 Task: Create a task  Improve website speed and performance , assign it to team member softage.3@softage.net in the project AcmeWorks and update the status of the task to  On Track  , set the priority of the task to Low
Action: Mouse moved to (59, 48)
Screenshot: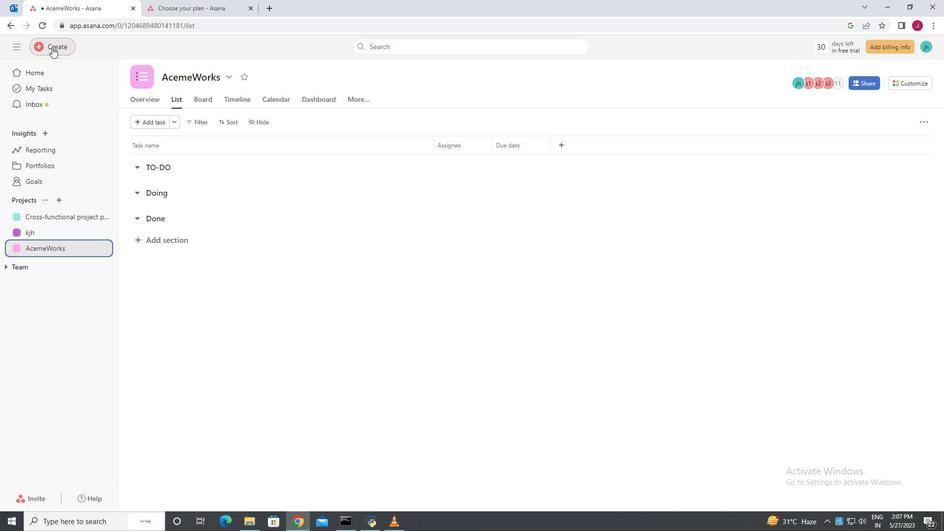 
Action: Mouse pressed left at (59, 48)
Screenshot: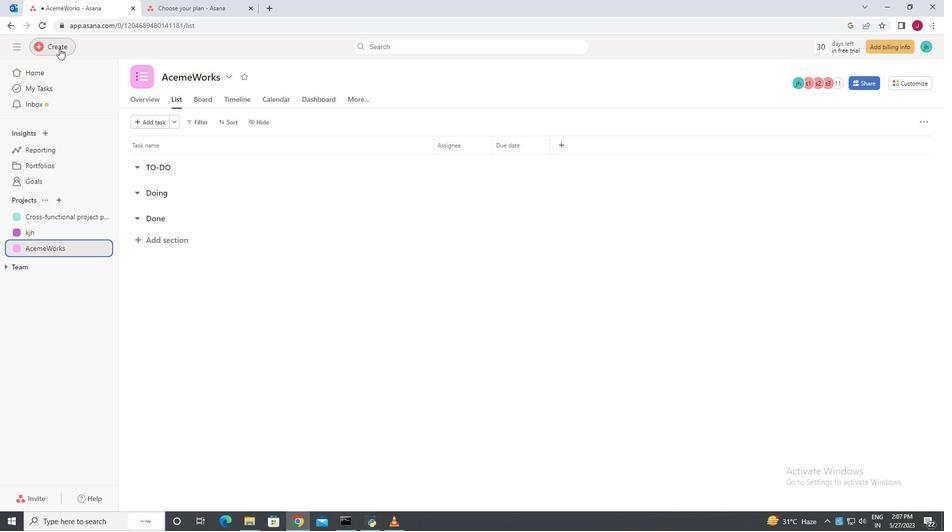
Action: Mouse moved to (107, 47)
Screenshot: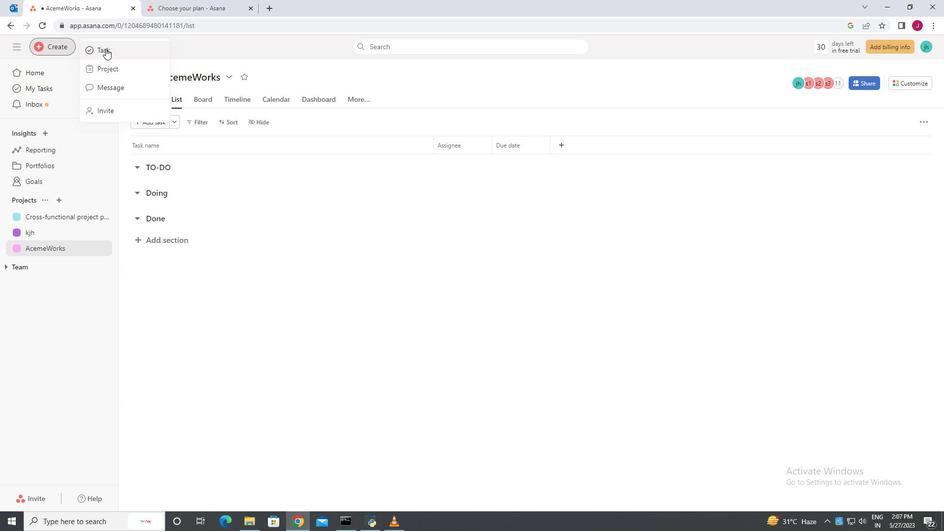 
Action: Mouse pressed left at (107, 47)
Screenshot: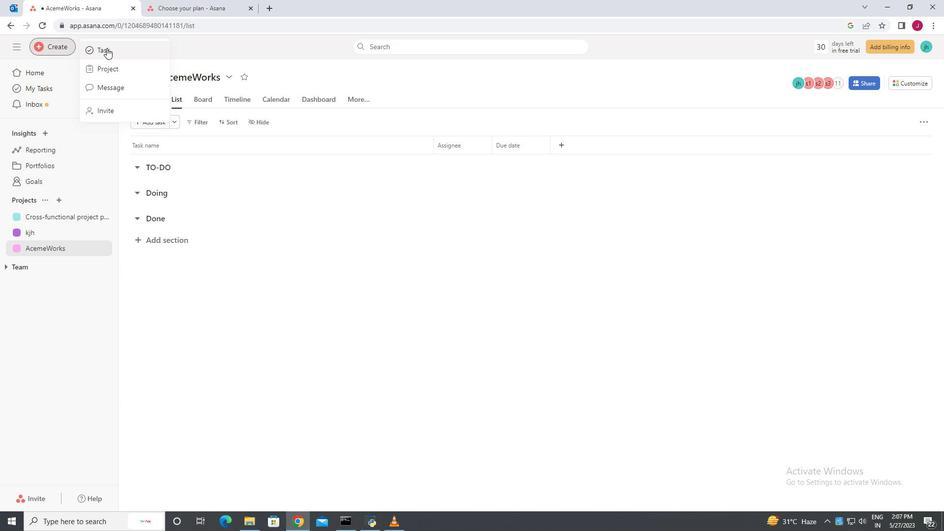 
Action: Mouse moved to (727, 307)
Screenshot: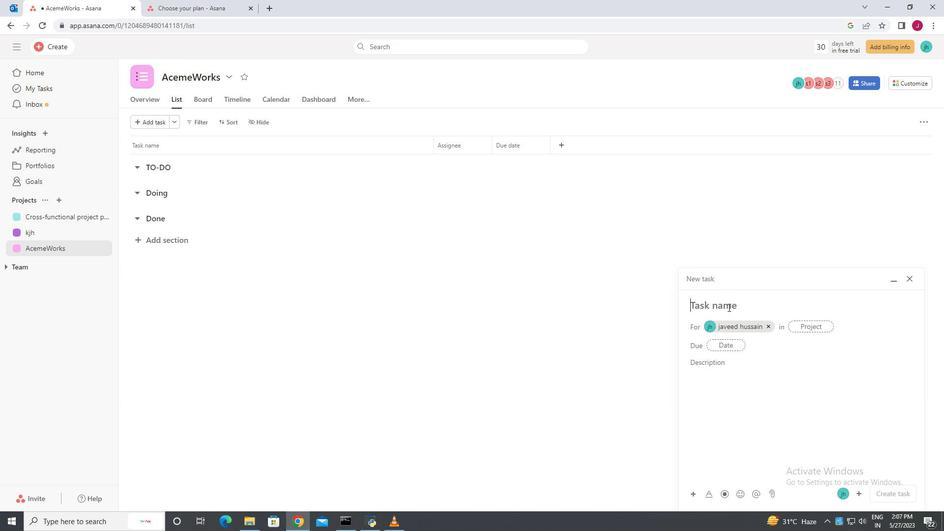 
Action: Key pressed <Key.caps_lock>I<Key.caps_lock>mprovw<Key.backspace>e<Key.space>website<Key.space>speed<Key.space>and<Key.space>performance.
Screenshot: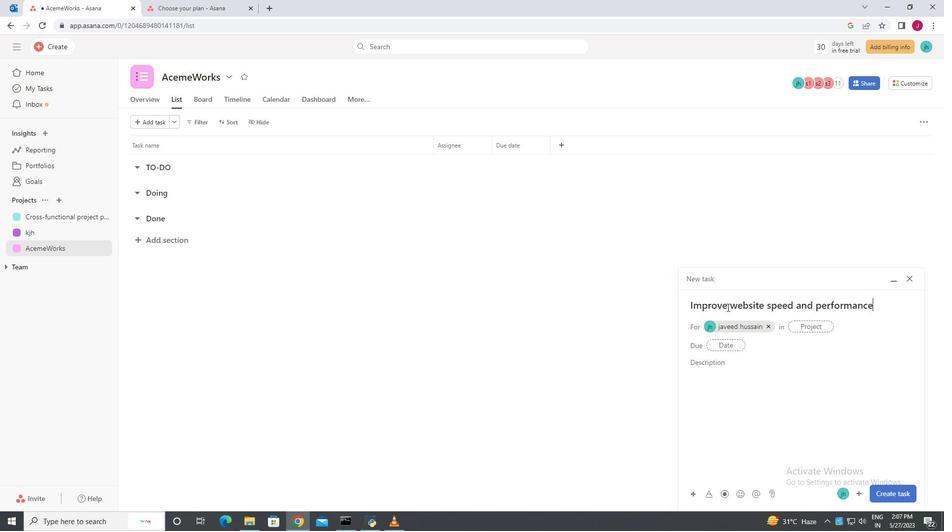 
Action: Mouse moved to (803, 326)
Screenshot: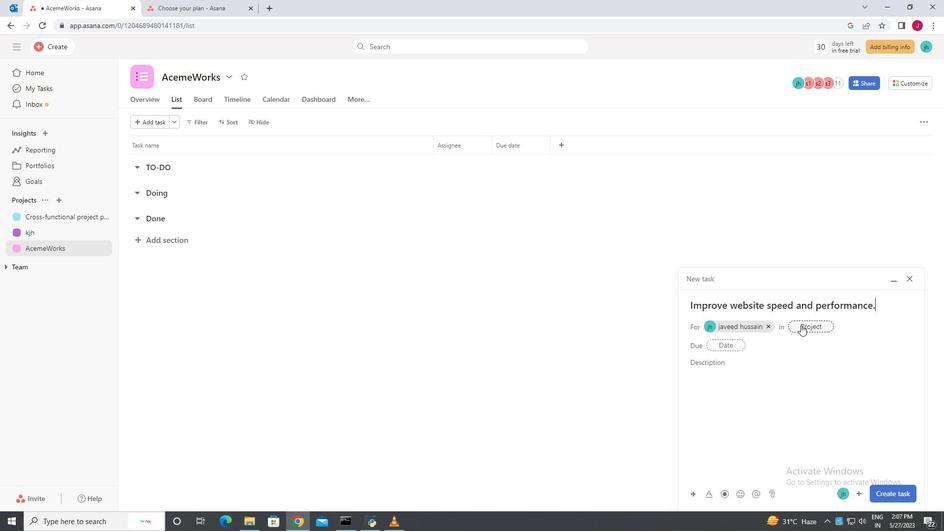 
Action: Mouse pressed left at (803, 326)
Screenshot: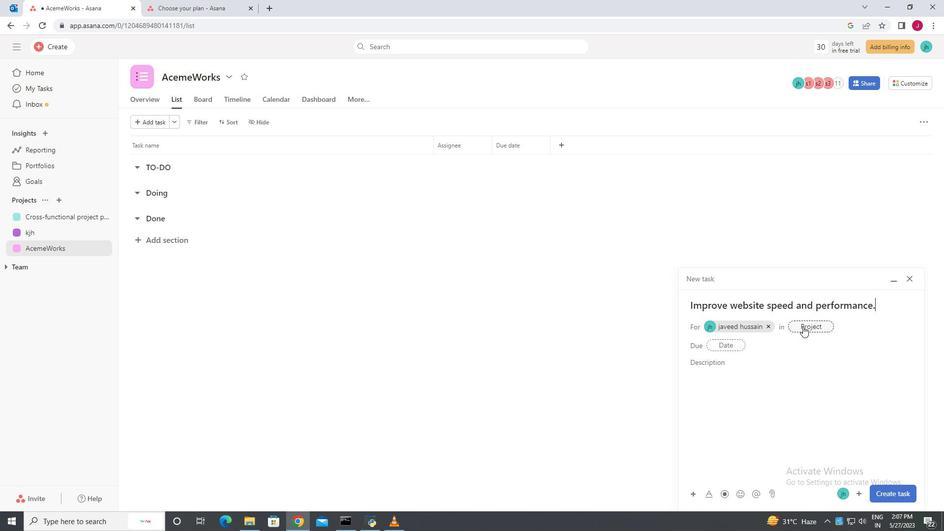 
Action: Mouse moved to (674, 338)
Screenshot: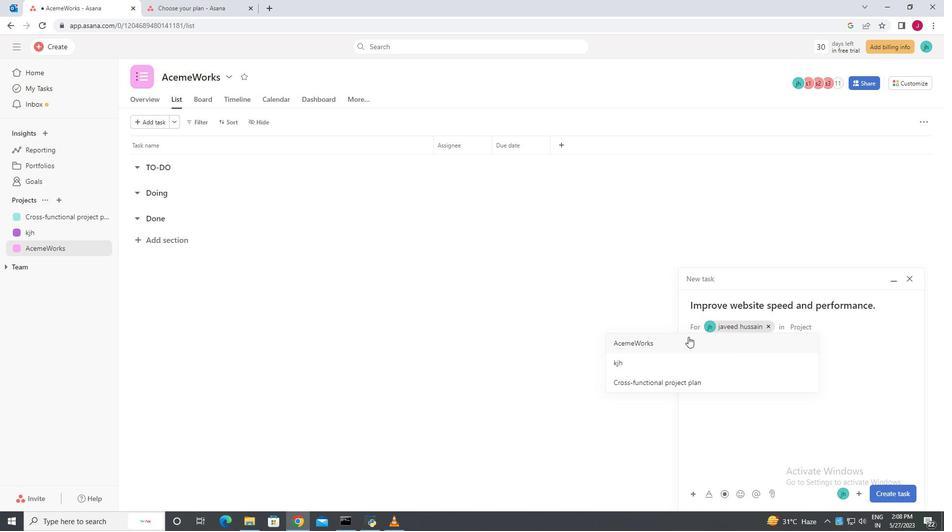 
Action: Mouse pressed left at (674, 338)
Screenshot: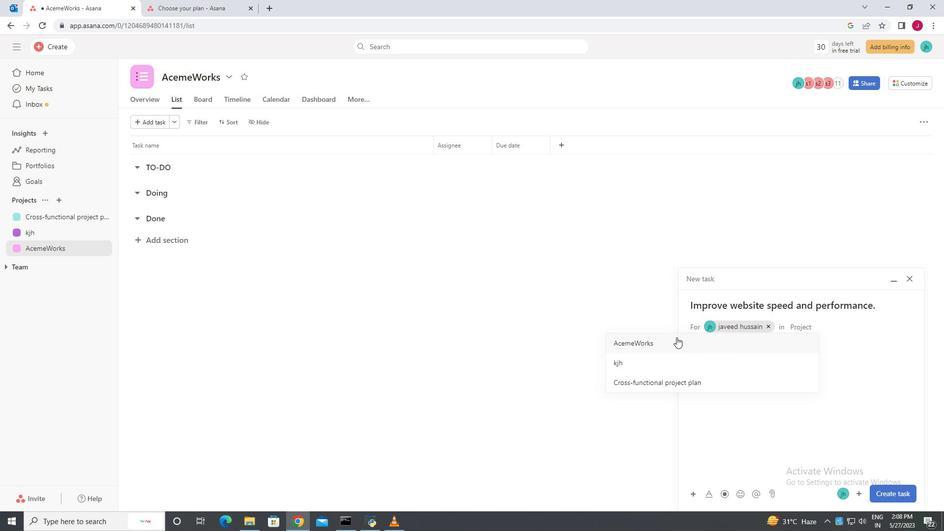 
Action: Mouse moved to (846, 493)
Screenshot: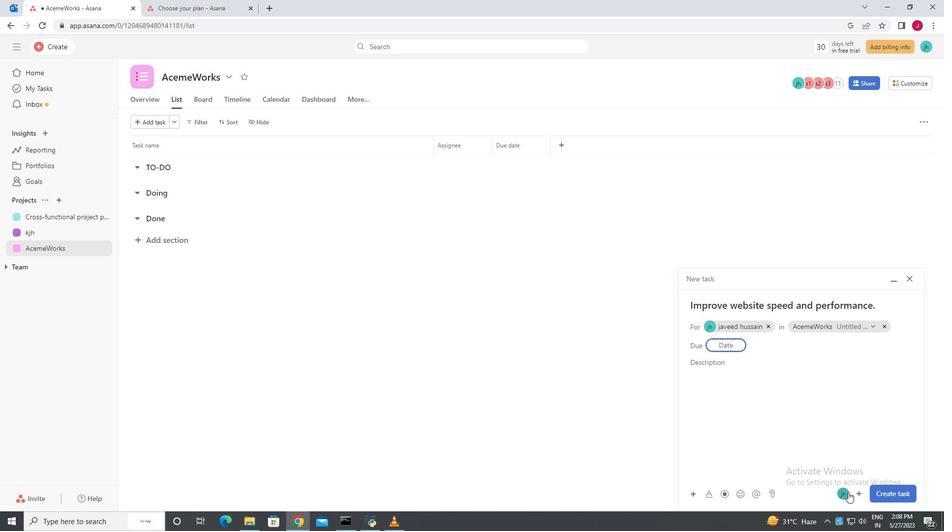 
Action: Mouse pressed left at (846, 493)
Screenshot: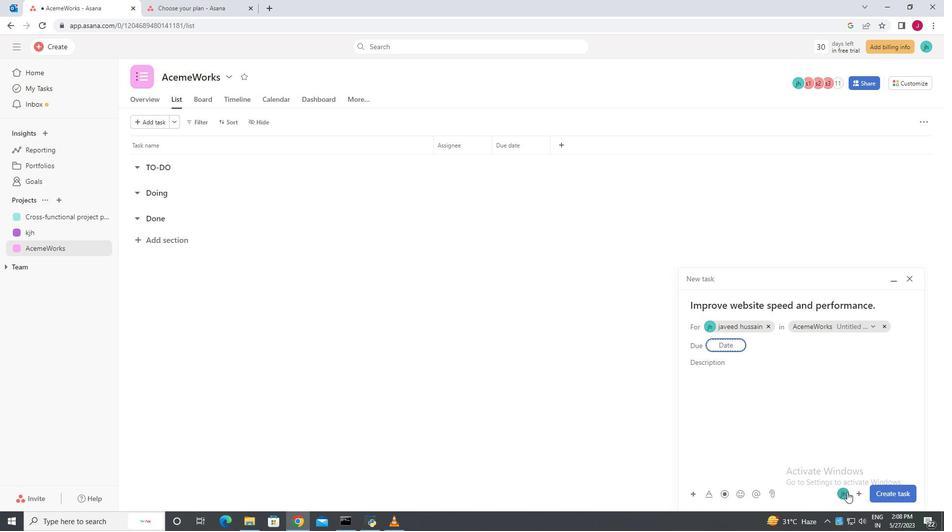 
Action: Mouse moved to (794, 495)
Screenshot: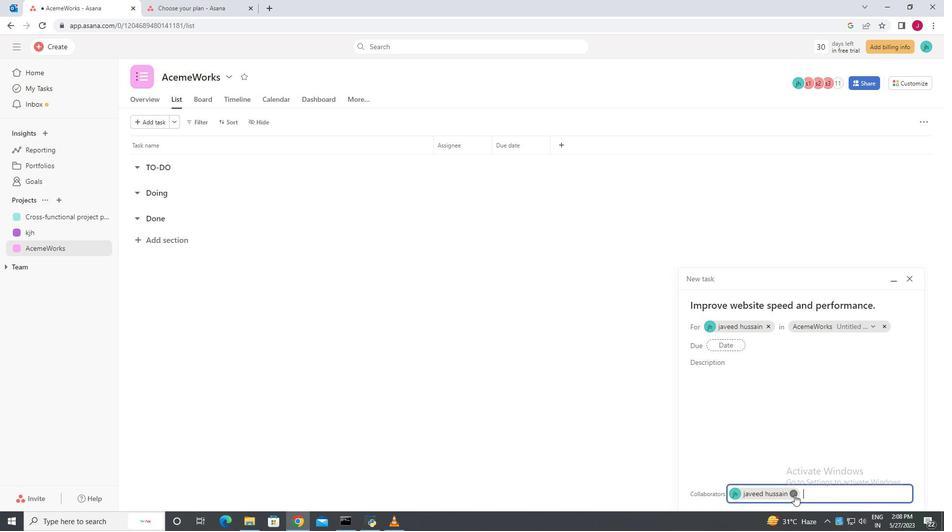 
Action: Mouse pressed left at (794, 495)
Screenshot: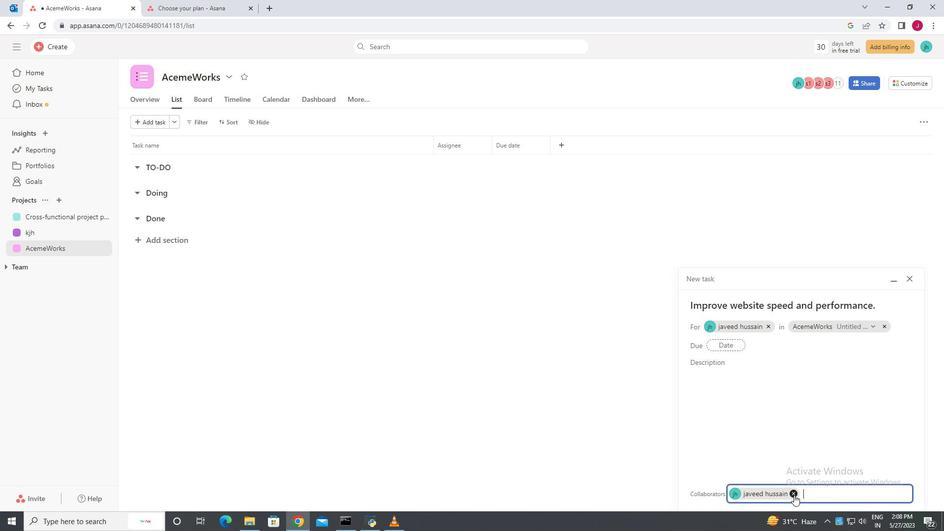 
Action: Mouse moved to (759, 493)
Screenshot: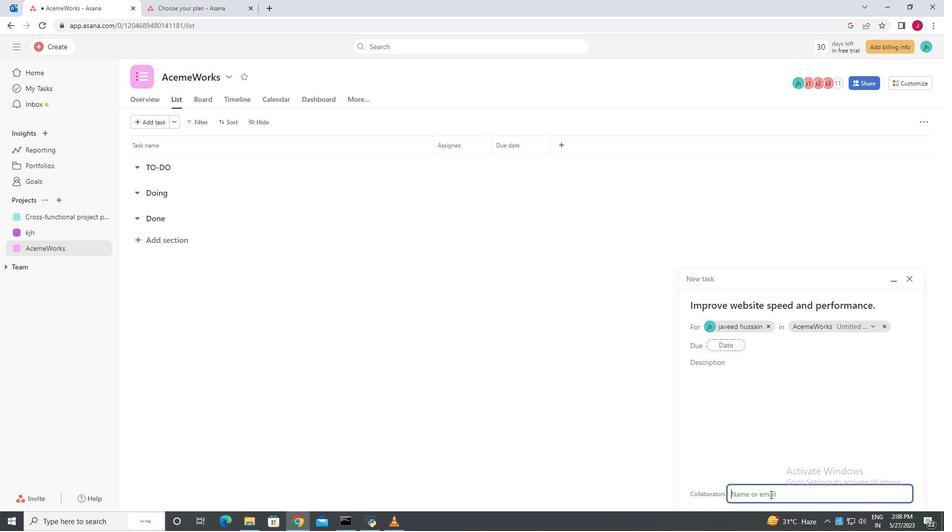 
Action: Key pressed softage.3<Key.shift>@
Screenshot: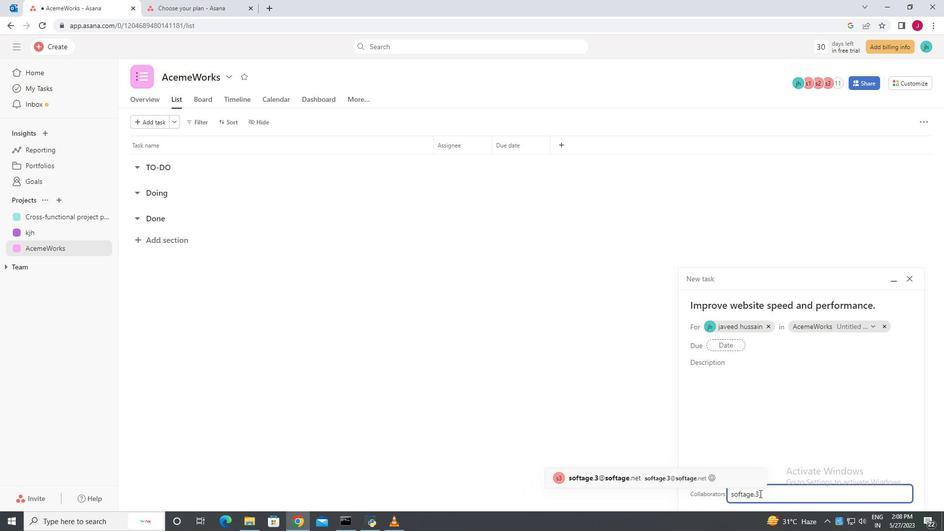 
Action: Mouse moved to (627, 478)
Screenshot: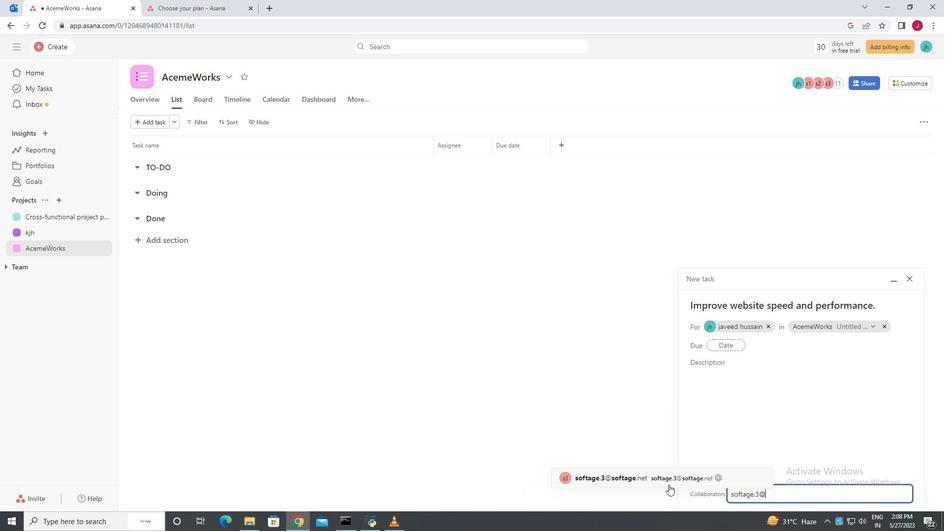 
Action: Mouse pressed left at (627, 478)
Screenshot: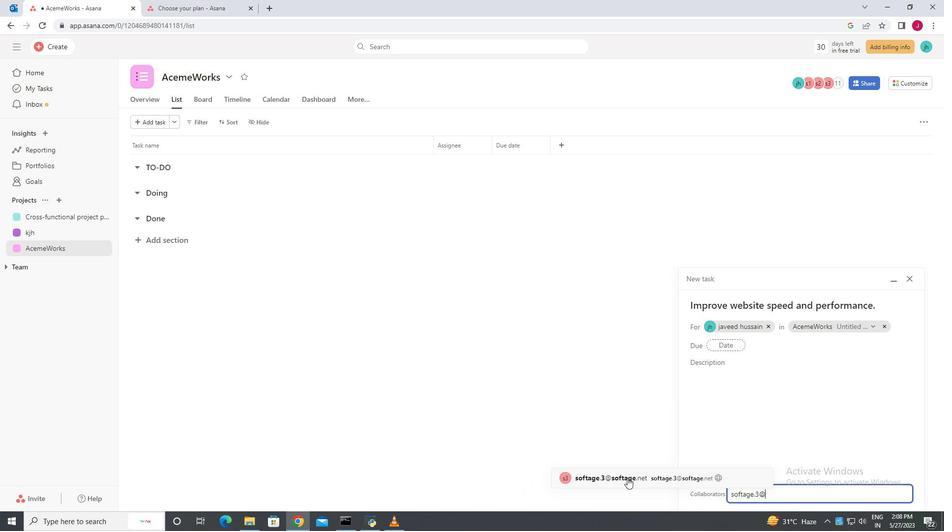 
Action: Mouse moved to (828, 463)
Screenshot: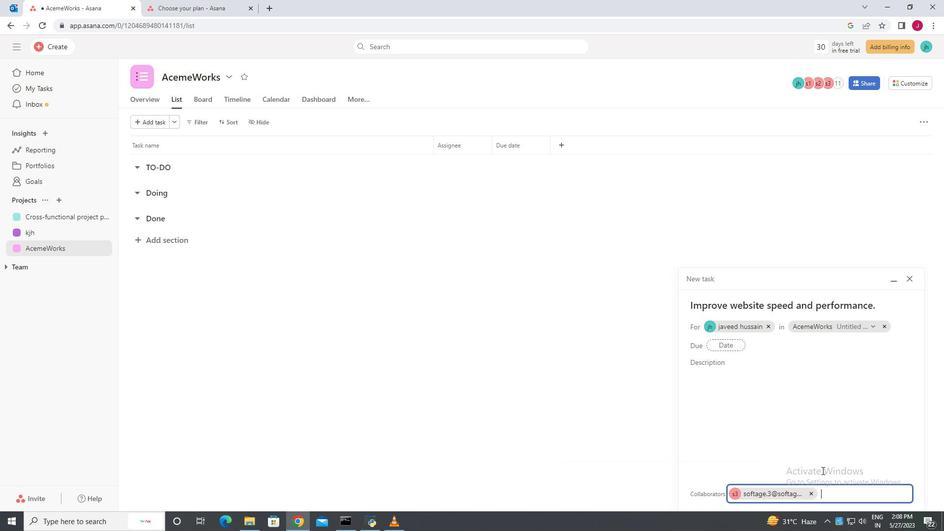 
Action: Mouse scrolled (828, 462) with delta (0, 0)
Screenshot: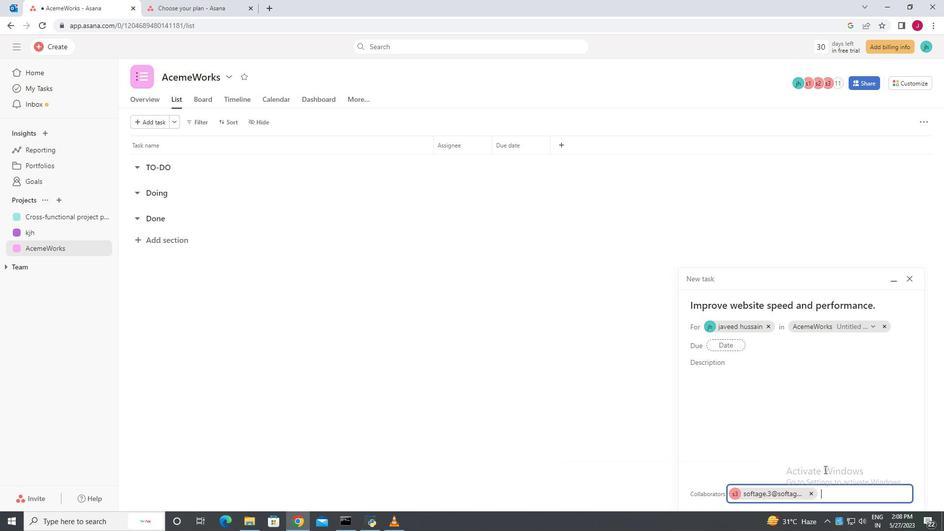 
Action: Mouse scrolled (828, 462) with delta (0, 0)
Screenshot: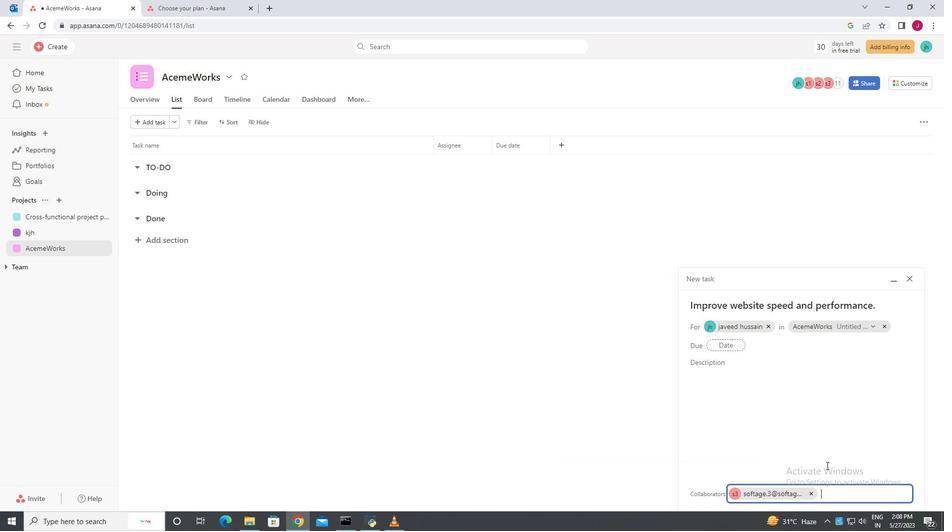 
Action: Mouse scrolled (828, 462) with delta (0, 0)
Screenshot: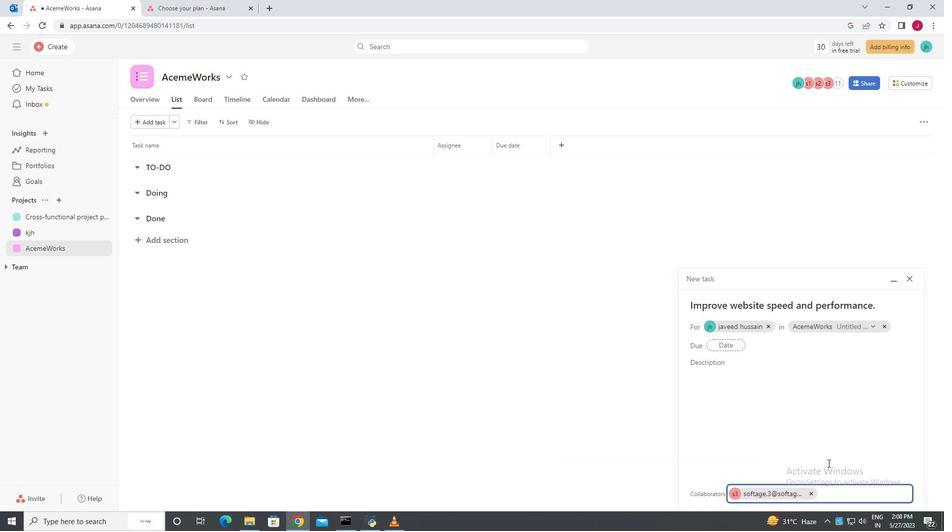 
Action: Mouse moved to (828, 462)
Screenshot: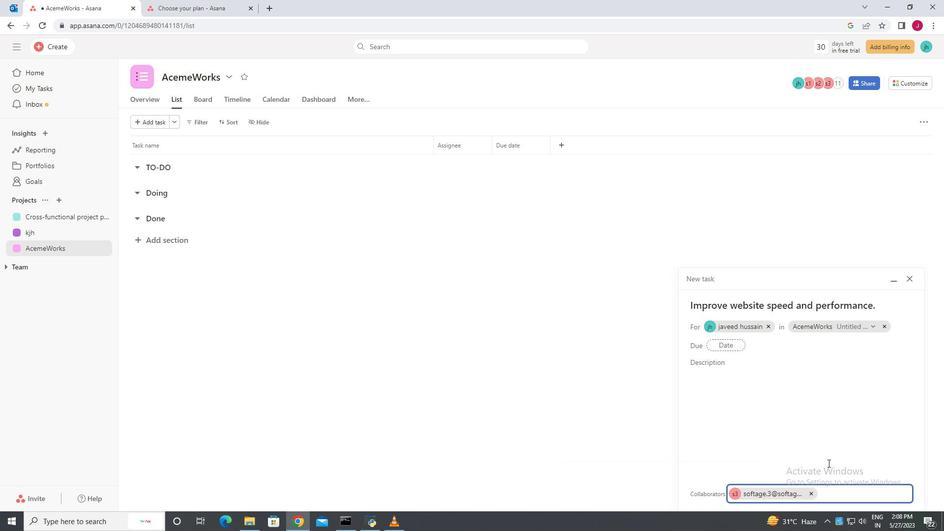 
Action: Mouse scrolled (828, 462) with delta (0, 0)
Screenshot: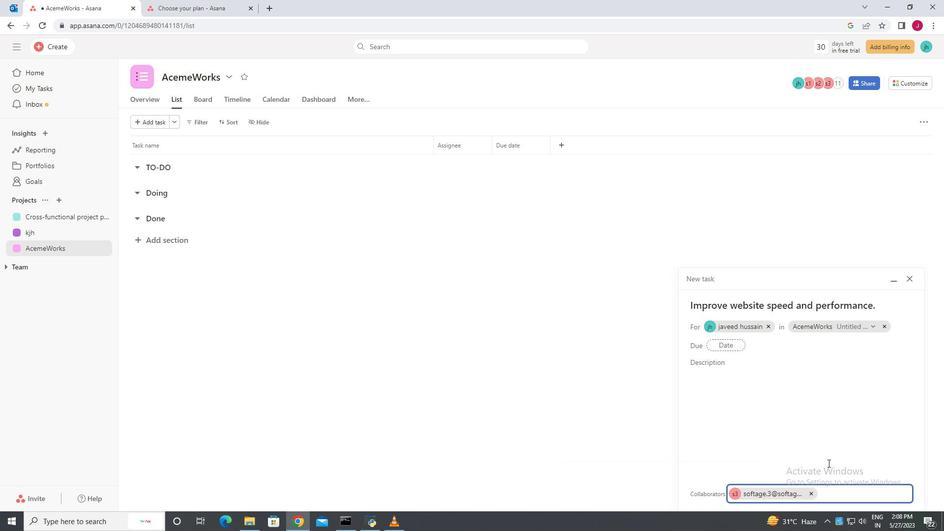 
Action: Mouse scrolled (828, 462) with delta (0, 0)
Screenshot: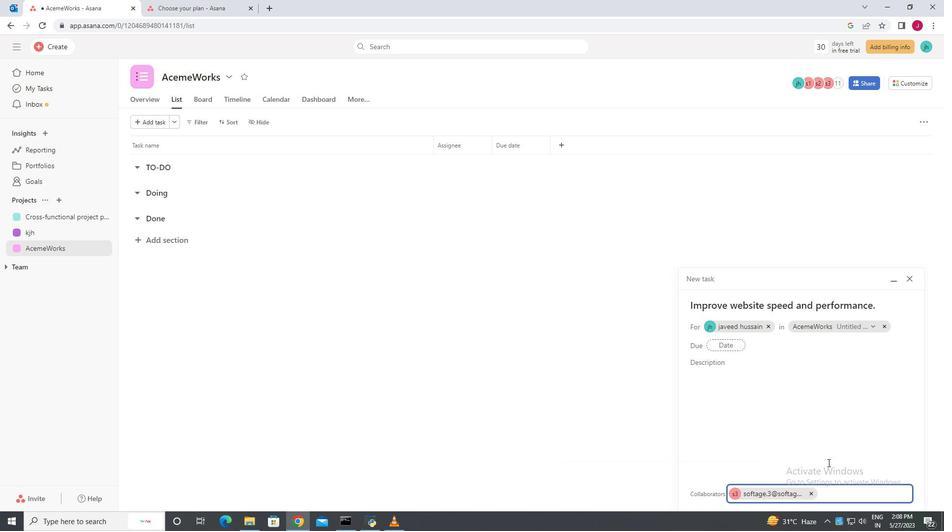 
Action: Mouse scrolled (828, 462) with delta (0, 0)
Screenshot: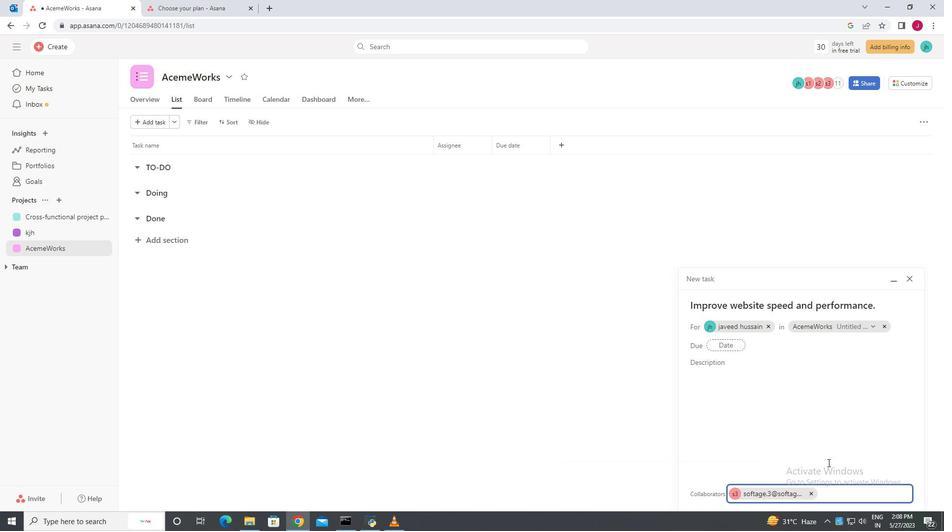 
Action: Mouse moved to (828, 462)
Screenshot: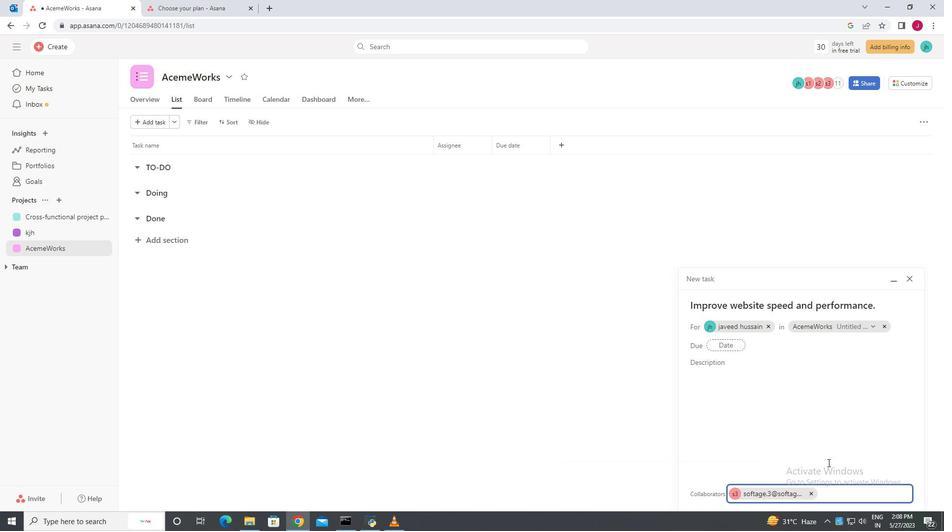 
Action: Mouse scrolled (828, 462) with delta (0, 0)
Screenshot: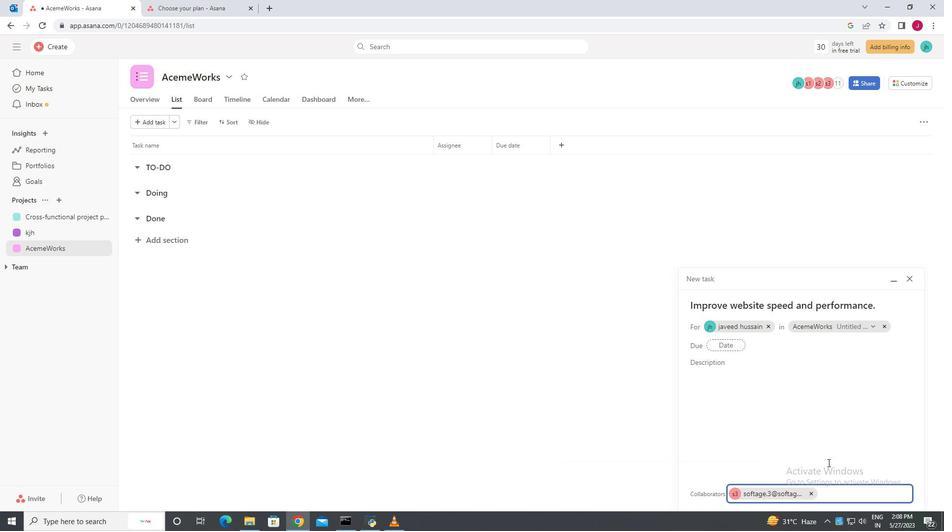 
Action: Mouse moved to (811, 446)
Screenshot: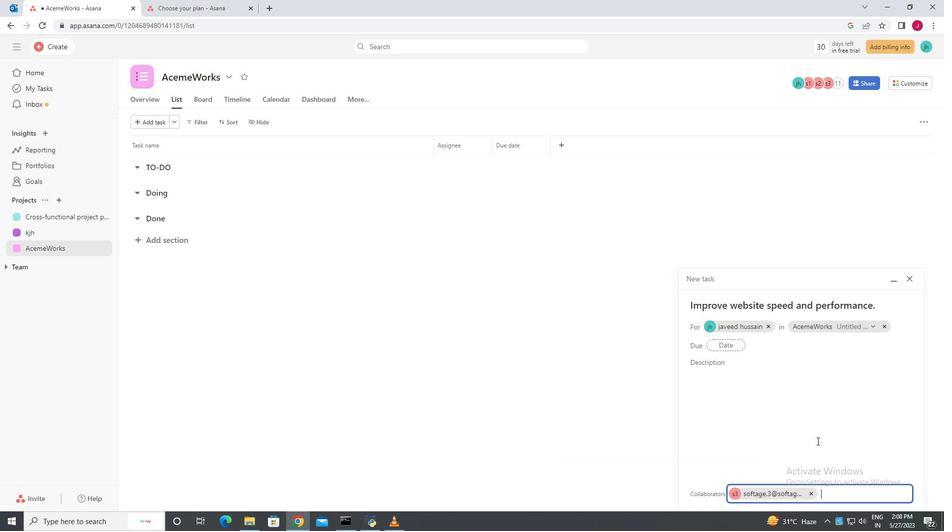 
Action: Mouse scrolled (811, 446) with delta (0, 0)
Screenshot: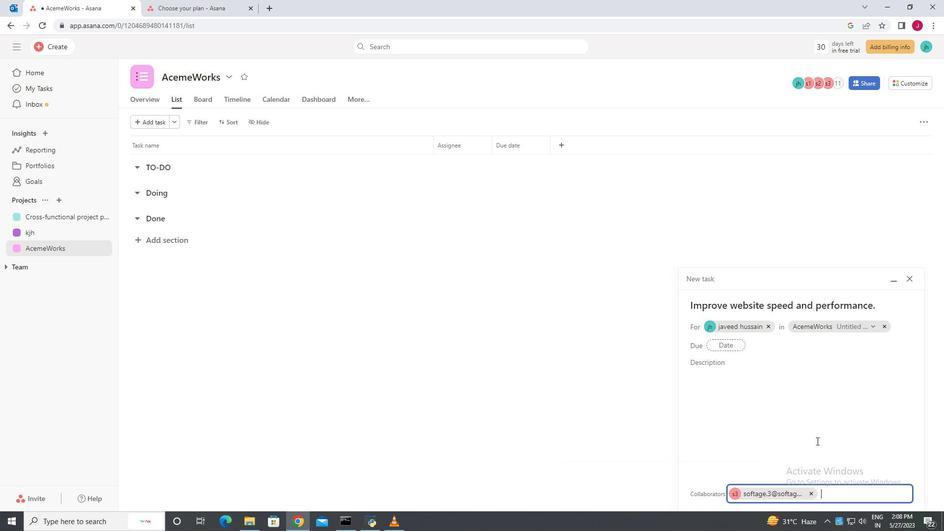 
Action: Mouse moved to (817, 425)
Screenshot: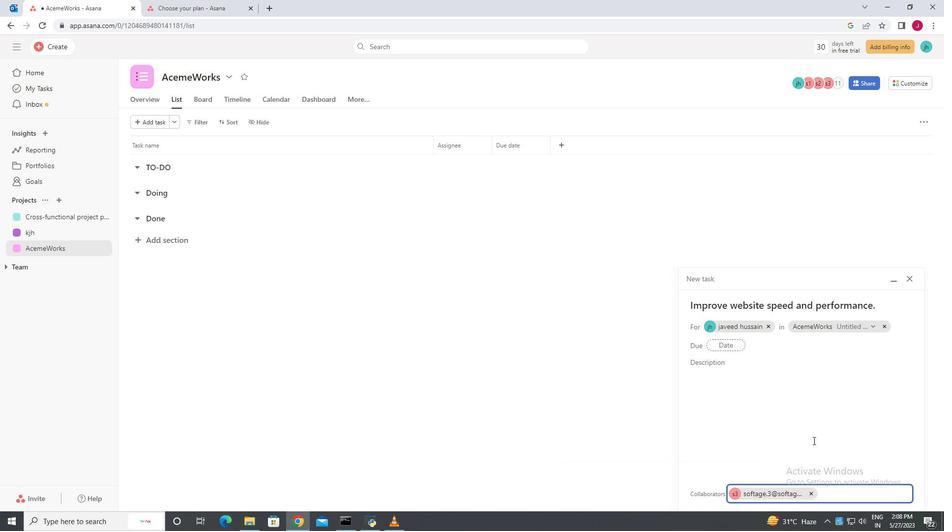 
Action: Mouse scrolled (817, 424) with delta (0, 0)
Screenshot: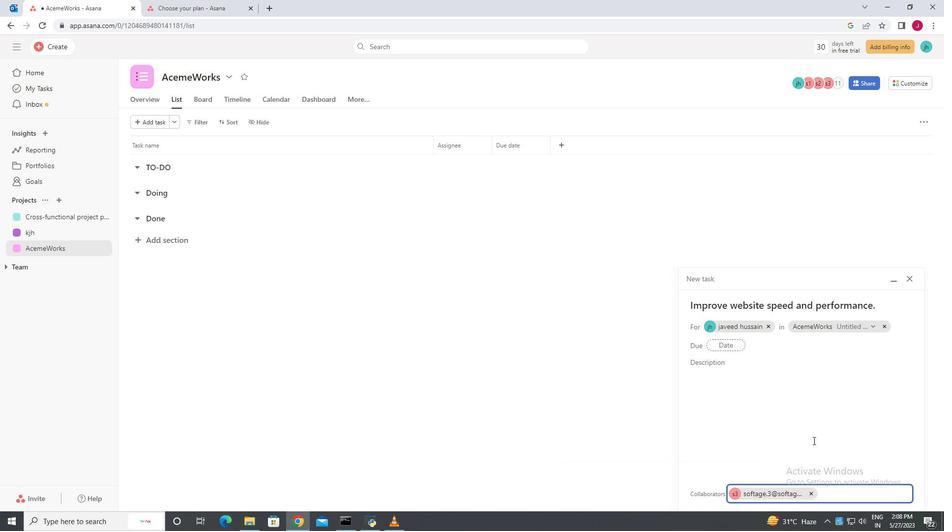 
Action: Mouse scrolled (817, 424) with delta (0, 0)
Screenshot: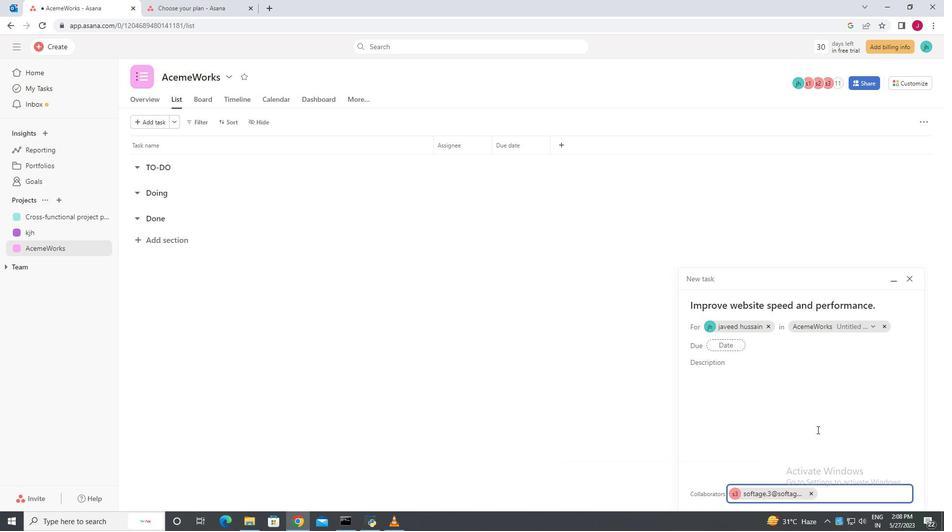 
Action: Mouse scrolled (817, 424) with delta (0, 0)
Screenshot: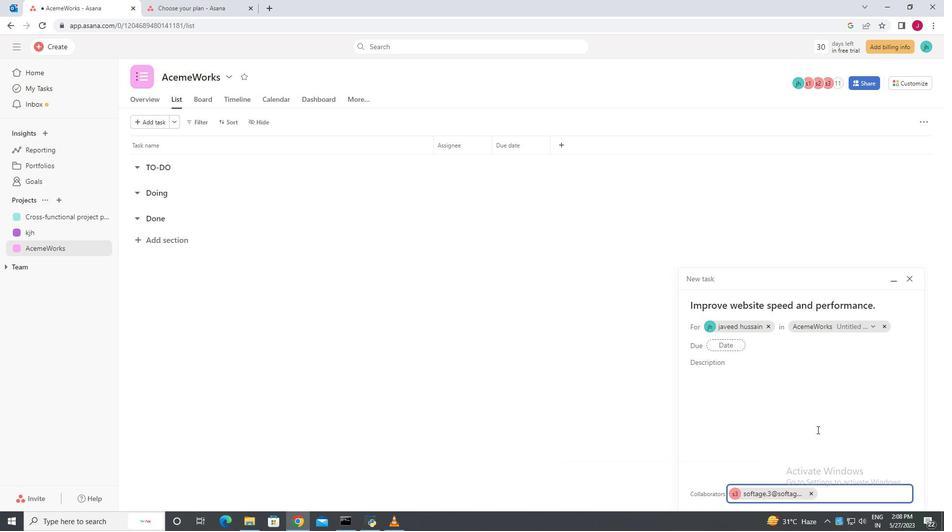 
Action: Mouse scrolled (817, 424) with delta (0, 0)
Screenshot: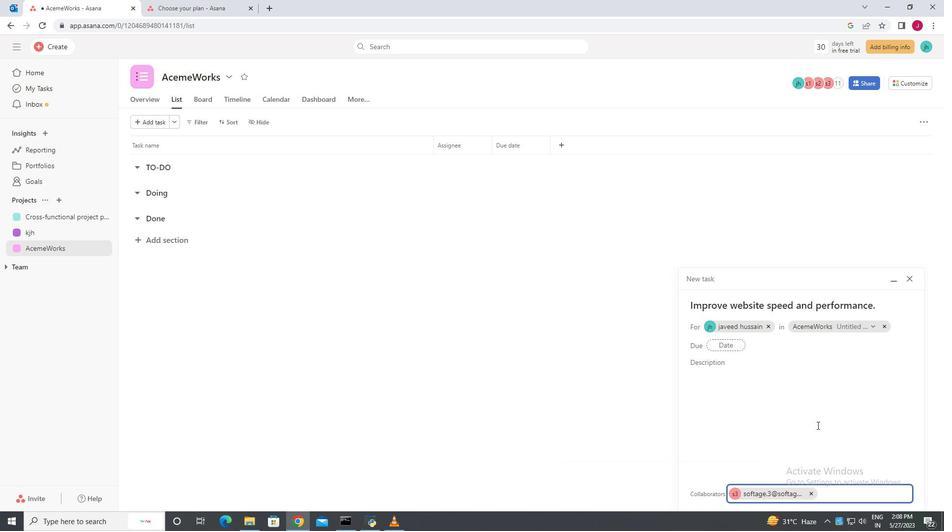 
Action: Mouse moved to (889, 390)
Screenshot: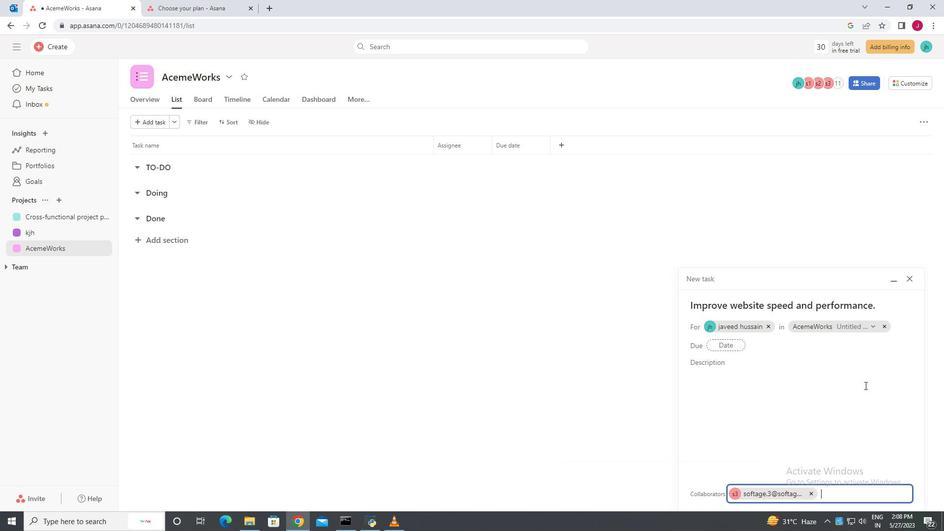 
Action: Mouse scrolled (889, 389) with delta (0, 0)
Screenshot: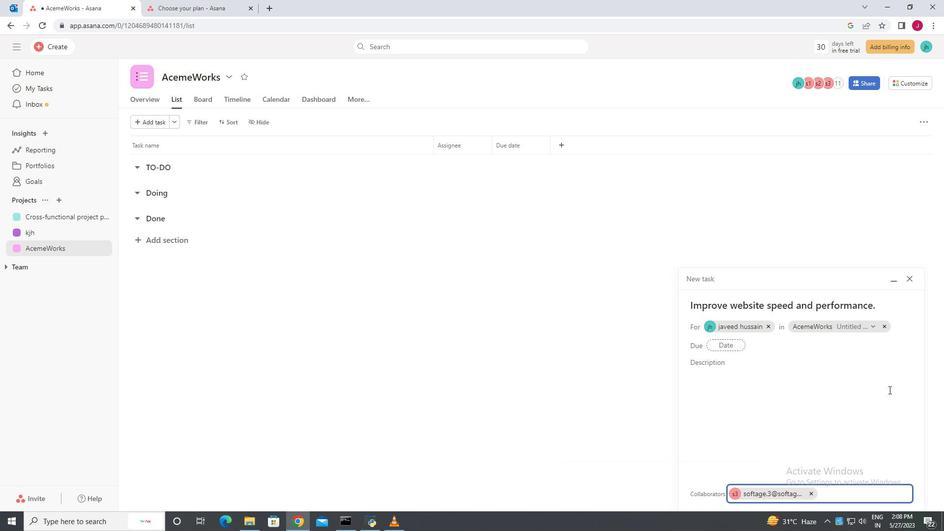 
Action: Mouse scrolled (889, 389) with delta (0, 0)
Screenshot: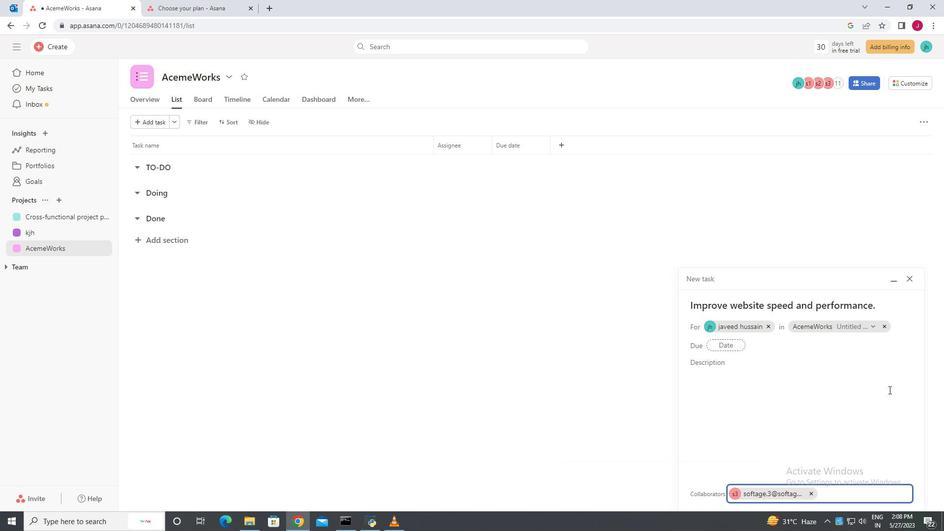 
Action: Mouse moved to (885, 389)
Screenshot: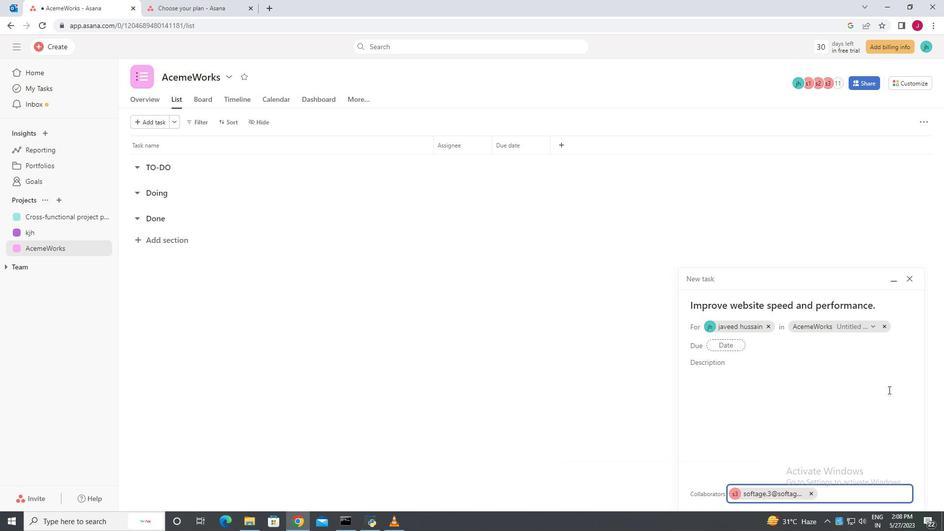 
Action: Mouse scrolled (886, 389) with delta (0, 0)
Screenshot: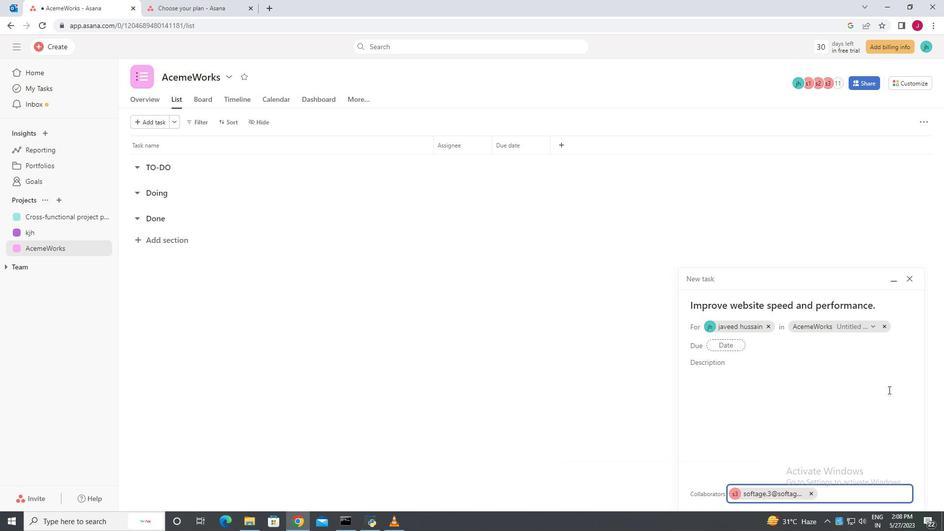 
Action: Mouse scrolled (885, 389) with delta (0, 0)
Screenshot: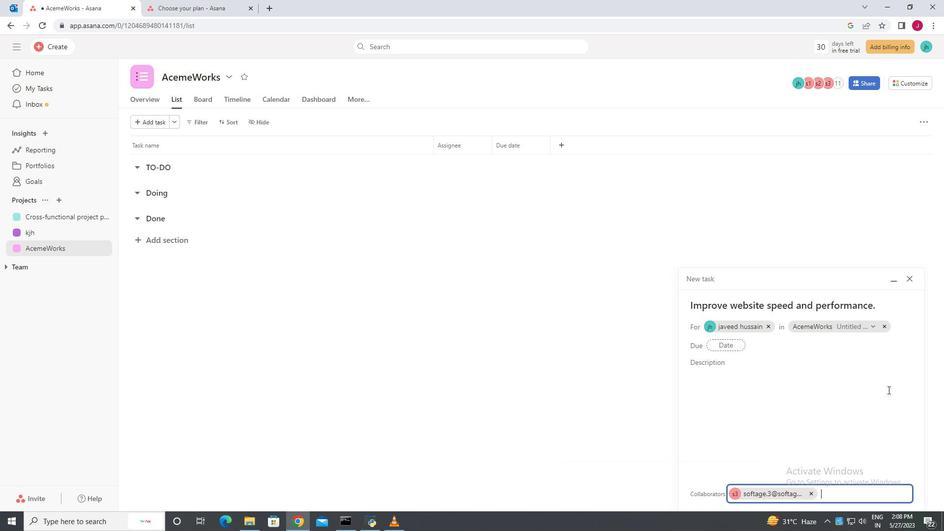 
Action: Mouse scrolled (885, 389) with delta (0, 0)
Screenshot: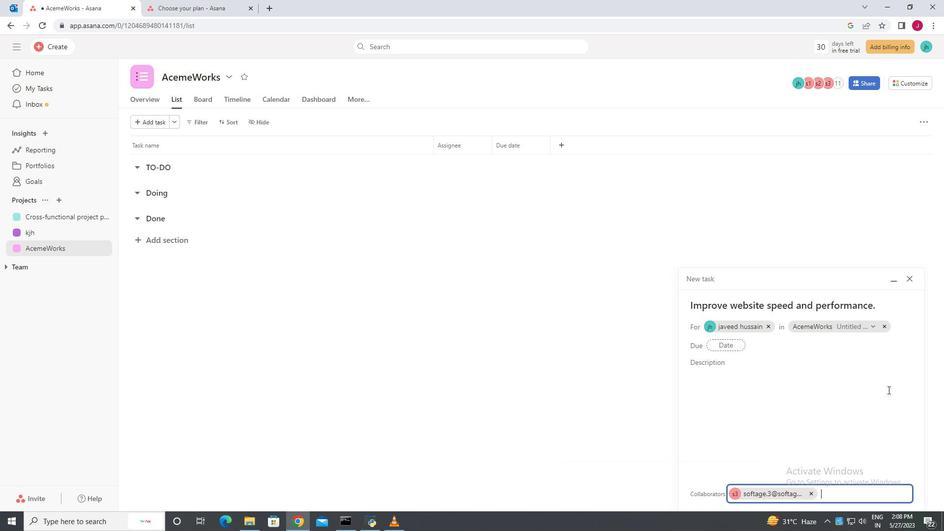 
Action: Mouse scrolled (885, 389) with delta (0, 0)
Screenshot: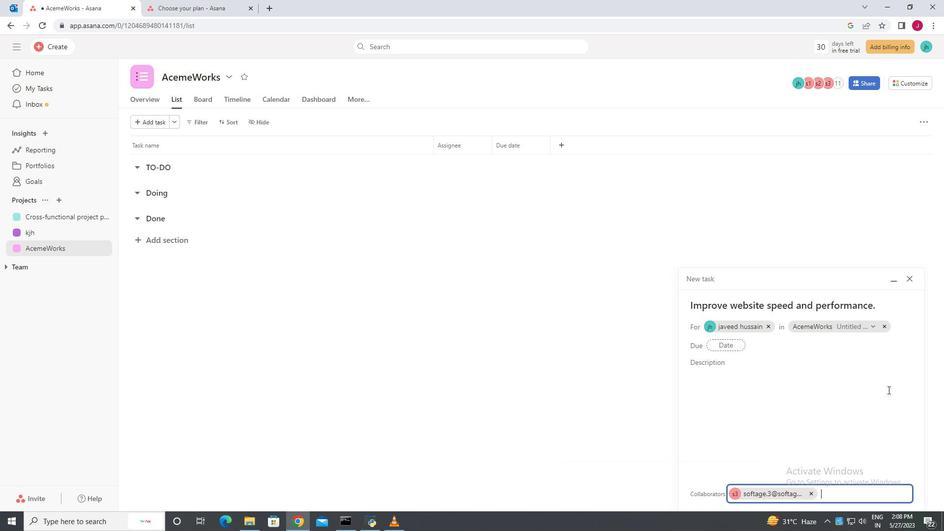
Action: Mouse moved to (790, 433)
Screenshot: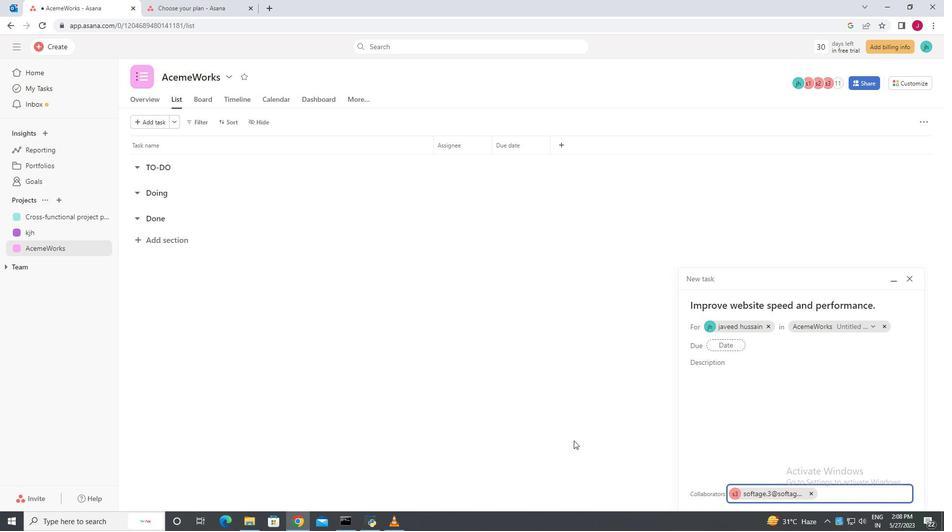 
Action: Mouse scrolled (790, 433) with delta (0, 0)
Screenshot: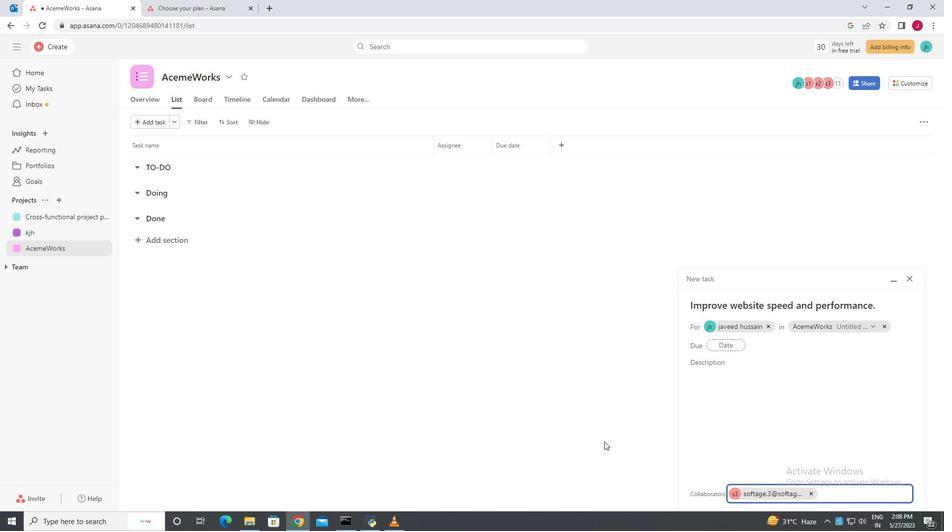 
Action: Mouse scrolled (790, 433) with delta (0, 0)
Screenshot: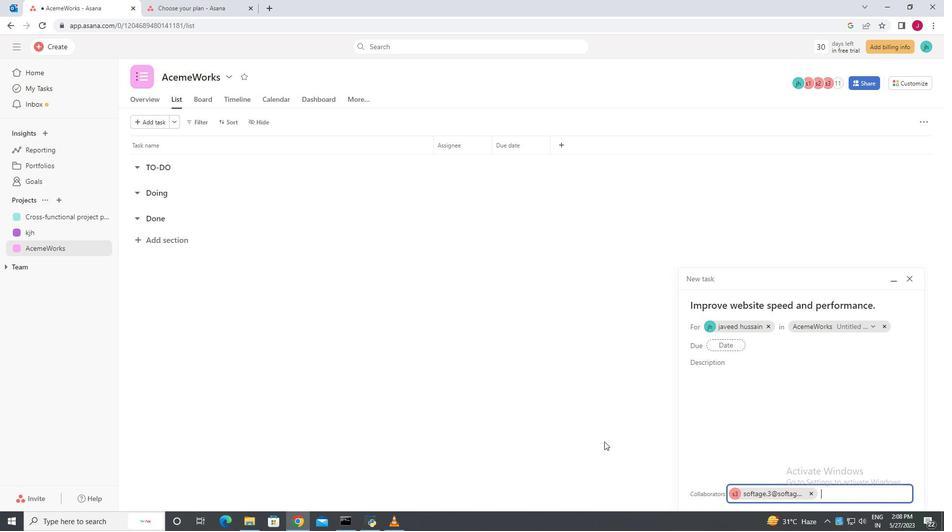 
Action: Mouse scrolled (790, 433) with delta (0, 0)
Screenshot: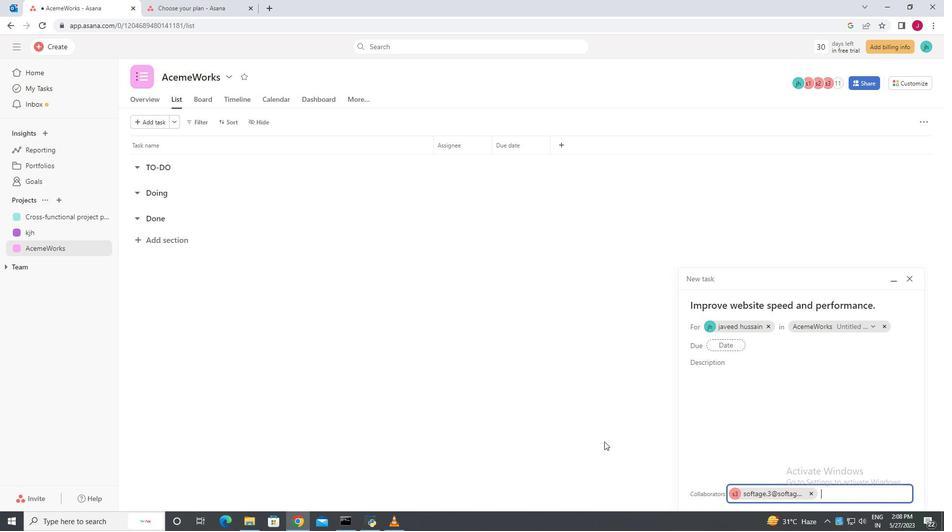 
Action: Mouse moved to (790, 433)
Screenshot: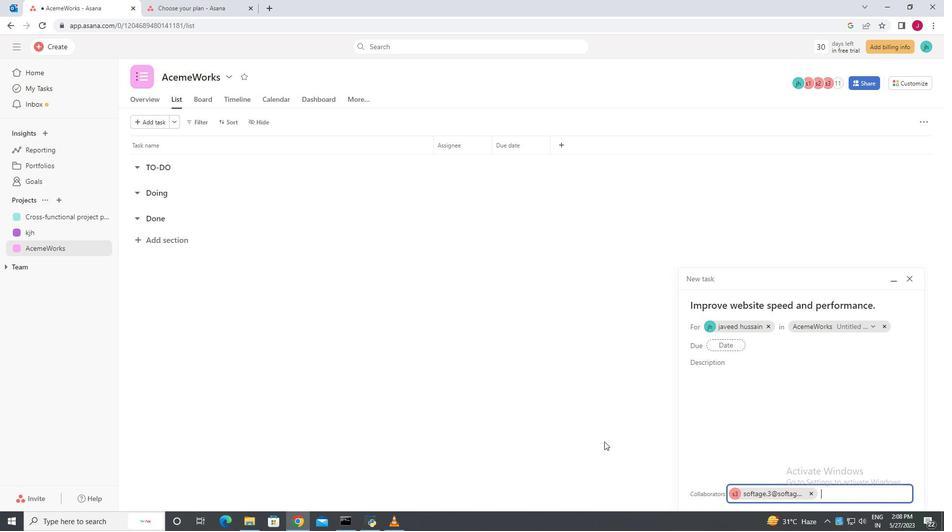
Action: Mouse scrolled (790, 433) with delta (0, 0)
Screenshot: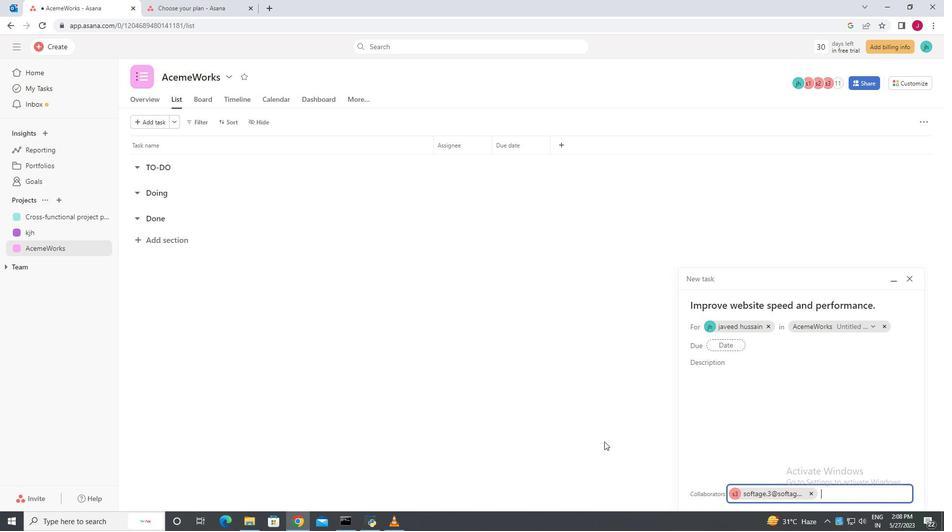 
Action: Mouse scrolled (790, 433) with delta (0, 0)
Screenshot: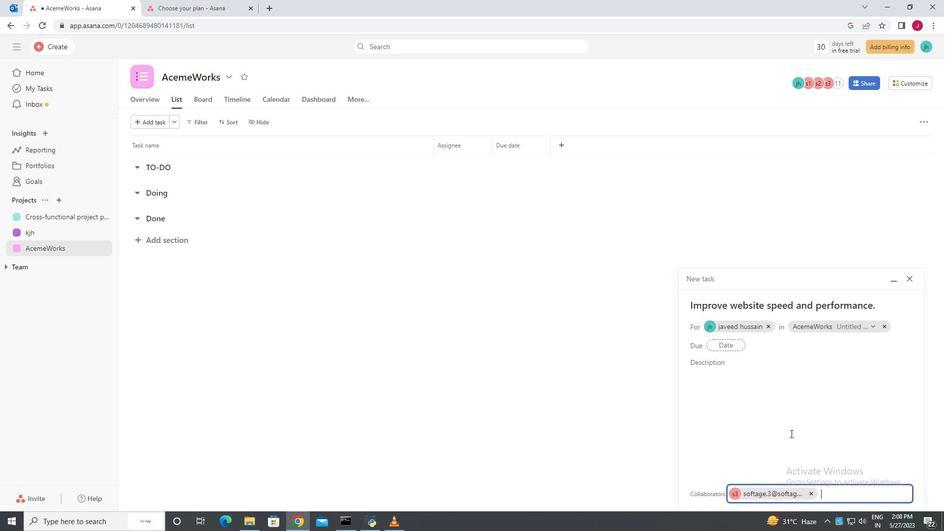 
Action: Mouse moved to (815, 420)
Screenshot: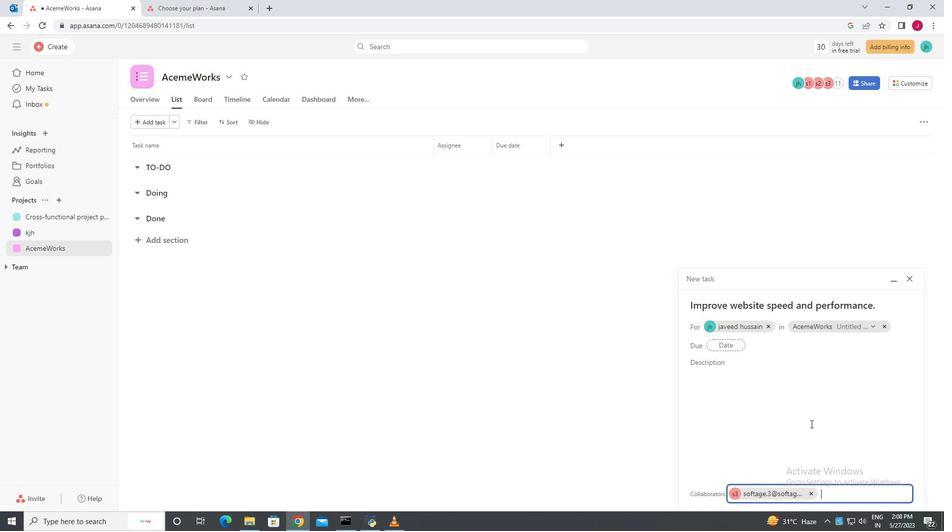 
Action: Mouse scrolled (815, 419) with delta (0, 0)
Screenshot: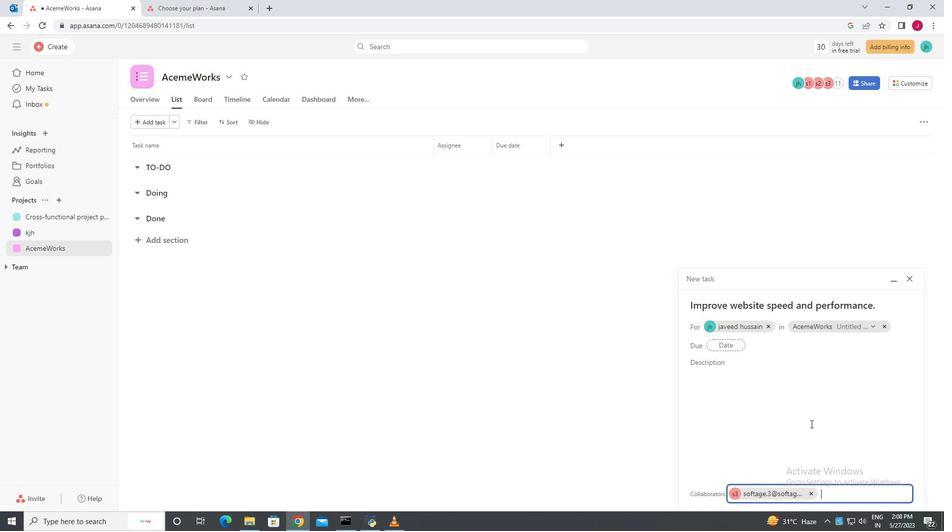 
Action: Mouse scrolled (815, 419) with delta (0, 0)
Screenshot: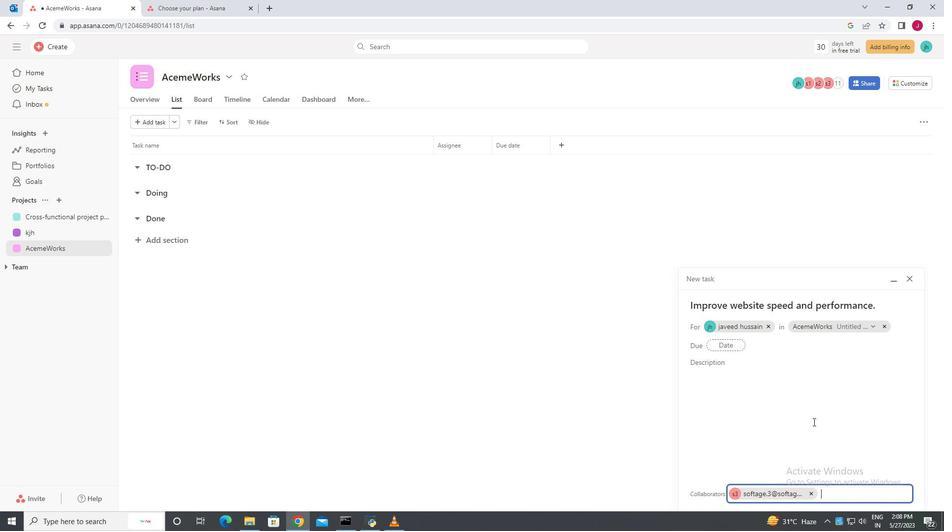 
Action: Mouse scrolled (815, 419) with delta (0, 0)
Screenshot: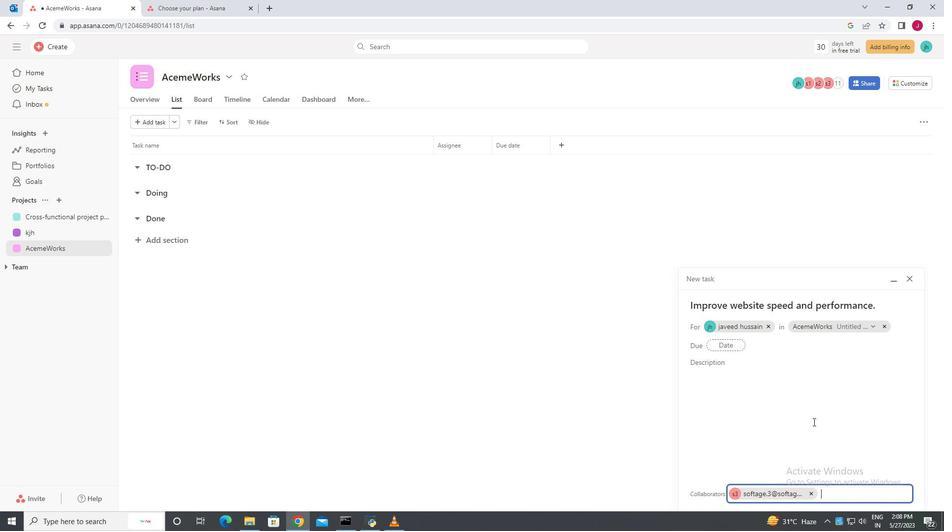 
Action: Mouse scrolled (815, 419) with delta (0, 0)
Screenshot: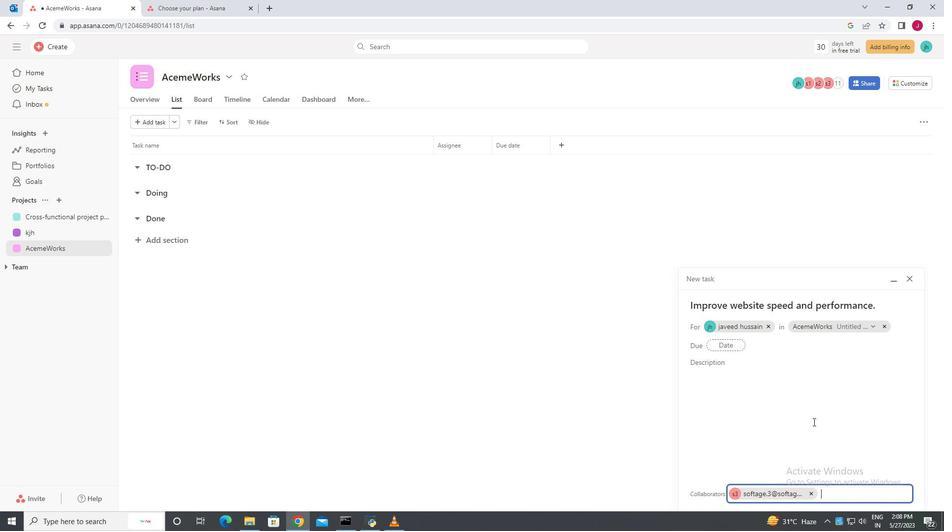 
Action: Mouse moved to (56, 248)
Screenshot: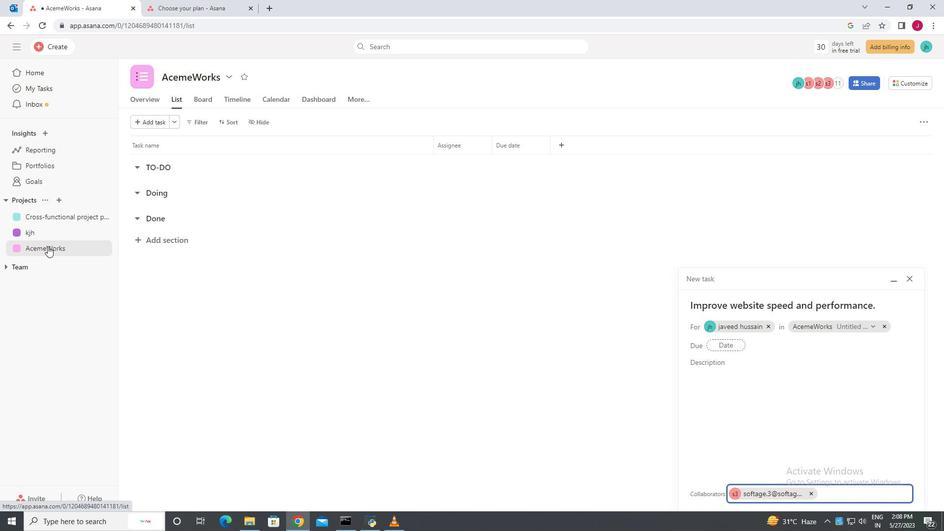 
Action: Mouse pressed left at (56, 248)
Screenshot: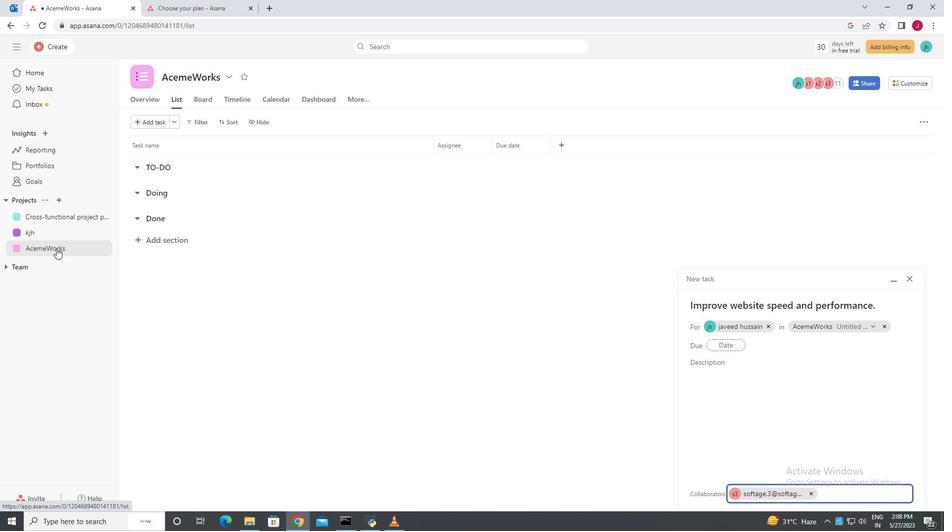 
Action: Mouse moved to (231, 77)
Screenshot: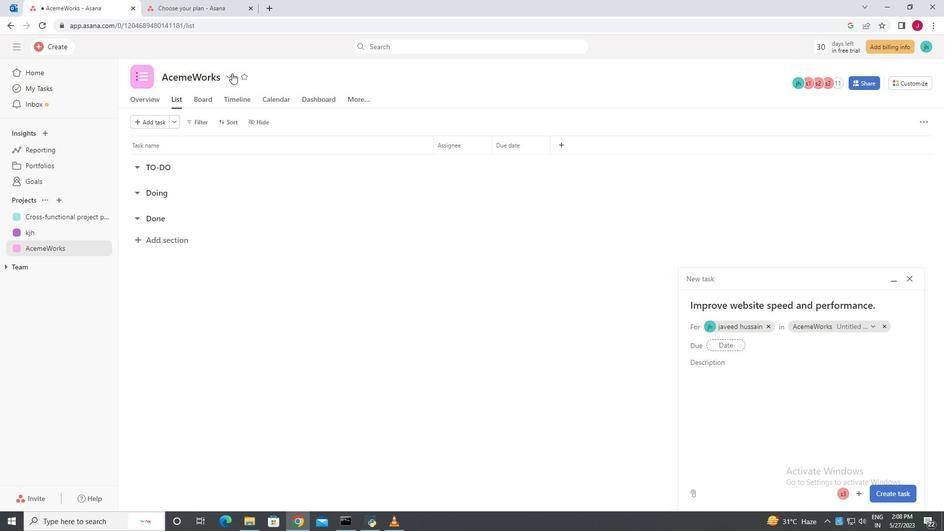 
Action: Mouse pressed left at (231, 77)
Screenshot: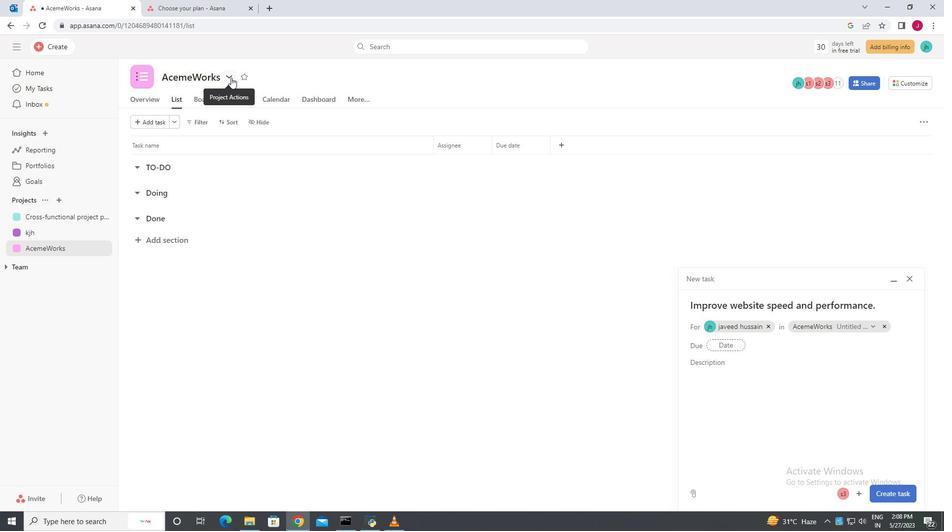 
Action: Mouse moved to (229, 76)
Screenshot: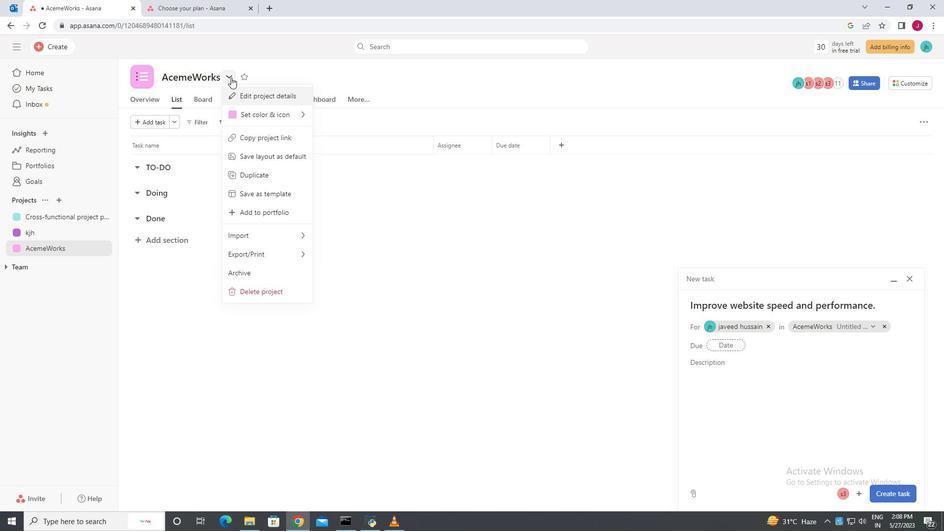 
Action: Mouse pressed left at (229, 76)
Screenshot: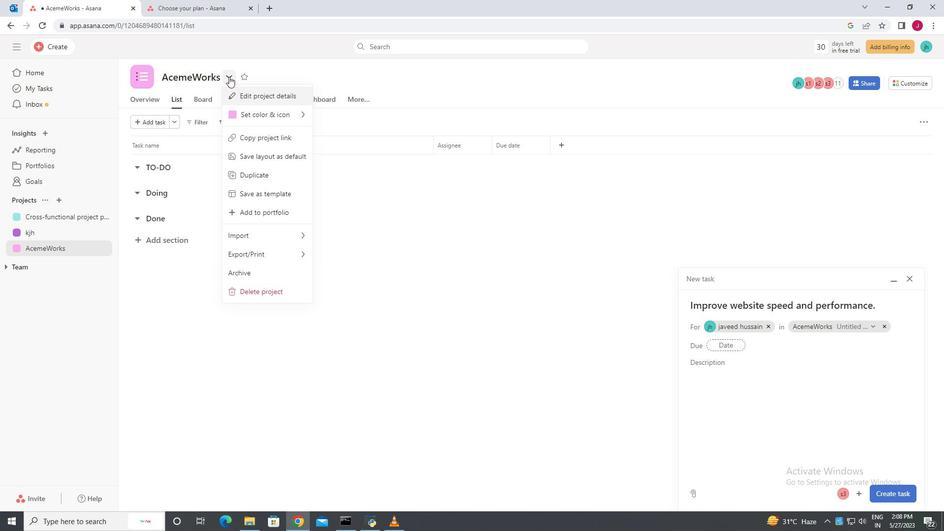 
Action: Mouse moved to (852, 433)
Screenshot: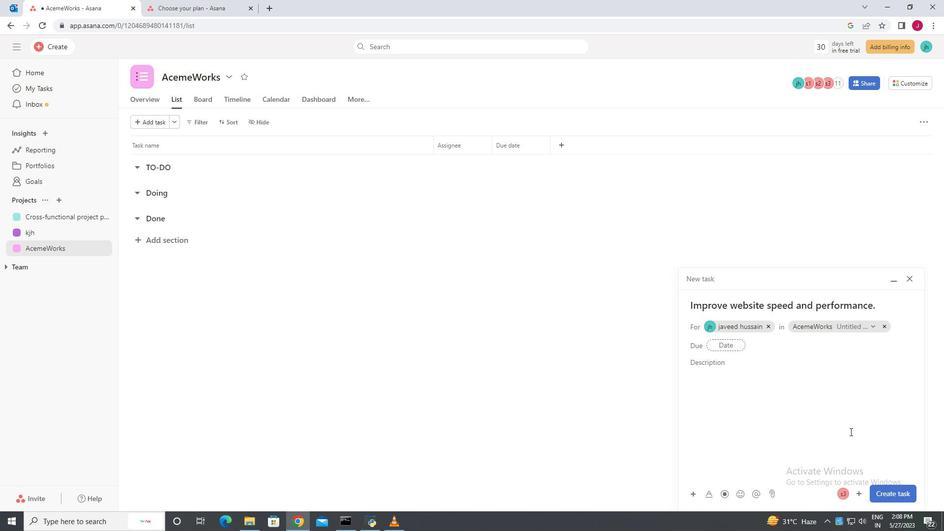 
Action: Mouse scrolled (852, 432) with delta (0, 0)
Screenshot: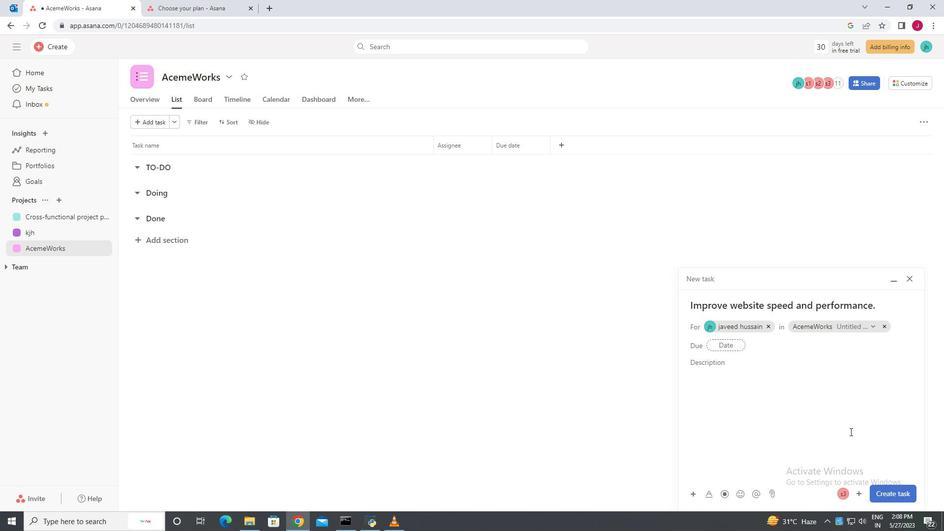 
Action: Mouse scrolled (852, 432) with delta (0, 0)
Screenshot: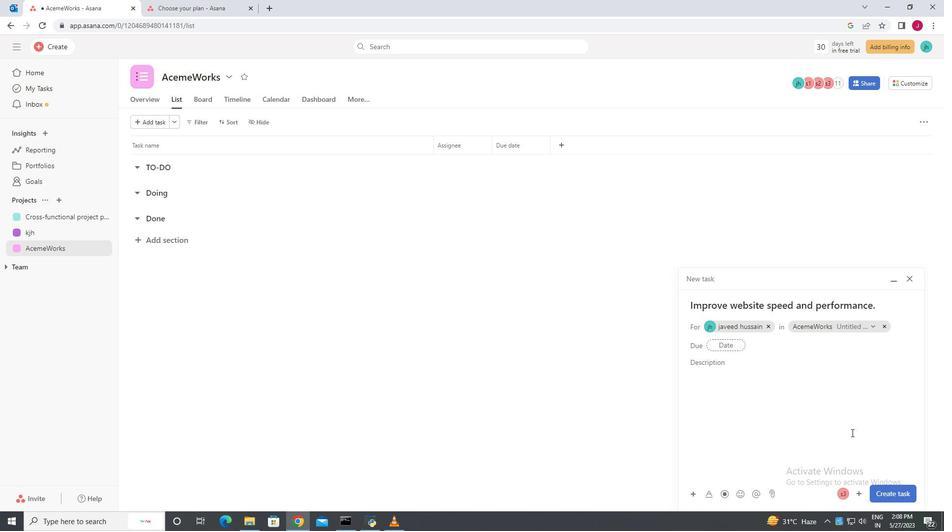 
Action: Mouse scrolled (852, 432) with delta (0, 0)
Screenshot: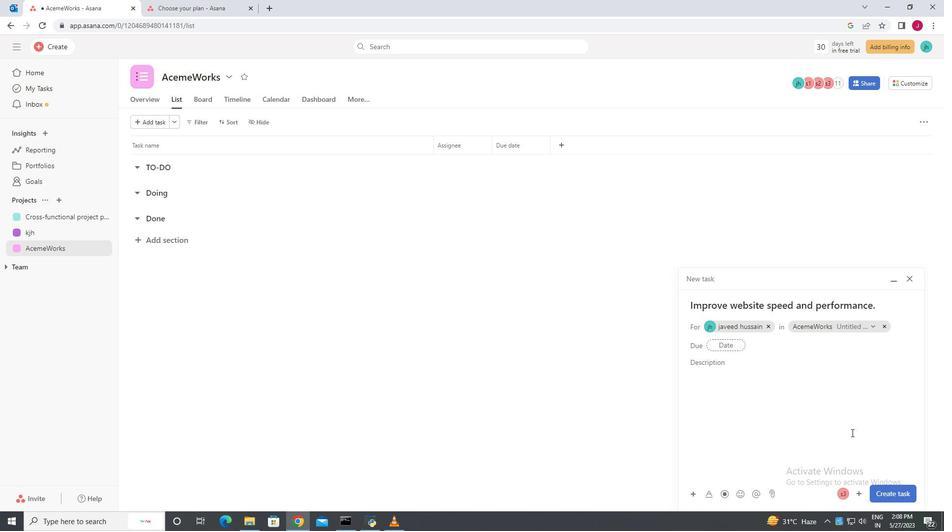 
Action: Mouse scrolled (852, 432) with delta (0, 0)
Screenshot: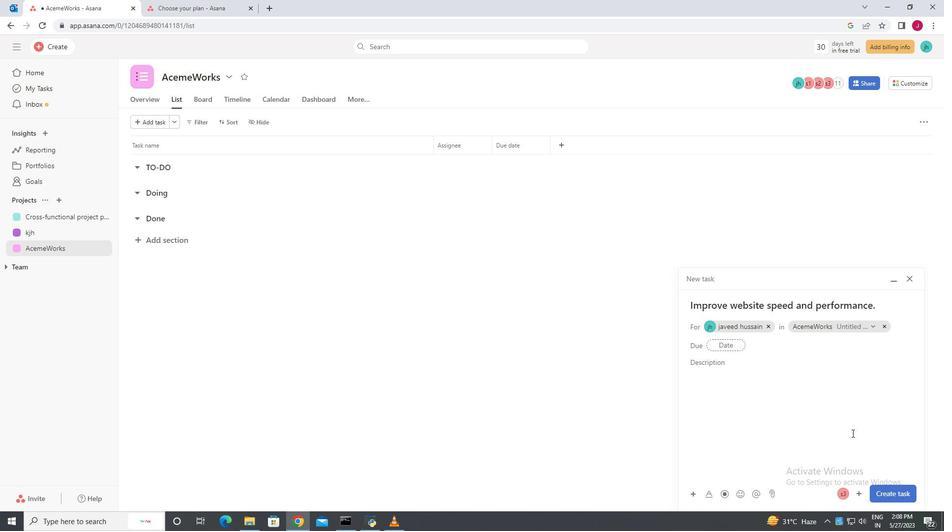
Action: Mouse scrolled (852, 432) with delta (0, 0)
Screenshot: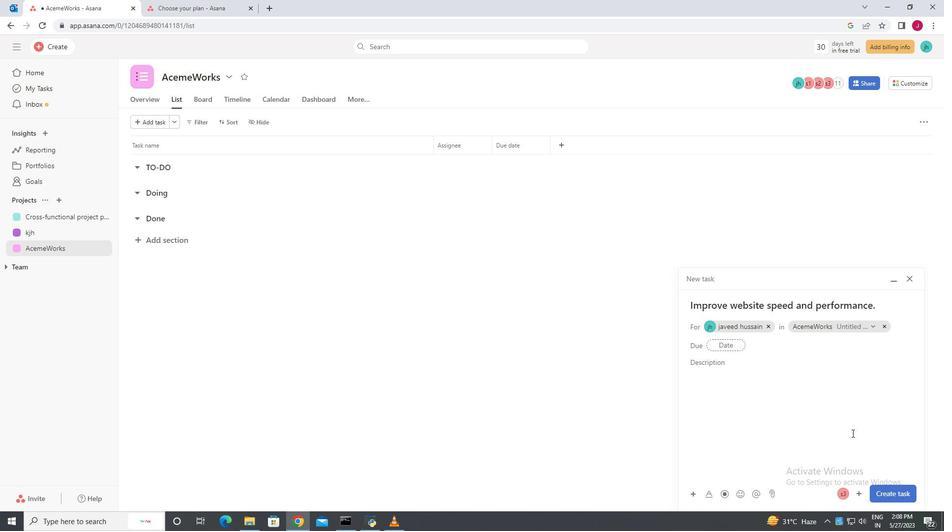 
Action: Mouse moved to (892, 493)
Screenshot: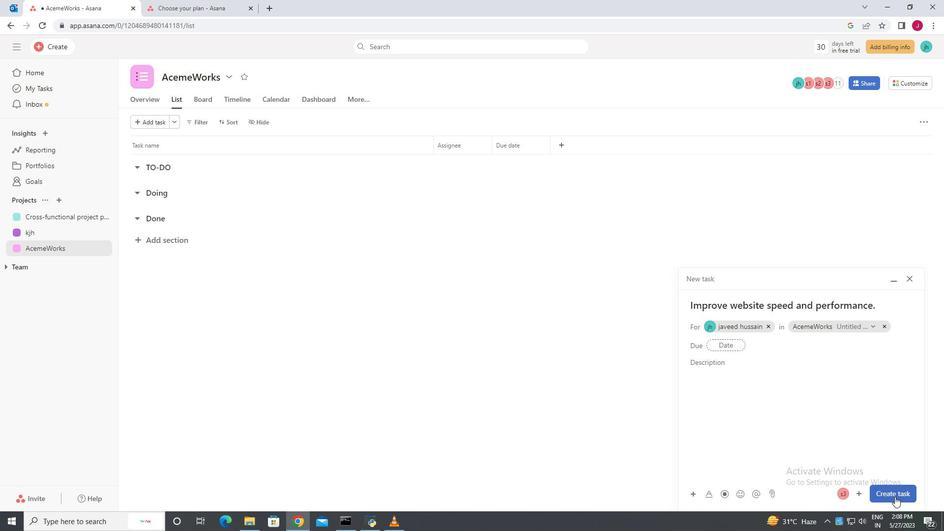
Action: Mouse pressed left at (892, 493)
Screenshot: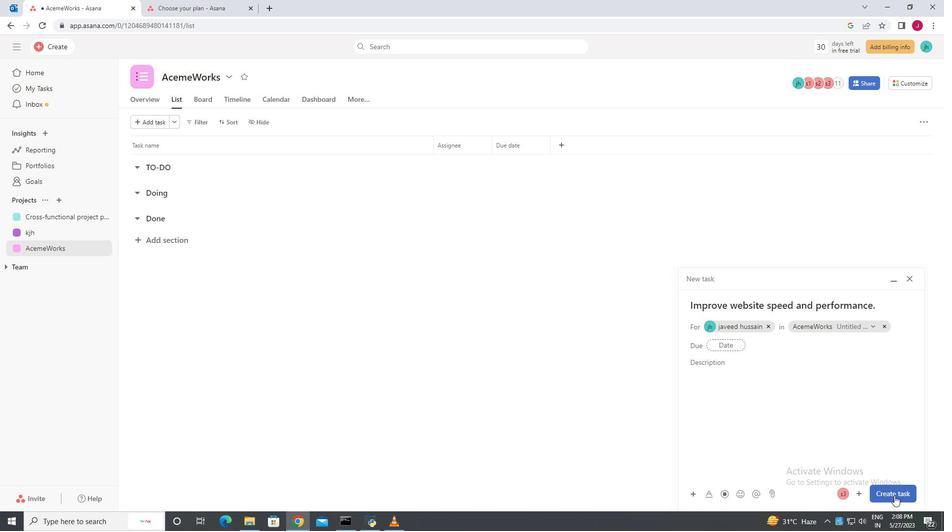 
Action: Mouse moved to (58, 249)
Screenshot: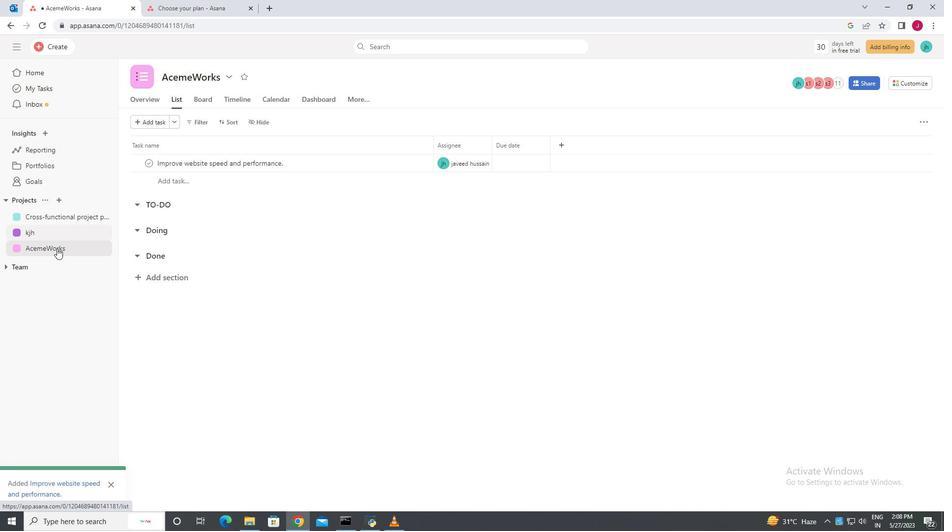 
Action: Mouse pressed left at (58, 249)
Screenshot: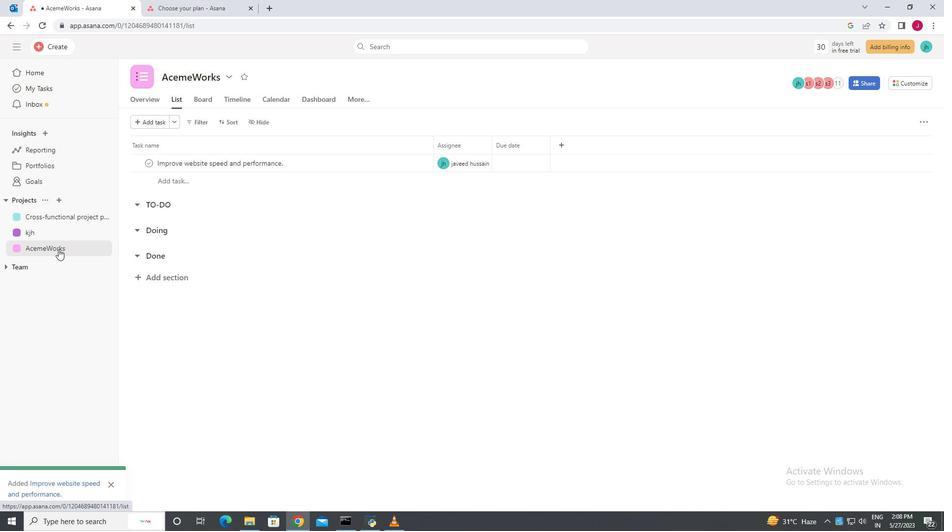 
Action: Mouse moved to (220, 82)
Screenshot: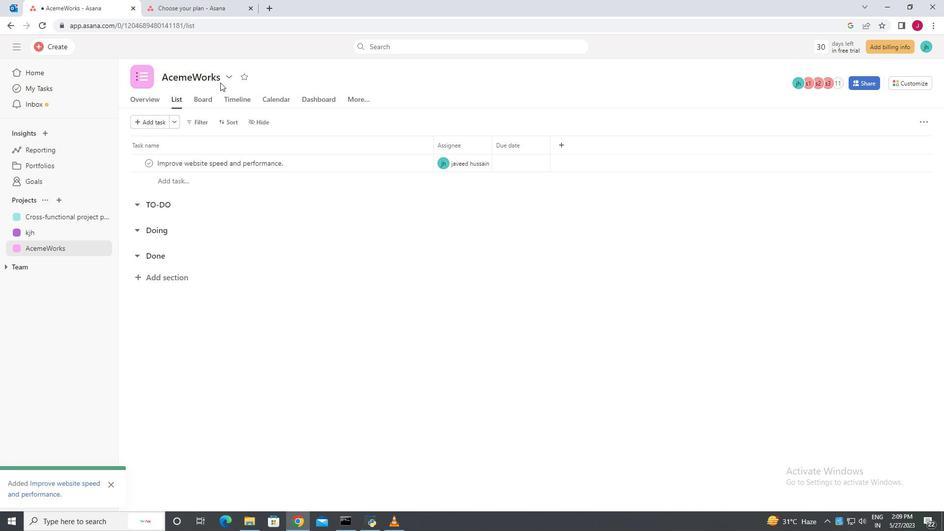 
Action: Mouse pressed left at (220, 82)
Screenshot: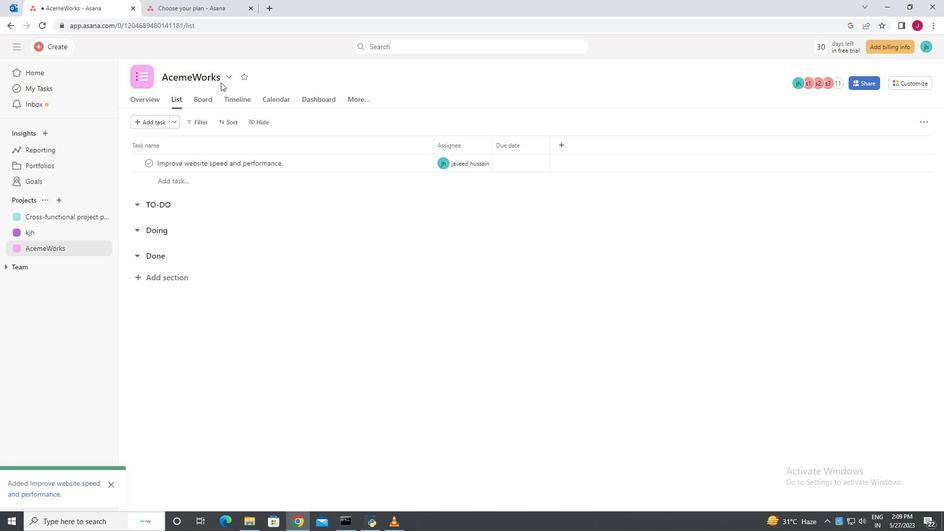 
Action: Mouse moved to (227, 76)
Screenshot: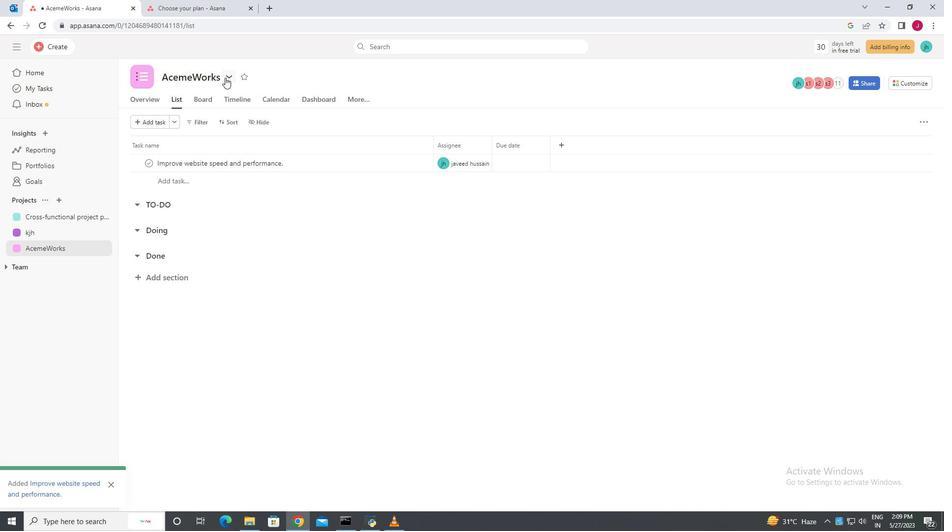 
Action: Mouse pressed left at (227, 76)
Screenshot: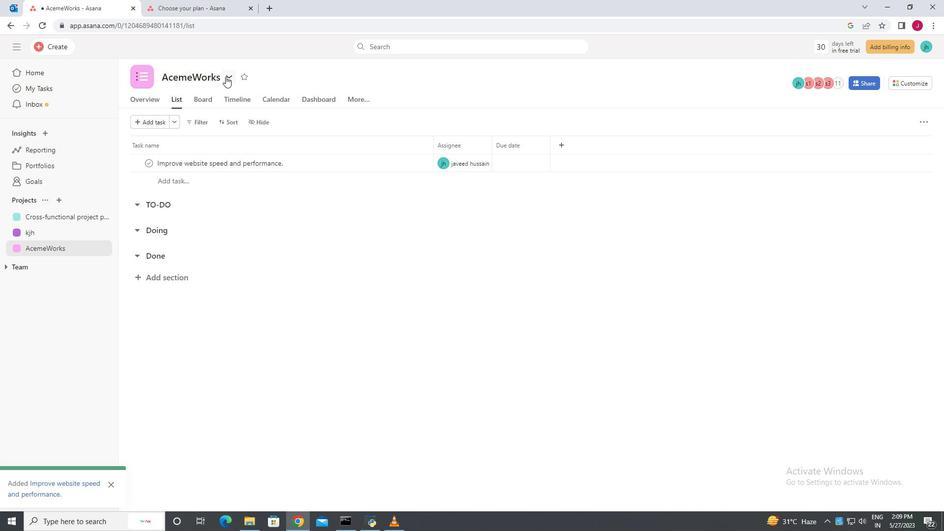 
Action: Mouse moved to (414, 232)
Screenshot: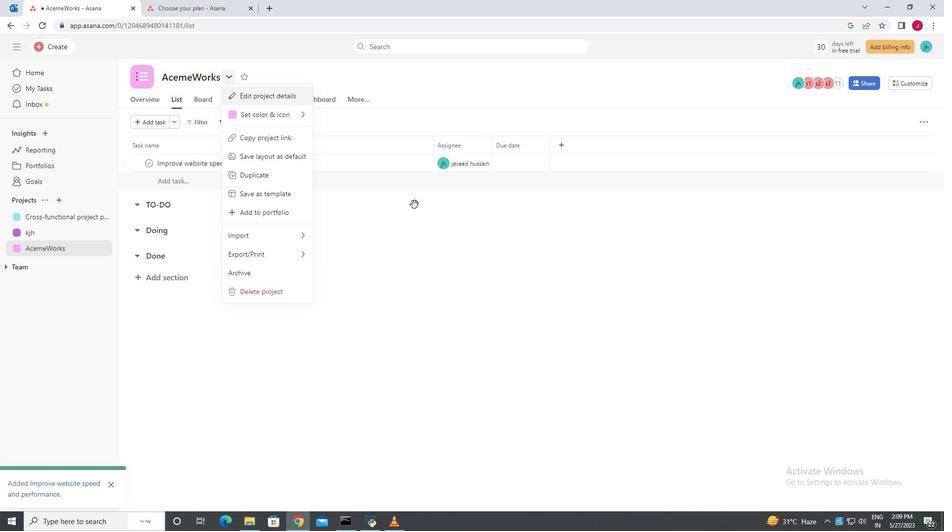 
Action: Mouse pressed left at (414, 232)
Screenshot: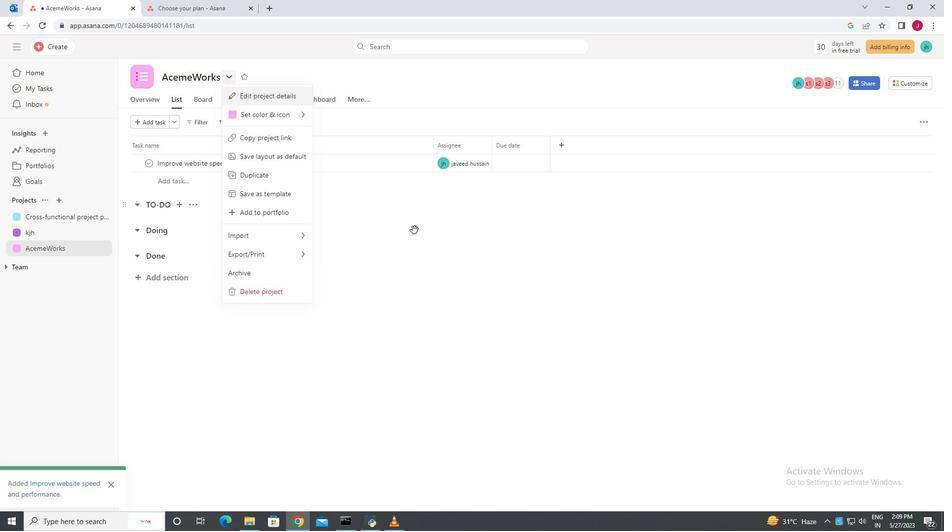 
Action: Mouse moved to (357, 98)
Screenshot: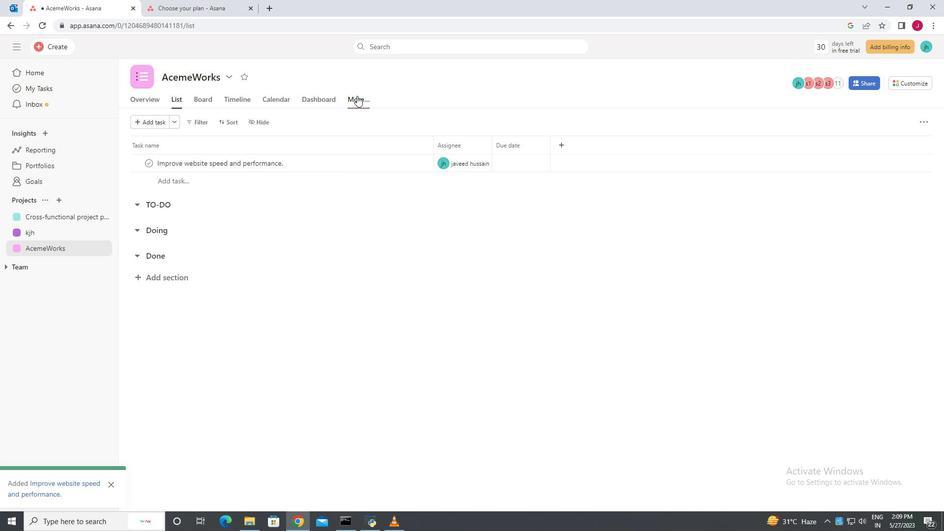 
Action: Mouse pressed left at (357, 98)
Screenshot: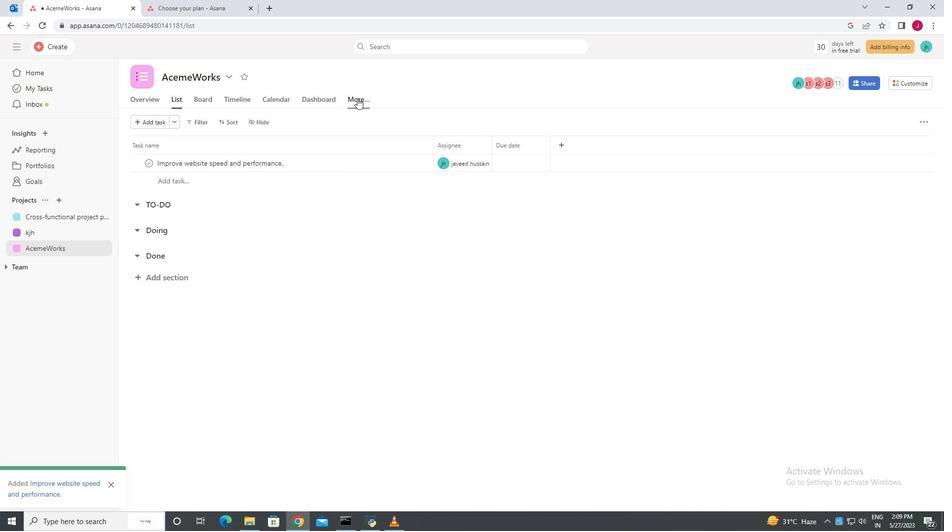 
Action: Mouse moved to (343, 325)
Screenshot: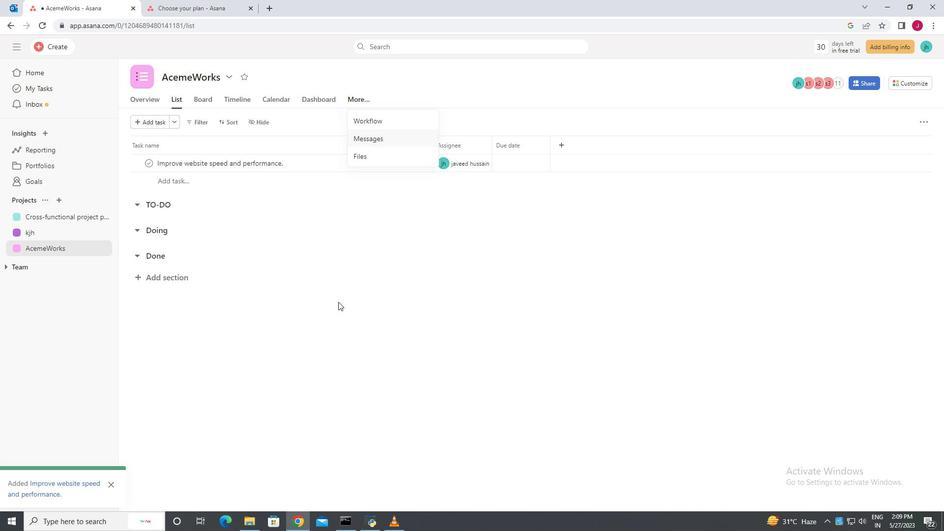 
Action: Mouse pressed left at (343, 325)
Screenshot: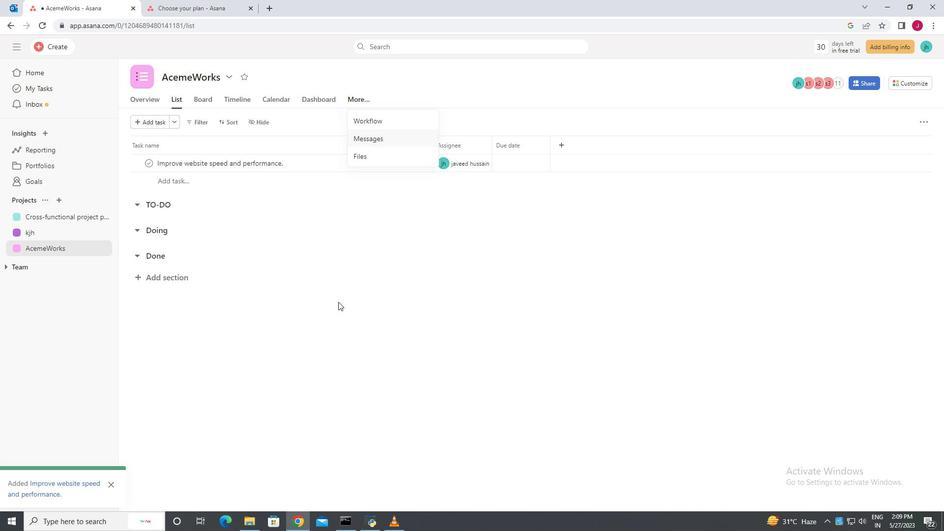 
Action: Mouse moved to (472, 162)
Screenshot: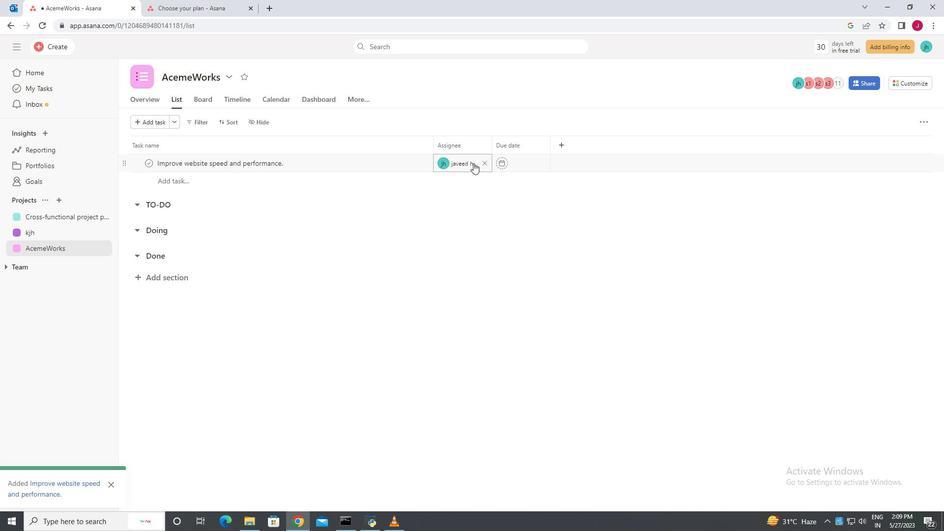 
Action: Mouse pressed left at (472, 162)
Screenshot: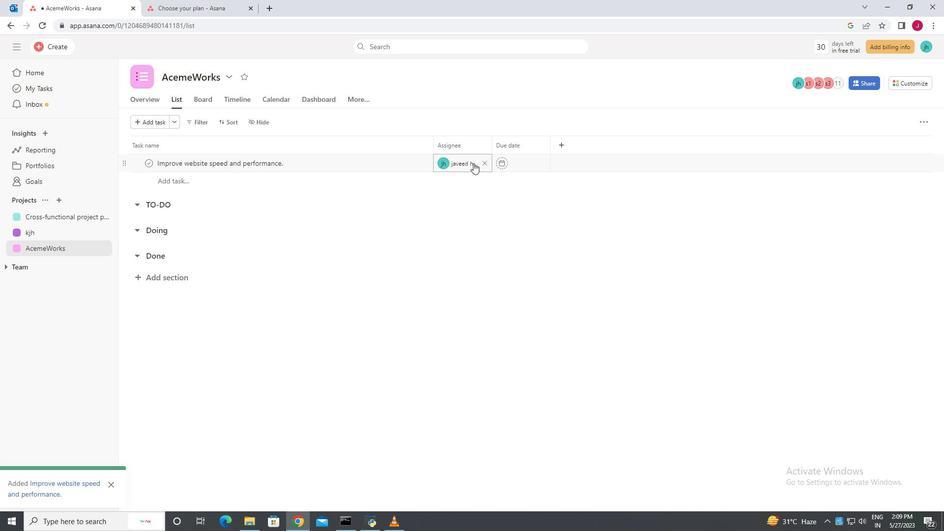 
Action: Mouse moved to (471, 162)
Screenshot: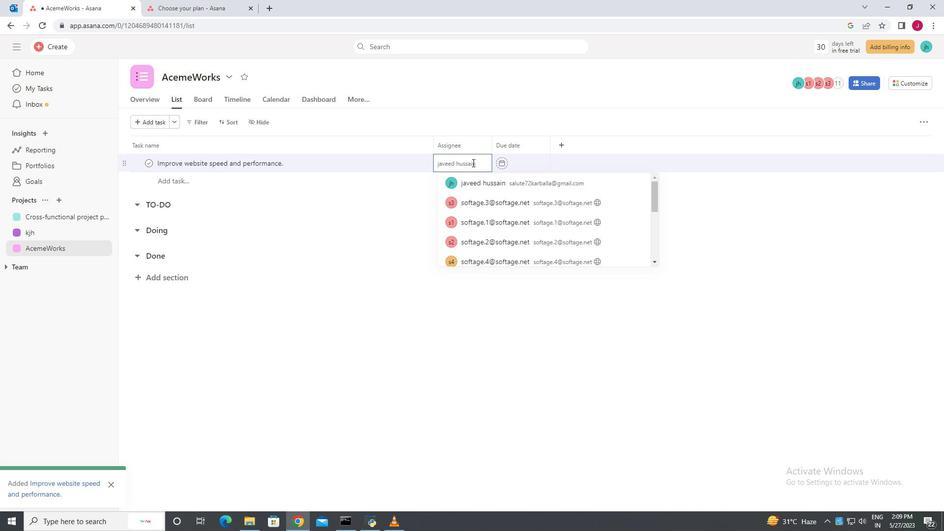 
Action: Mouse pressed left at (471, 162)
Screenshot: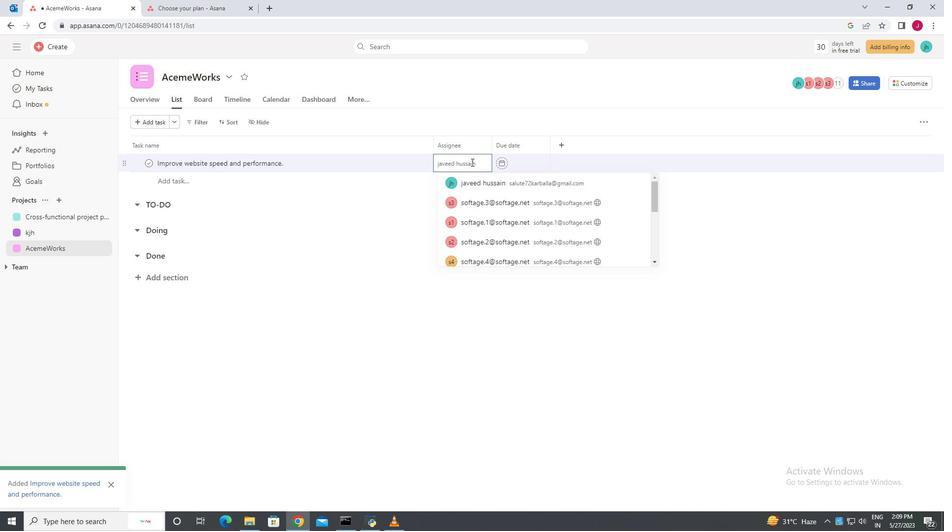 
Action: Mouse moved to (559, 142)
Screenshot: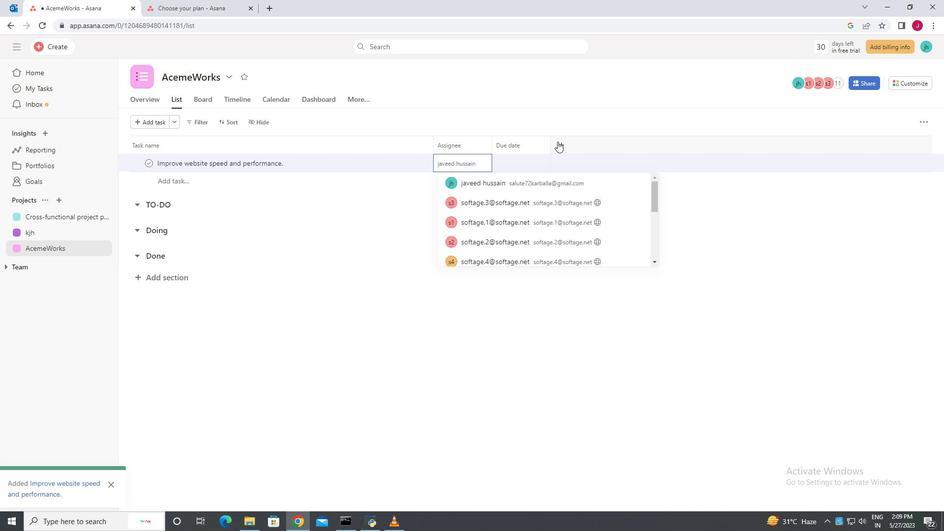 
Action: Mouse pressed left at (559, 142)
Screenshot: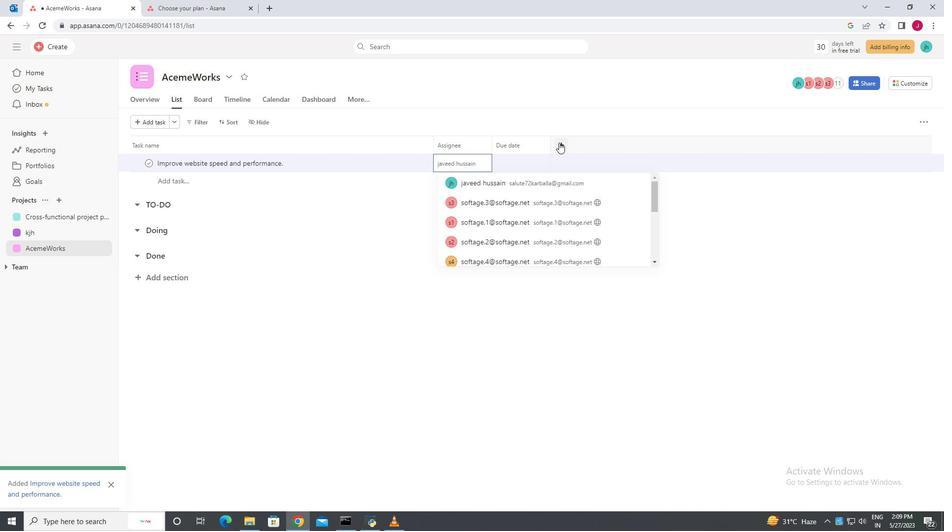 
Action: Mouse moved to (402, 150)
Screenshot: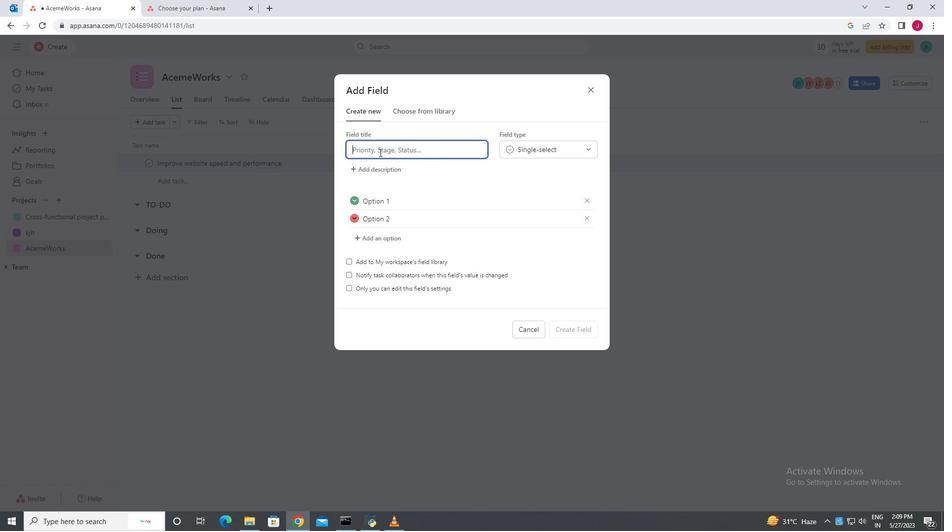 
Action: Mouse pressed left at (402, 150)
Screenshot: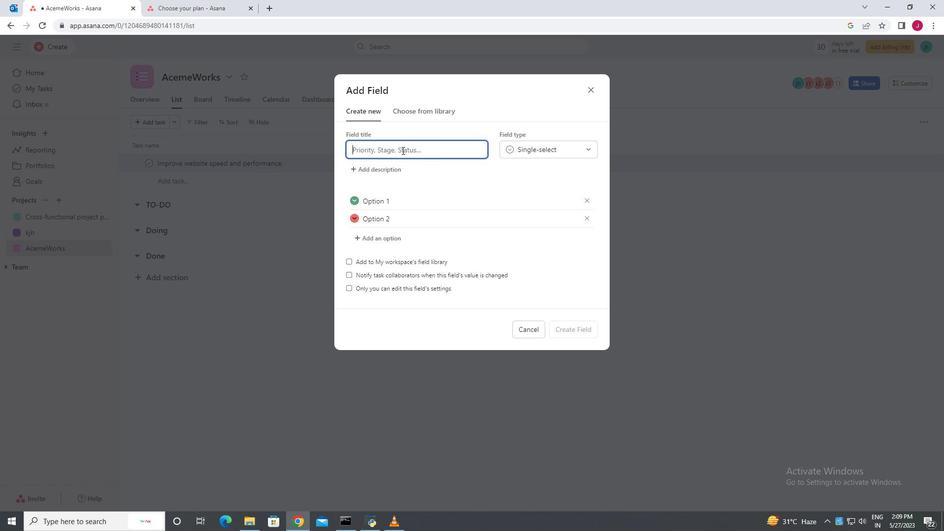 
Action: Mouse moved to (586, 91)
Screenshot: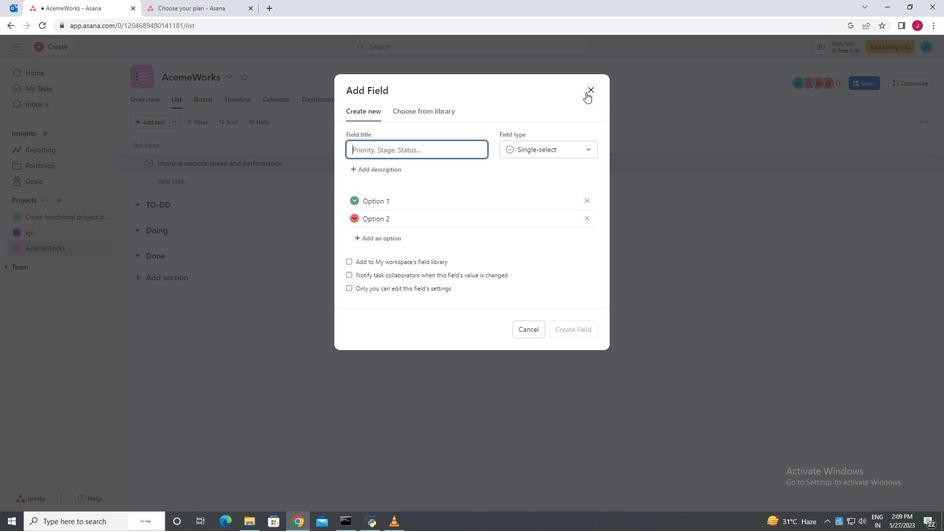 
Action: Mouse pressed left at (586, 91)
Screenshot: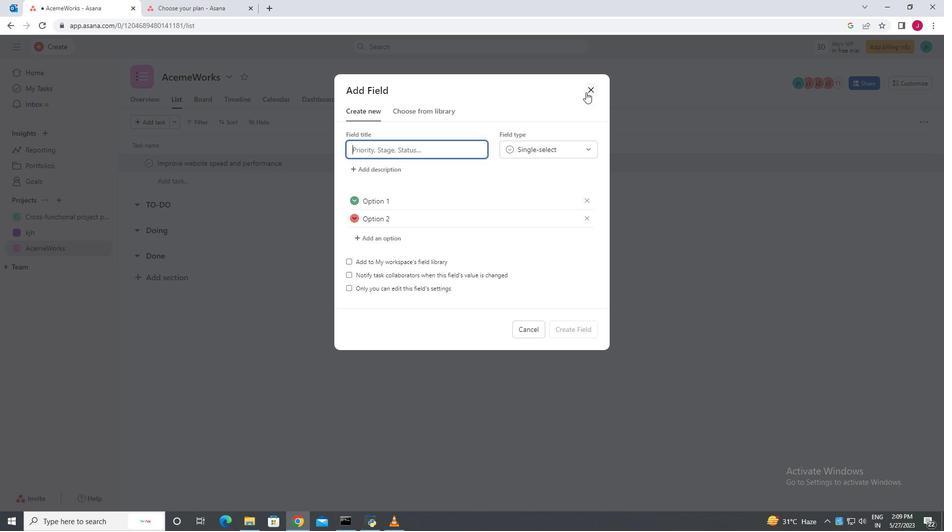 
Action: Mouse moved to (50, 239)
Screenshot: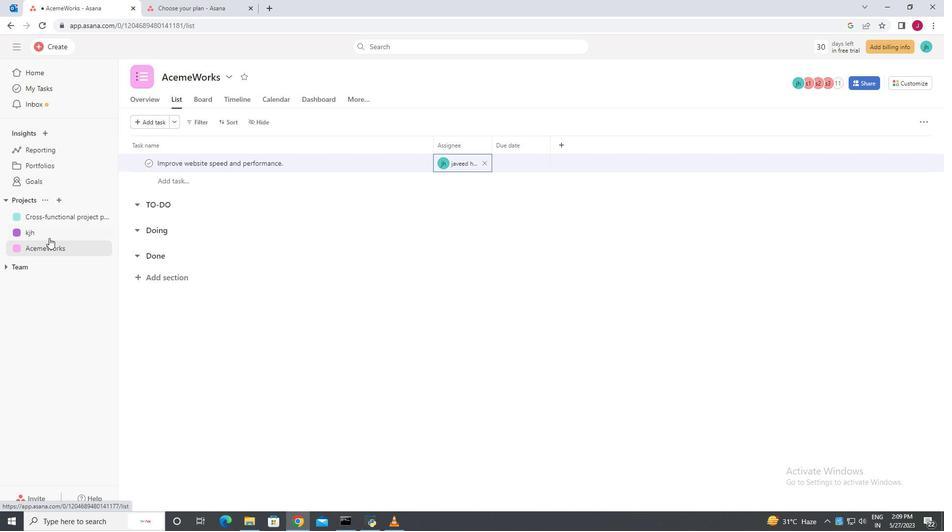 
Action: Mouse pressed left at (50, 239)
Screenshot: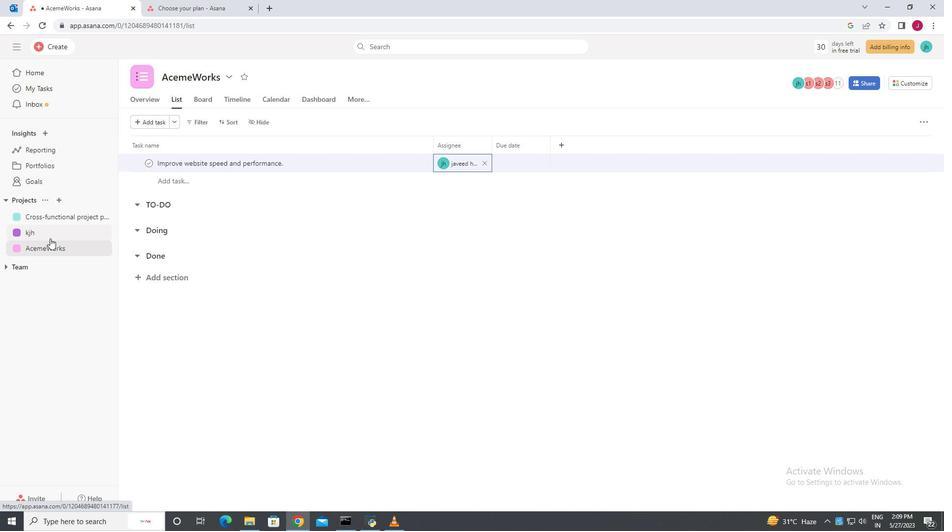 
Action: Mouse moved to (56, 248)
Screenshot: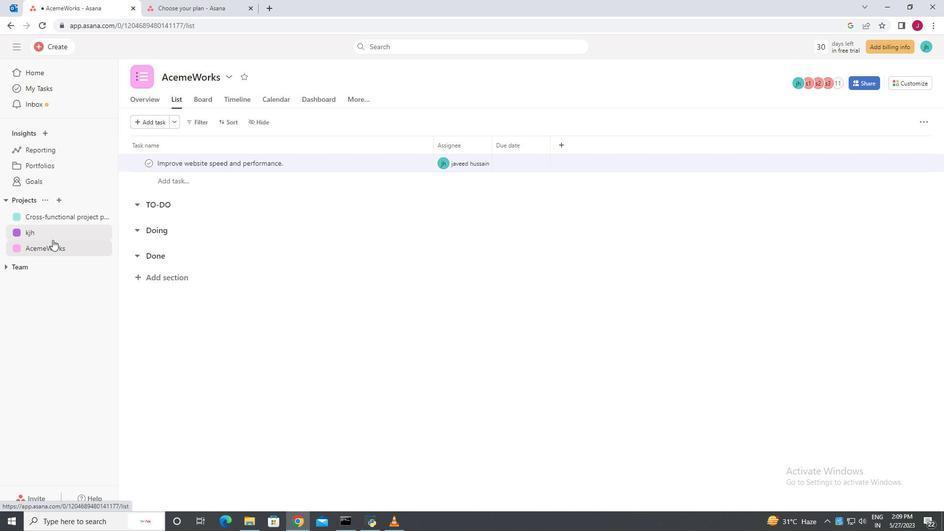 
Action: Mouse pressed left at (56, 248)
Screenshot: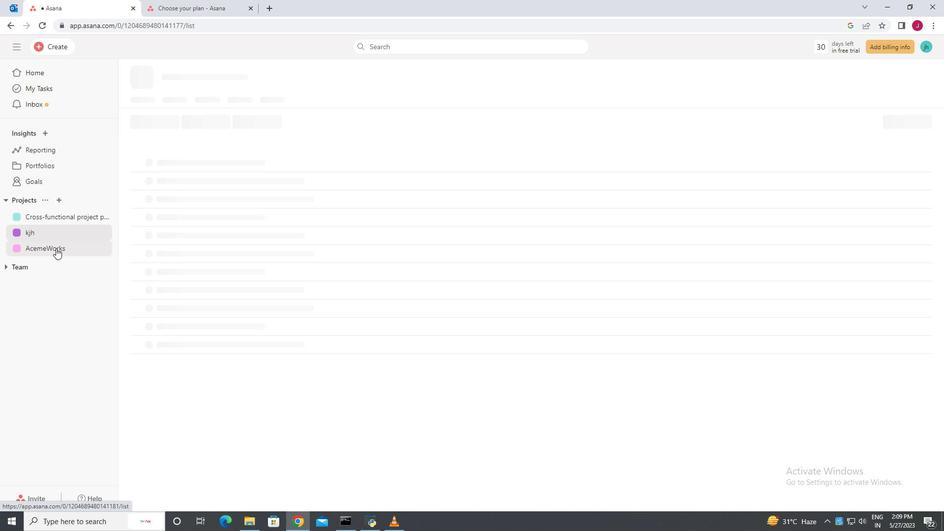 
Action: Mouse moved to (56, 248)
Screenshot: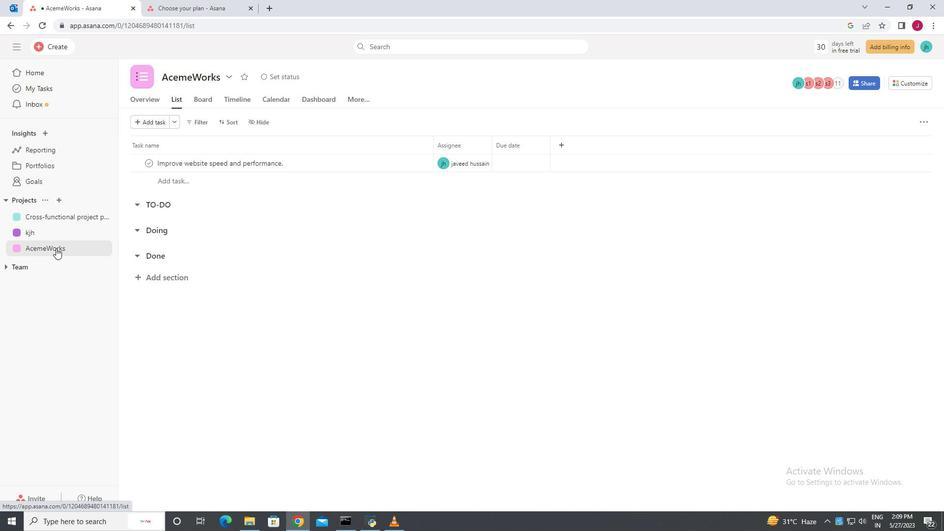 
Action: Mouse pressed left at (56, 248)
Screenshot: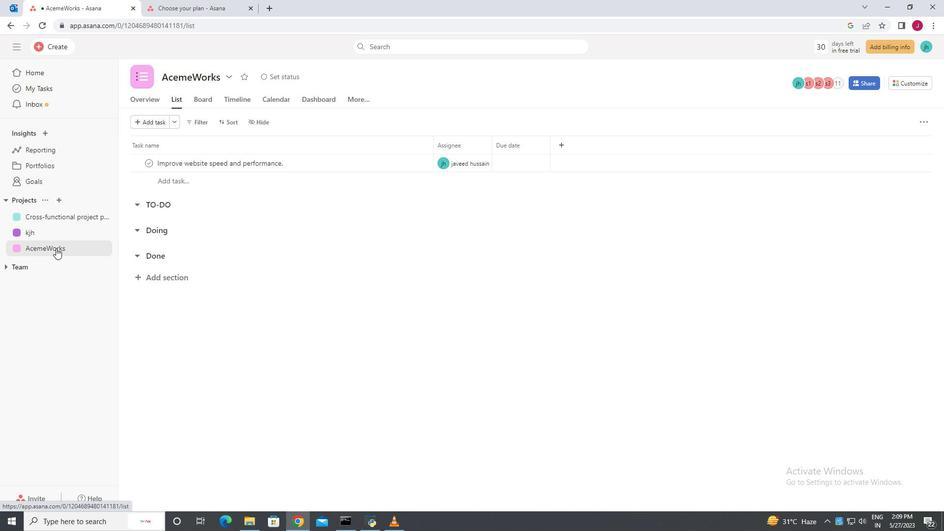 
Action: Mouse moved to (279, 77)
Screenshot: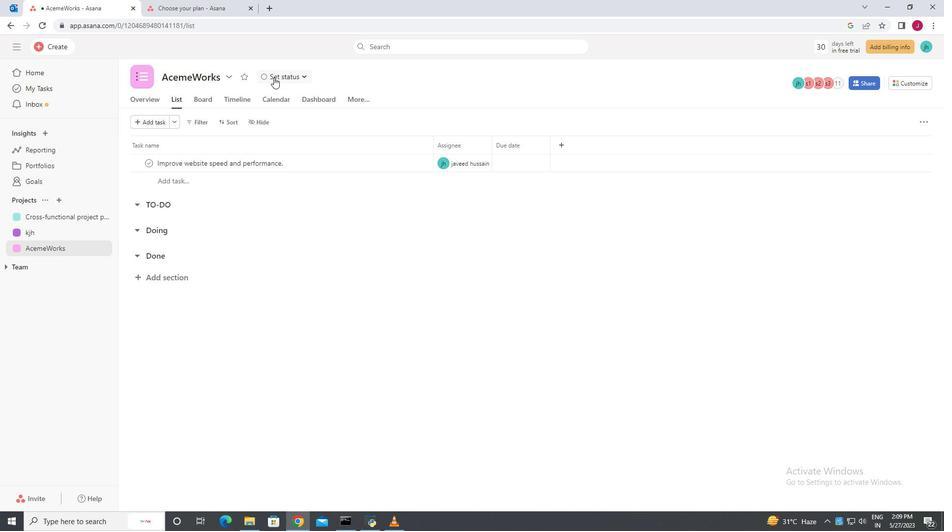 
Action: Mouse pressed left at (279, 77)
Screenshot: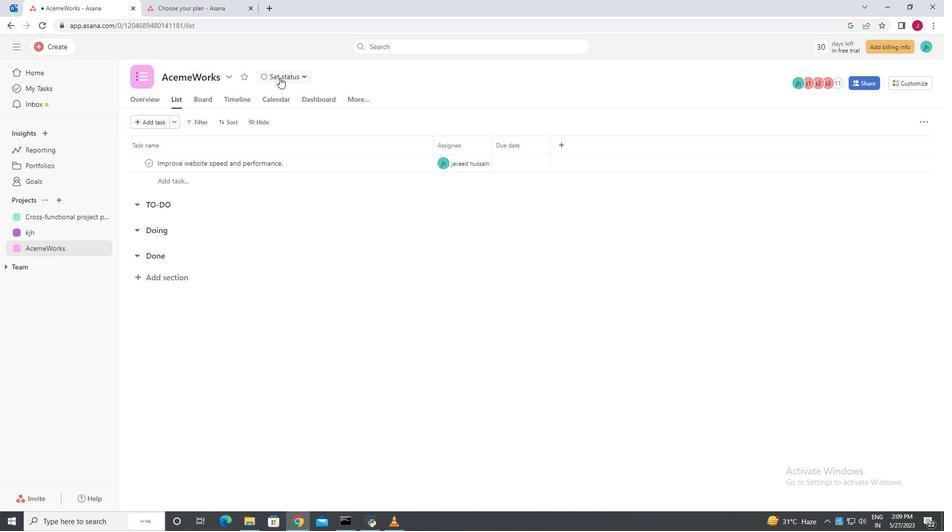 
Action: Mouse moved to (288, 95)
Screenshot: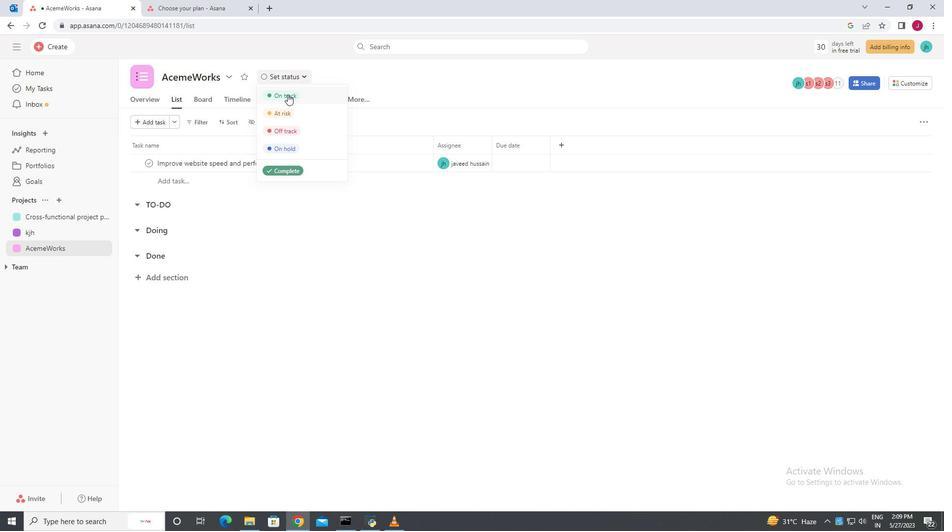
Action: Mouse pressed left at (288, 95)
Screenshot: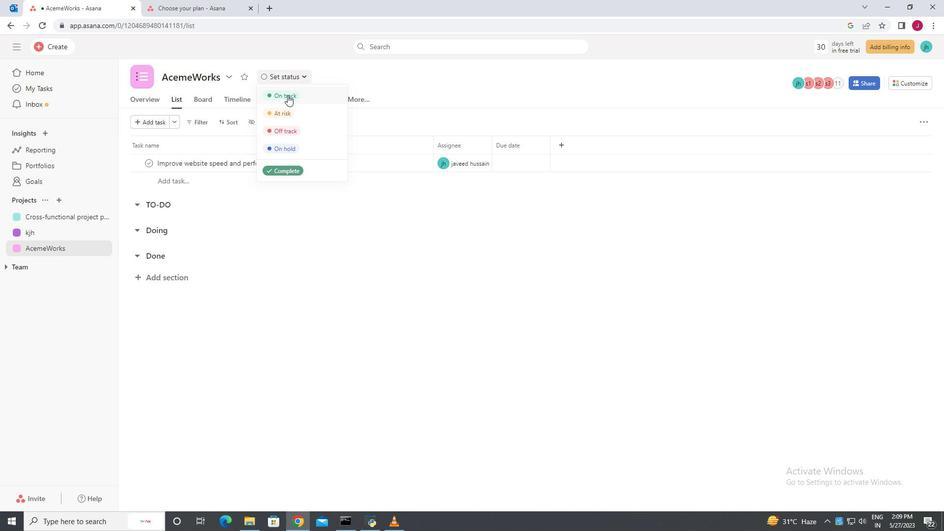 
Action: Mouse moved to (920, 53)
Screenshot: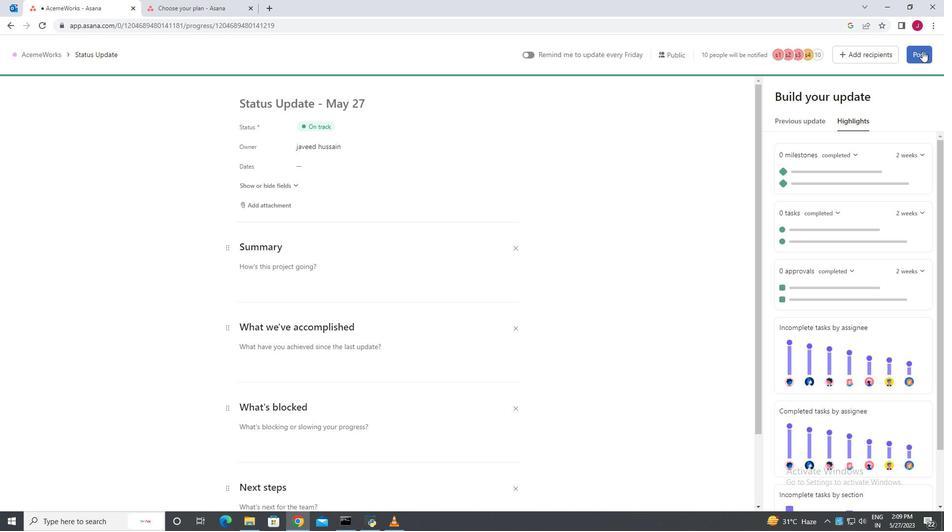 
Action: Mouse pressed left at (920, 53)
Screenshot: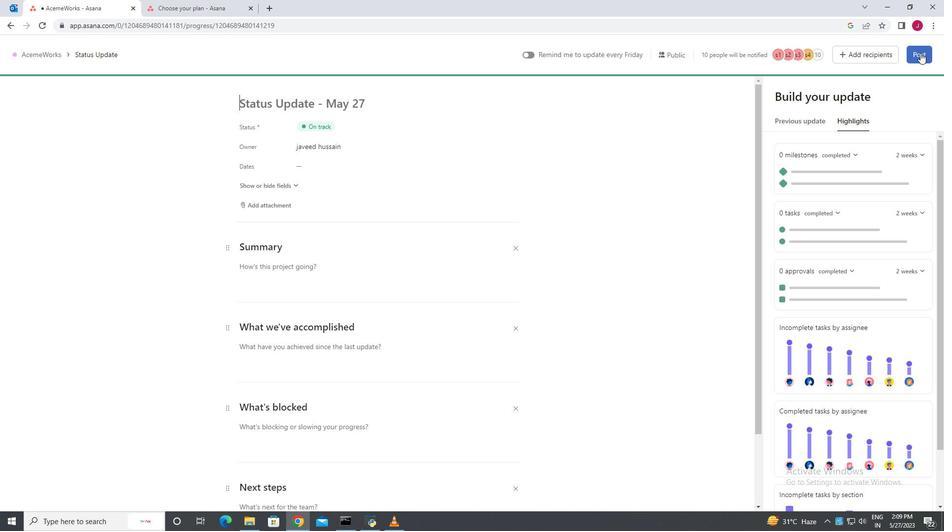 
Action: Mouse moved to (655, 68)
Screenshot: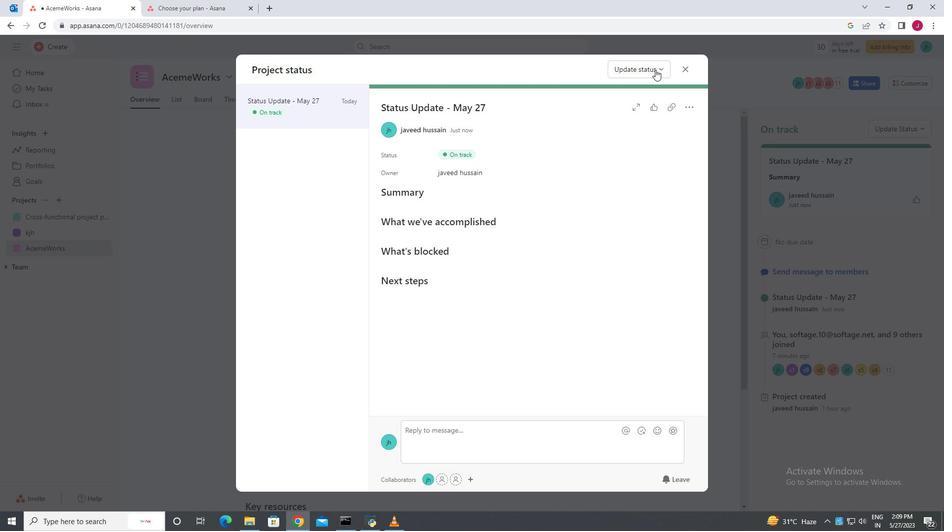 
Action: Mouse pressed left at (655, 68)
Screenshot: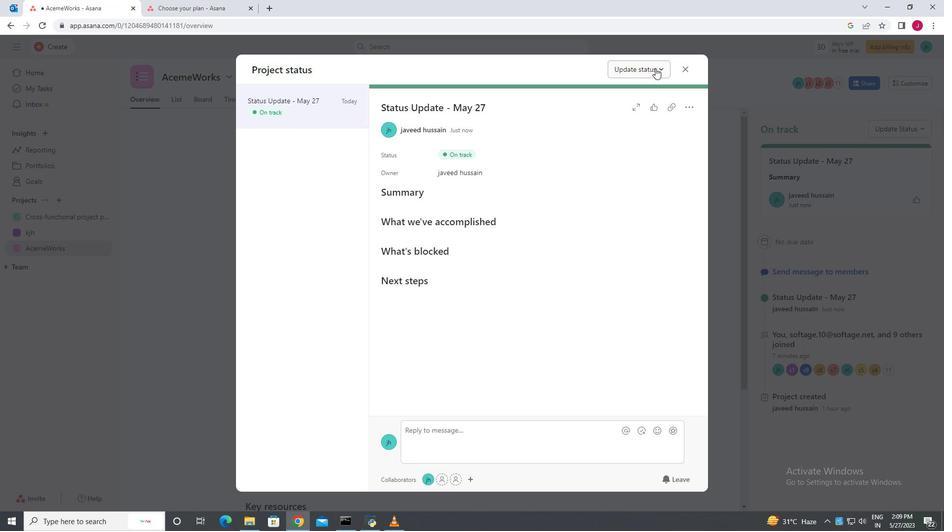 
Action: Mouse pressed left at (655, 68)
Screenshot: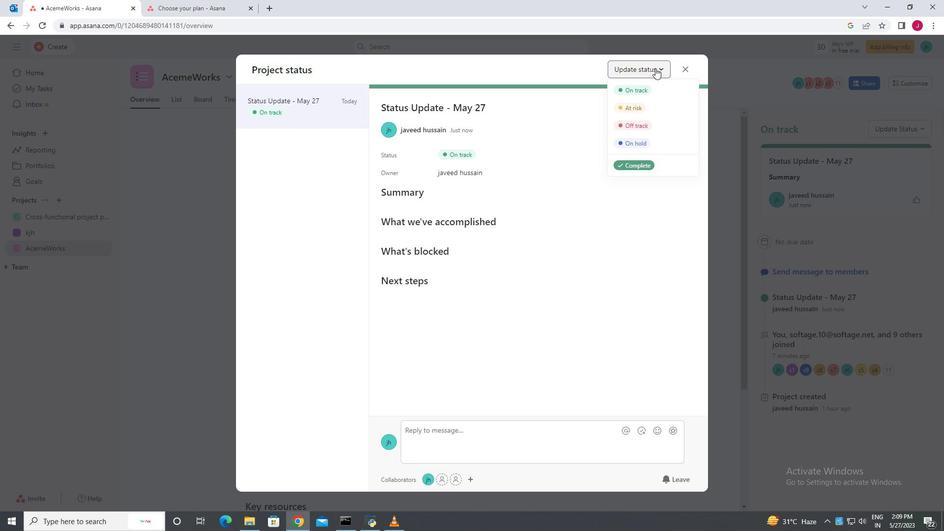 
Action: Mouse moved to (683, 68)
Screenshot: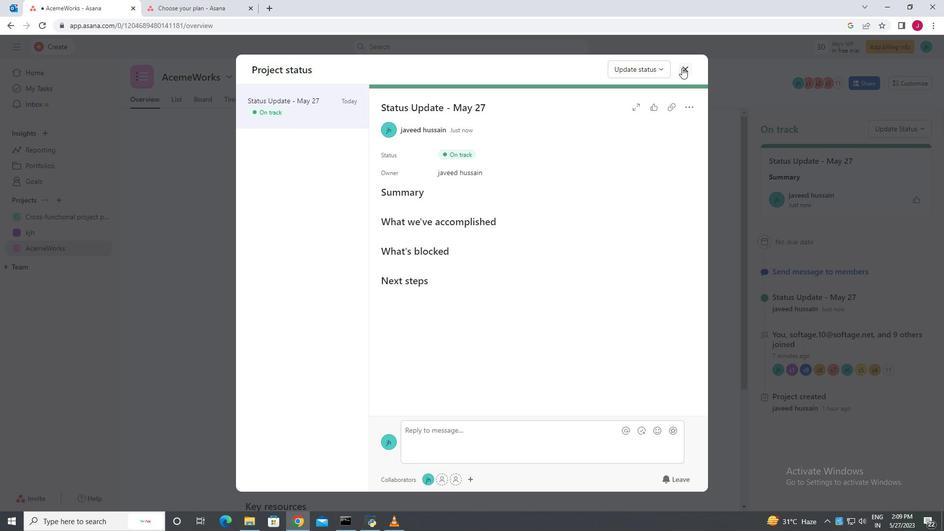 
Action: Mouse pressed left at (683, 68)
Screenshot: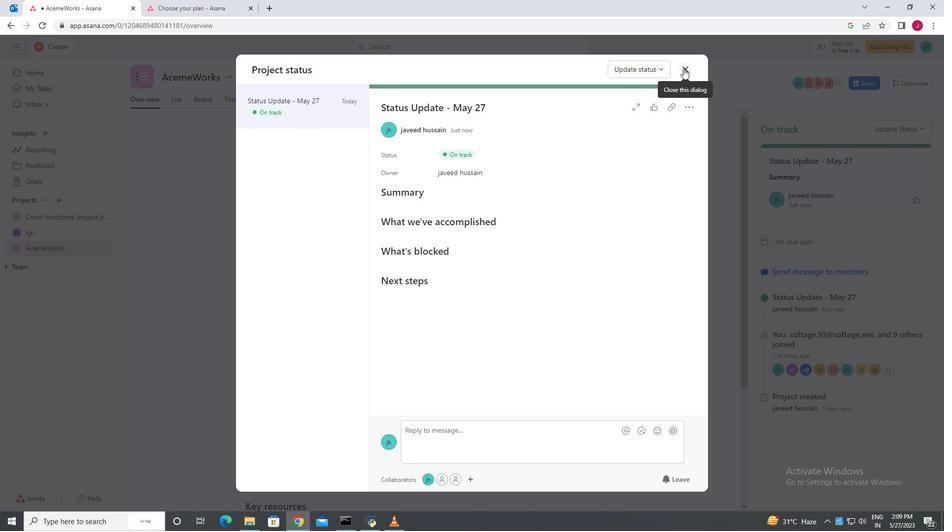 
Action: Mouse moved to (842, 374)
Screenshot: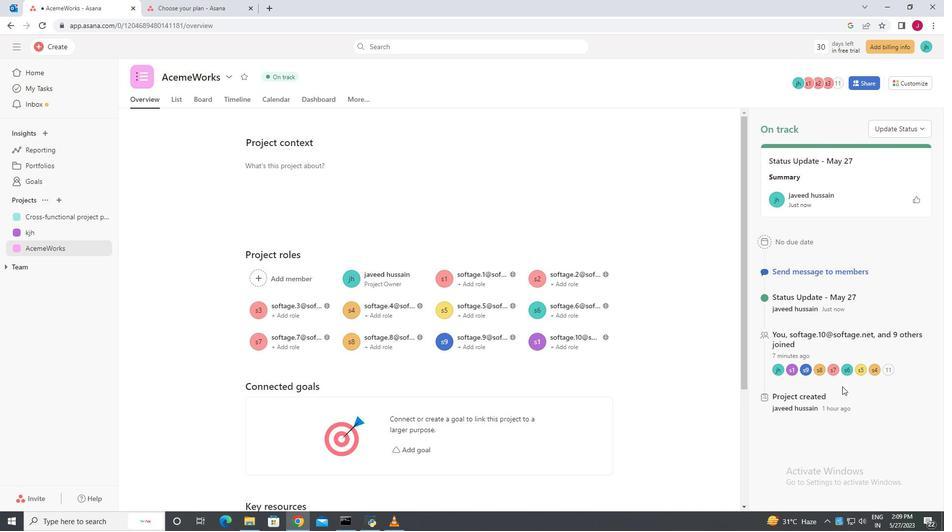 
Action: Mouse scrolled (842, 373) with delta (0, 0)
Screenshot: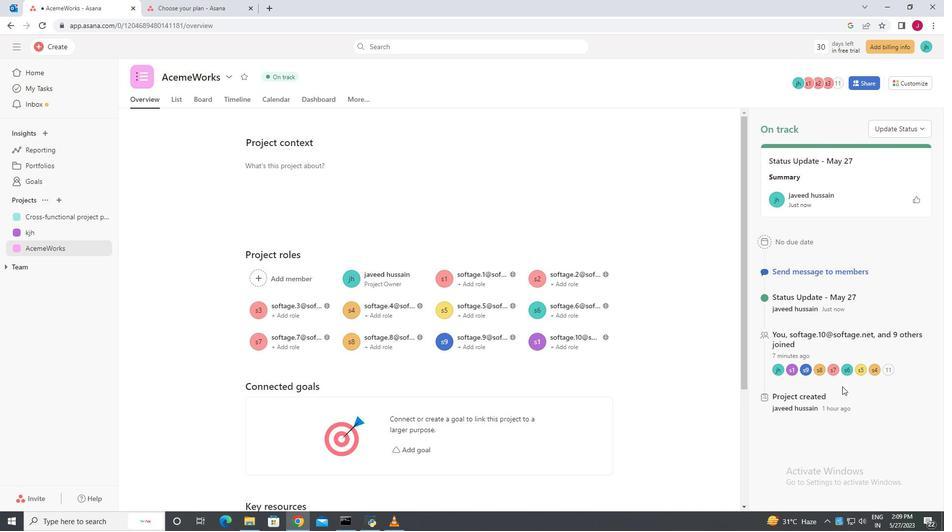 
Action: Mouse scrolled (842, 373) with delta (0, 0)
Screenshot: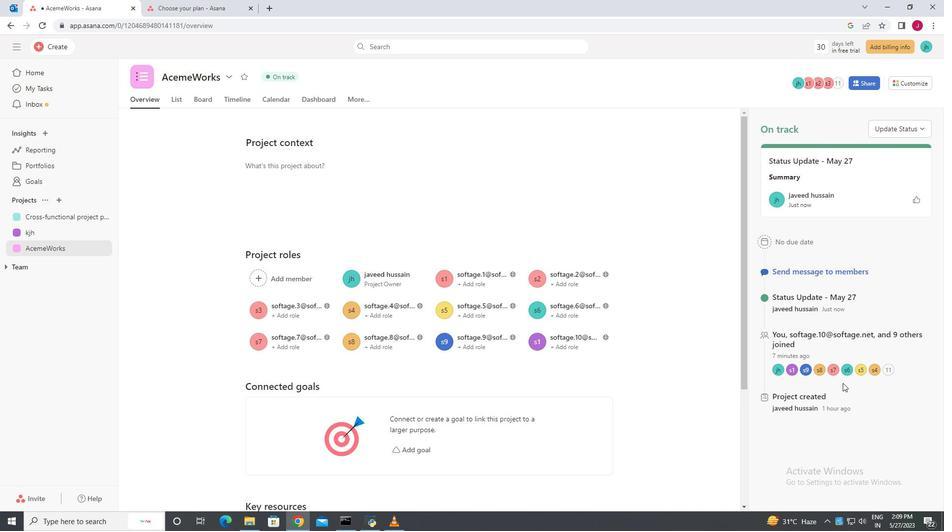 
Action: Mouse scrolled (842, 373) with delta (0, 0)
Screenshot: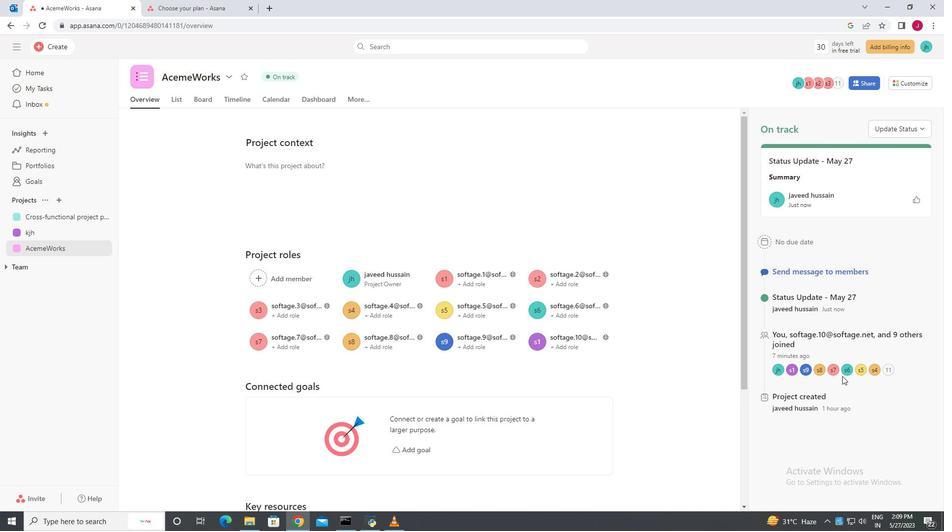 
Action: Mouse moved to (277, 77)
Screenshot: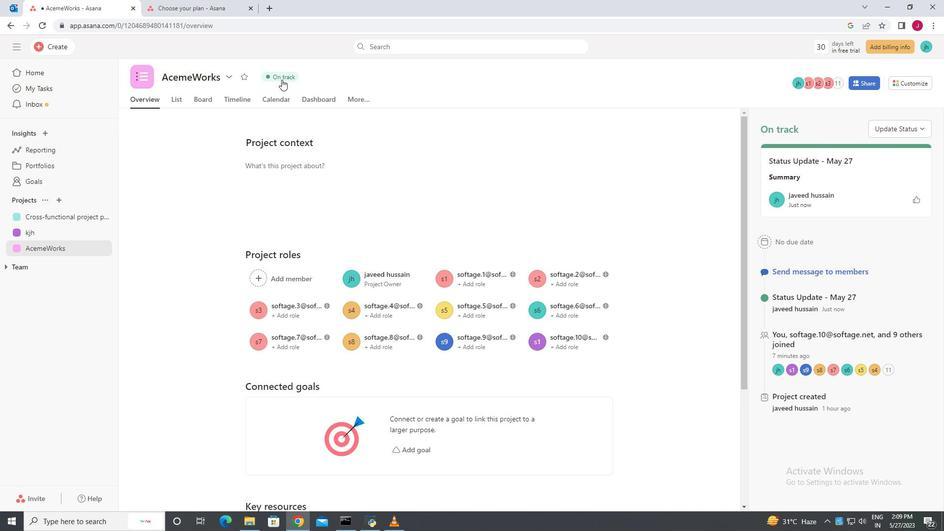 
Action: Mouse pressed left at (277, 77)
Screenshot: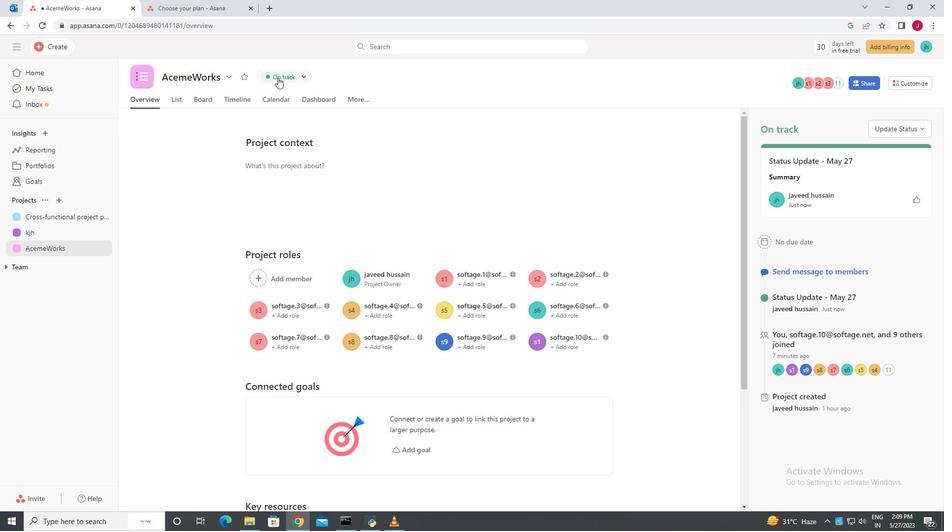 
Action: Mouse pressed left at (277, 77)
Screenshot: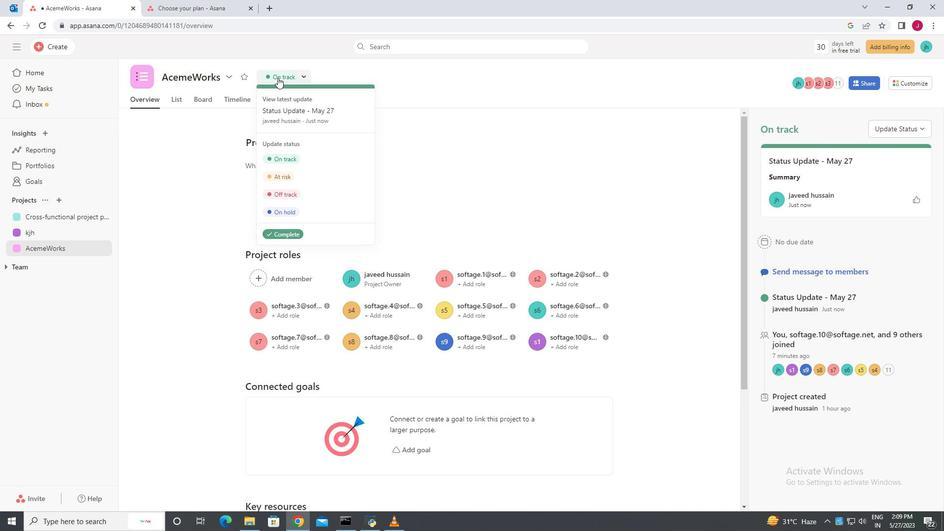 
Action: Mouse moved to (61, 317)
Screenshot: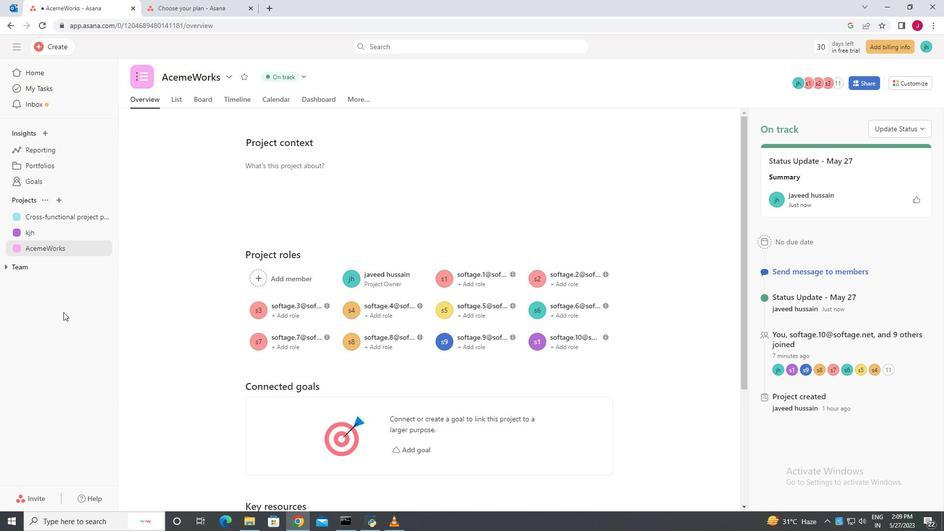 
Action: Mouse pressed left at (61, 317)
Screenshot: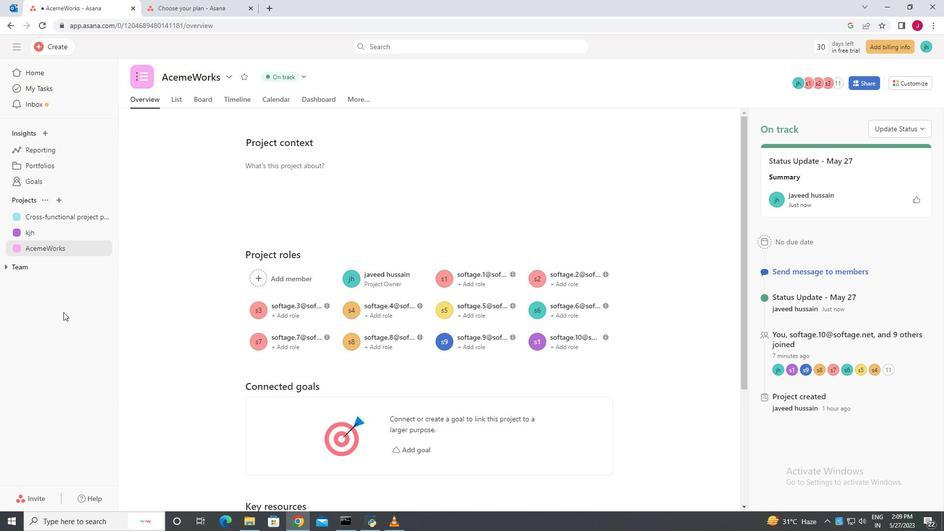 
Action: Mouse moved to (61, 317)
Screenshot: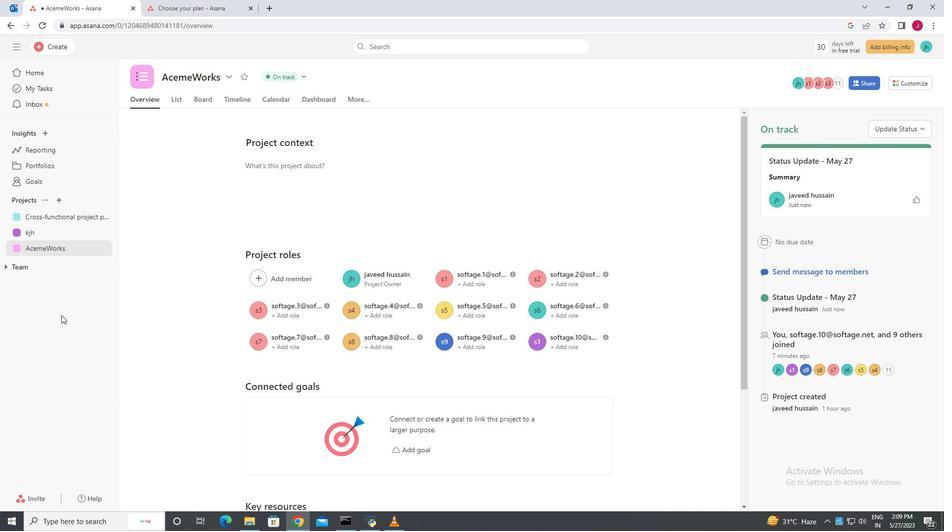 
Action: Mouse pressed left at (61, 317)
Screenshot: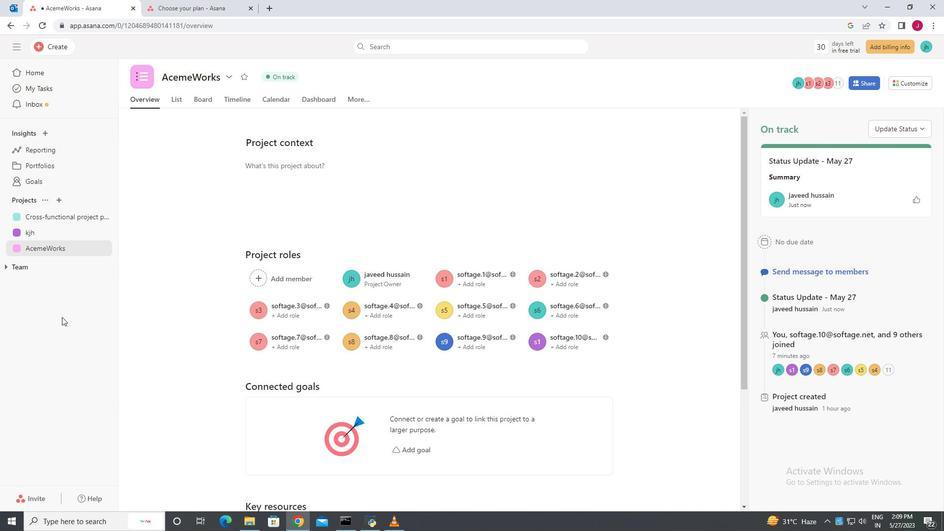 
Action: Mouse moved to (604, 332)
Screenshot: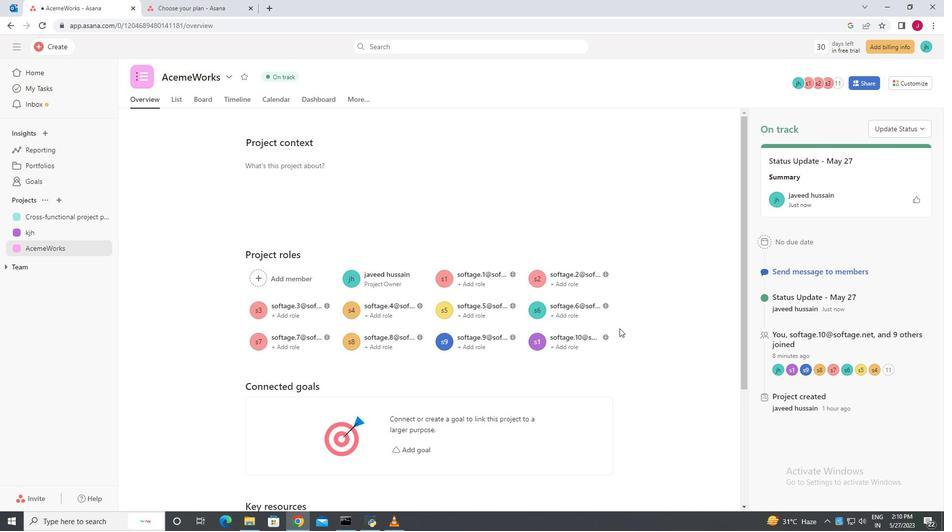 
Action: Mouse scrolled (604, 331) with delta (0, 0)
Screenshot: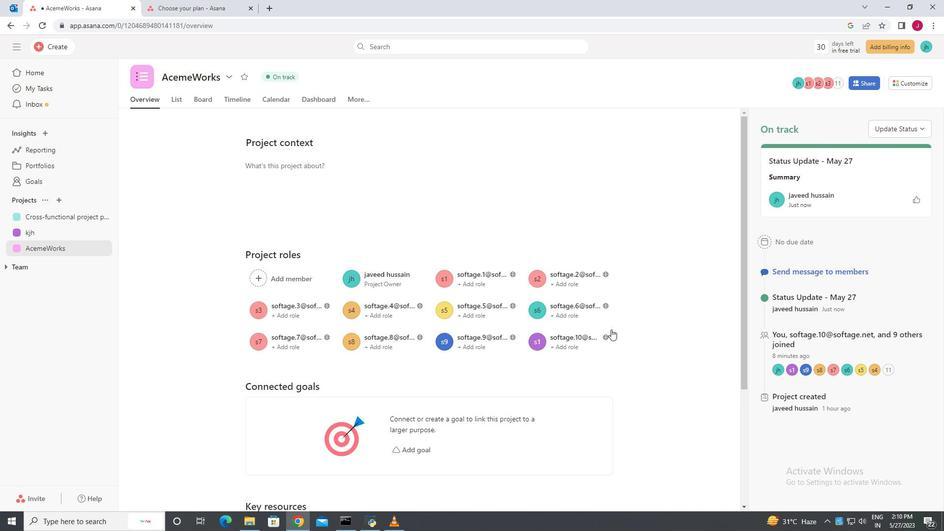 
Action: Mouse scrolled (604, 331) with delta (0, 0)
Screenshot: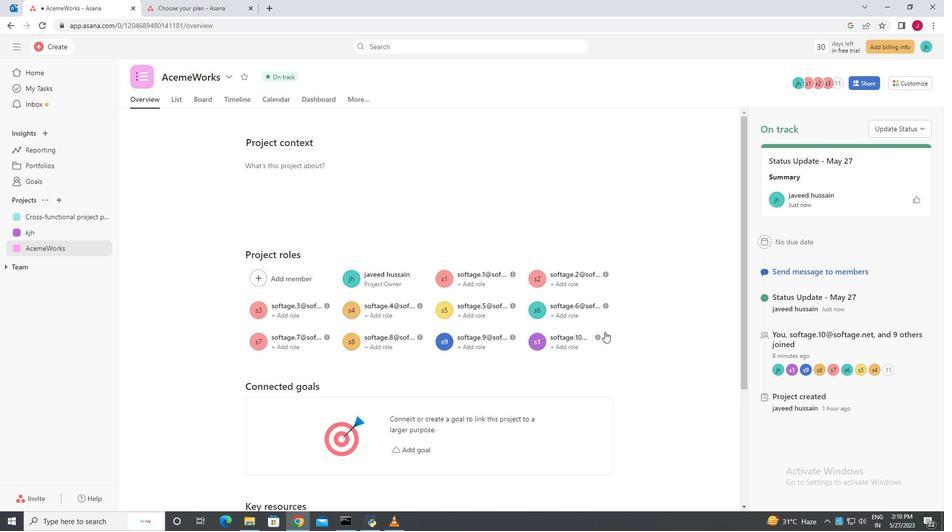 
Action: Mouse scrolled (604, 331) with delta (0, 0)
Screenshot: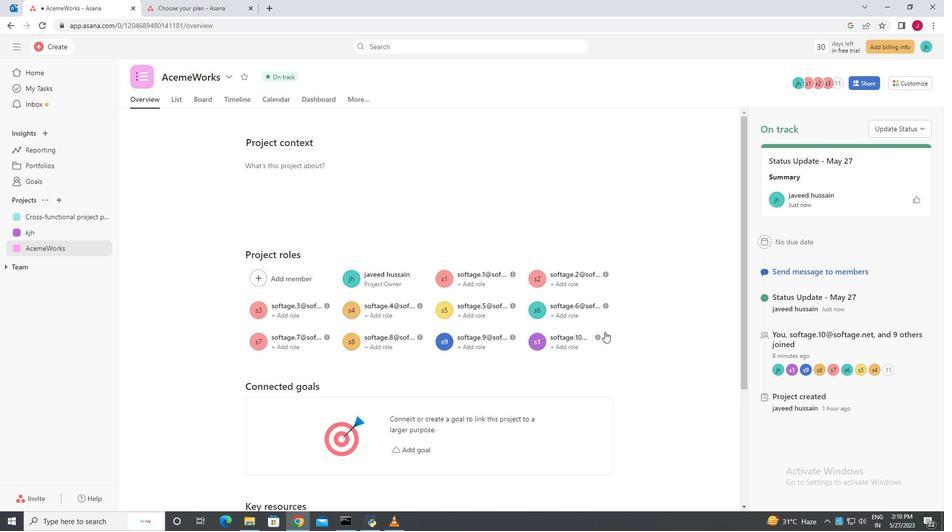 
Action: Mouse scrolled (604, 331) with delta (0, 0)
Screenshot: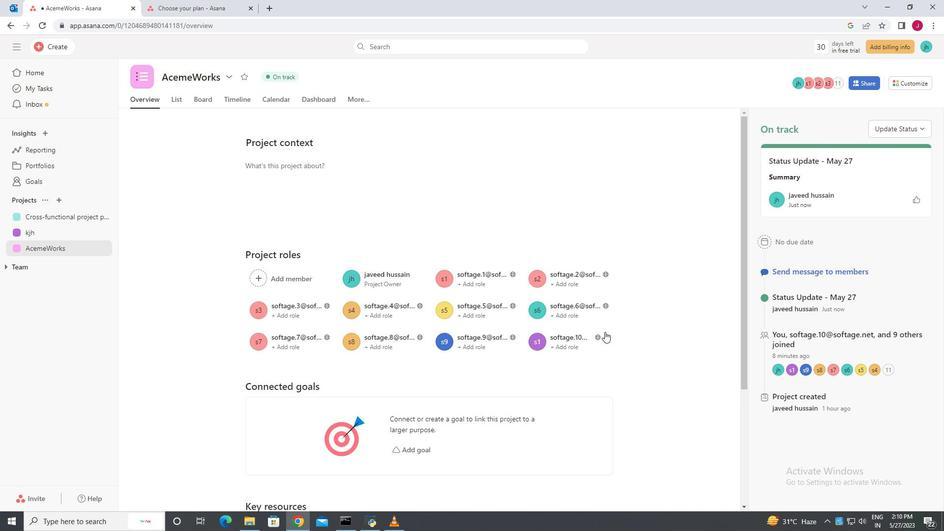 
Action: Mouse scrolled (604, 331) with delta (0, 0)
Screenshot: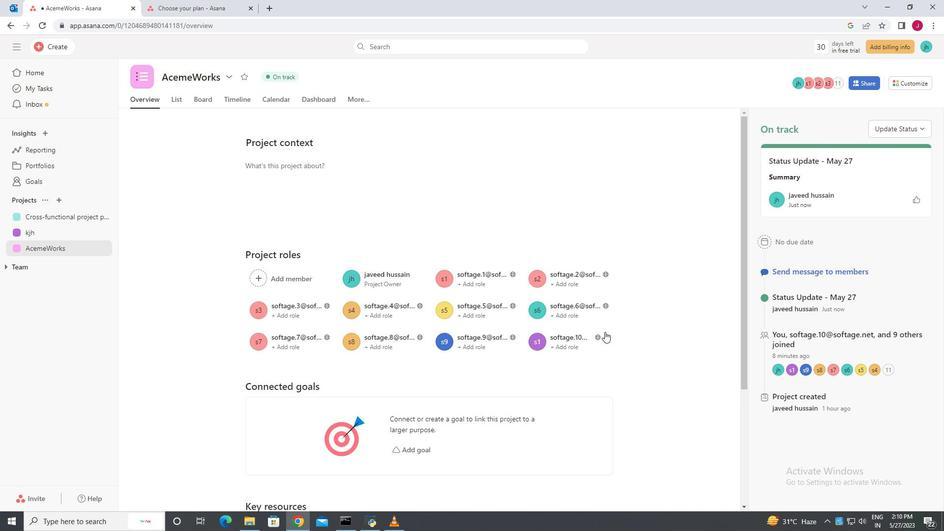 
Action: Mouse scrolled (604, 331) with delta (0, 0)
Screenshot: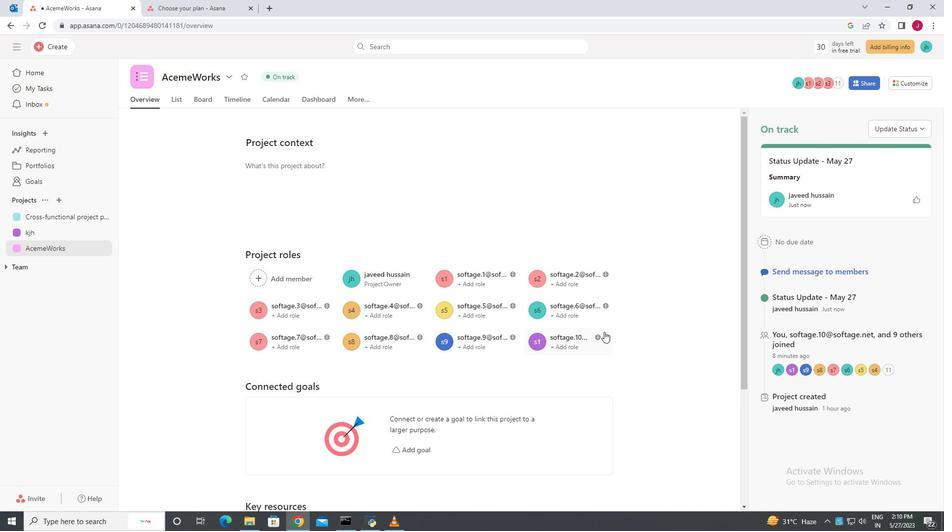 
Action: Mouse scrolled (604, 331) with delta (0, 0)
Screenshot: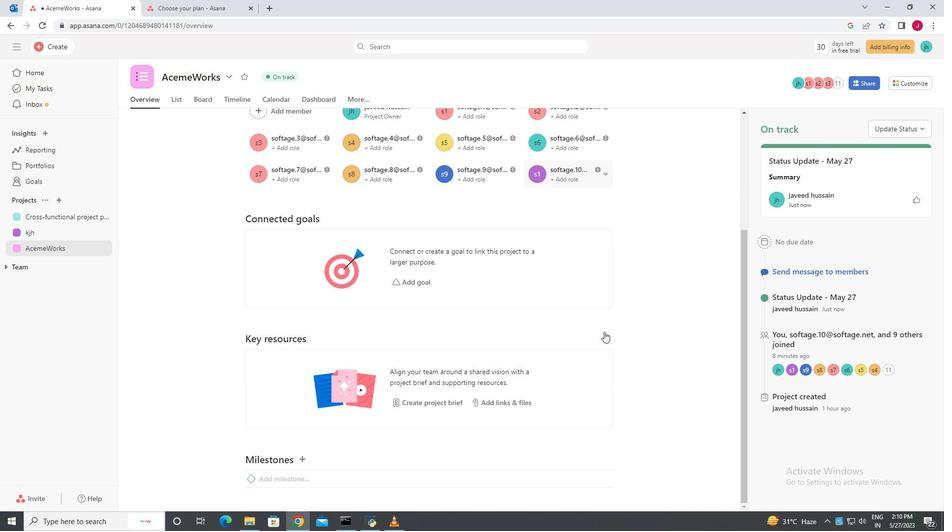 
Action: Mouse scrolled (604, 331) with delta (0, 0)
Screenshot: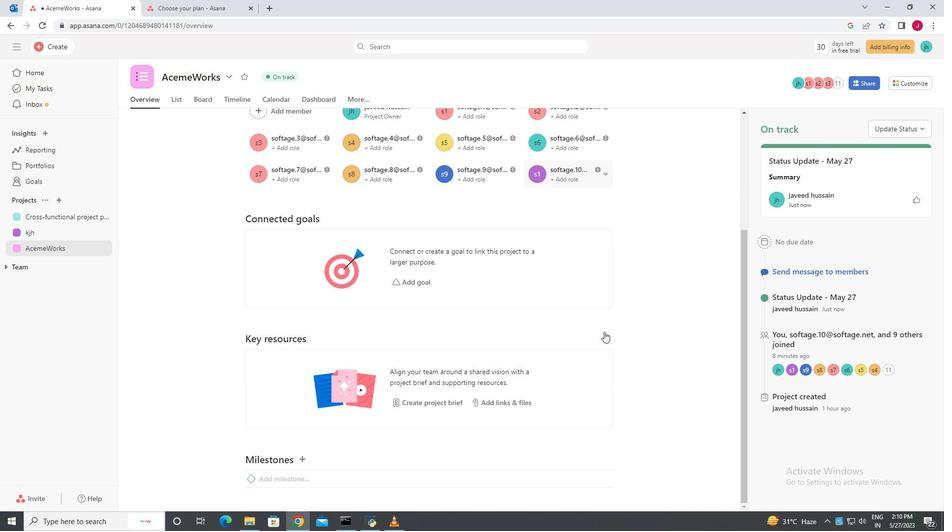 
Action: Mouse scrolled (604, 331) with delta (0, 0)
Screenshot: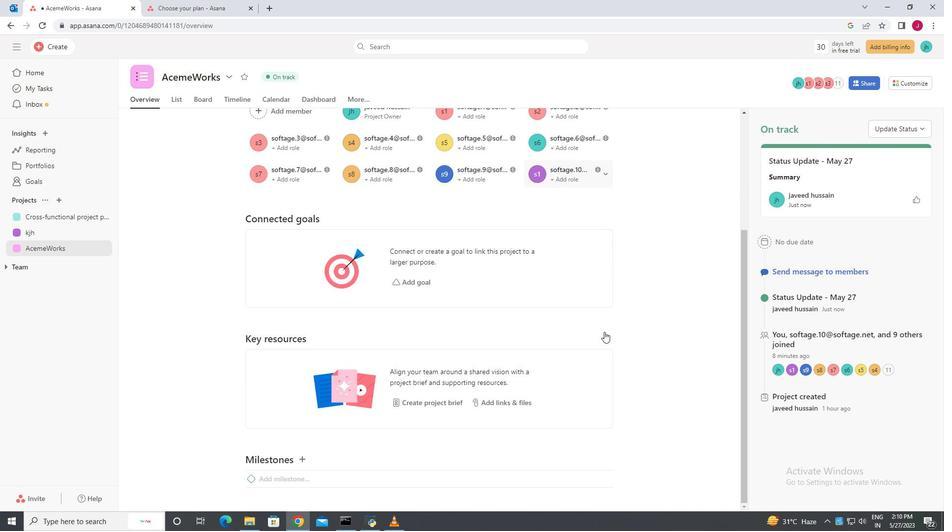 
Action: Mouse scrolled (604, 331) with delta (0, 0)
Screenshot: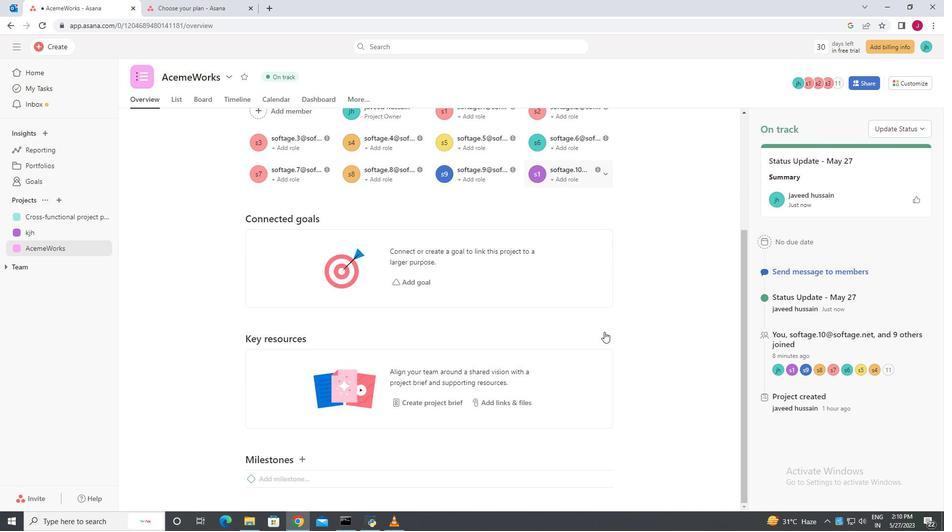 
Action: Mouse moved to (603, 331)
Screenshot: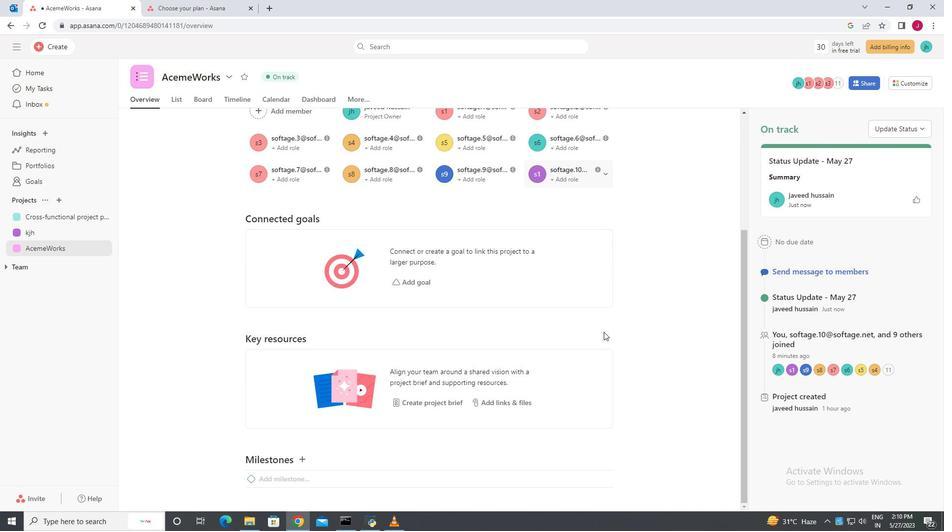 
Action: Mouse scrolled (603, 332) with delta (0, 0)
Screenshot: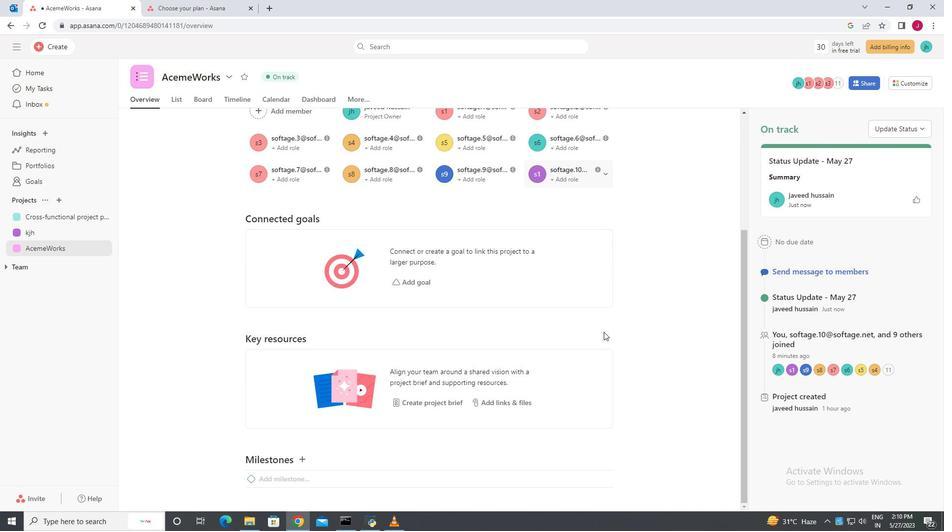 
Action: Mouse scrolled (603, 332) with delta (0, 0)
Screenshot: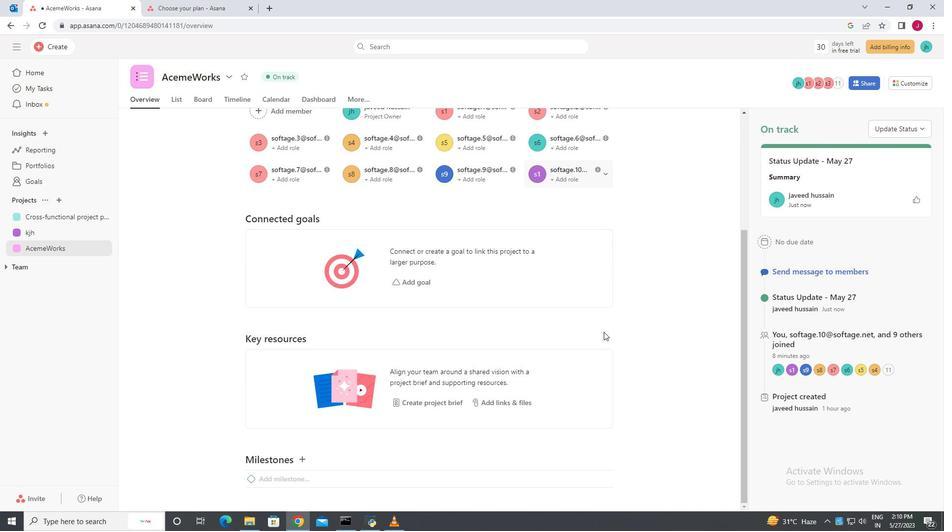 
Action: Mouse moved to (603, 331)
Screenshot: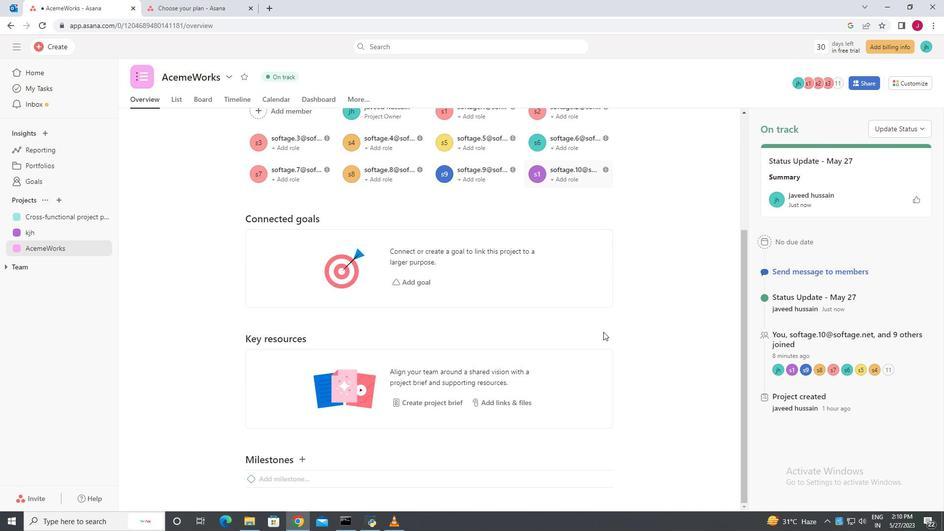 
Action: Mouse scrolled (603, 332) with delta (0, 0)
Screenshot: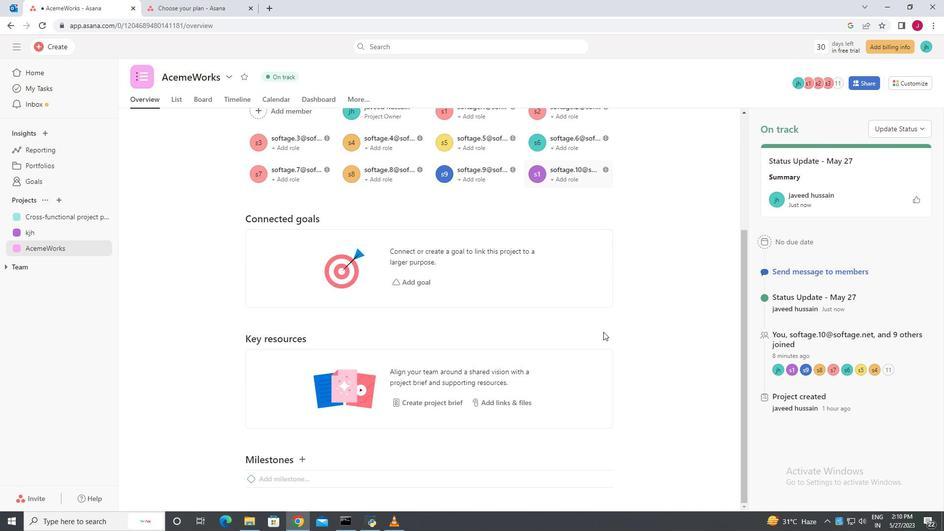 
Action: Mouse moved to (602, 331)
Screenshot: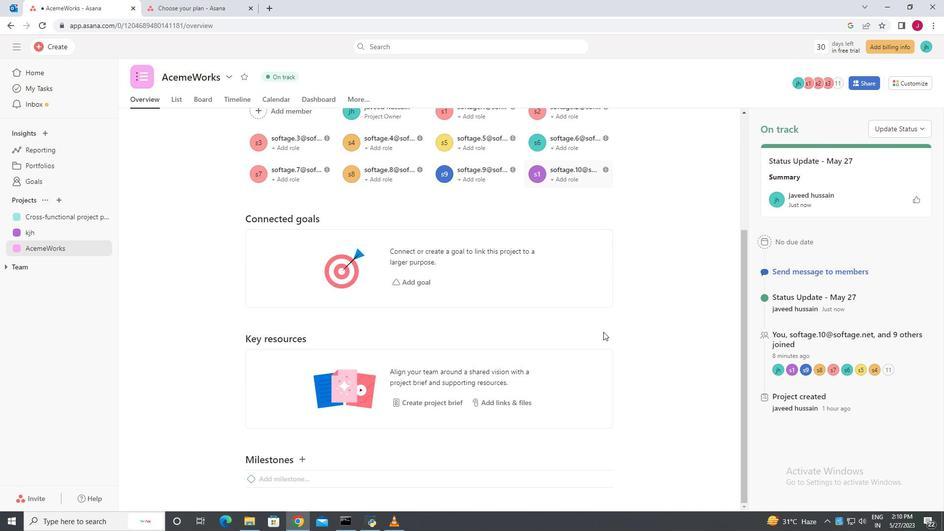 
Action: Mouse scrolled (602, 331) with delta (0, 0)
Screenshot: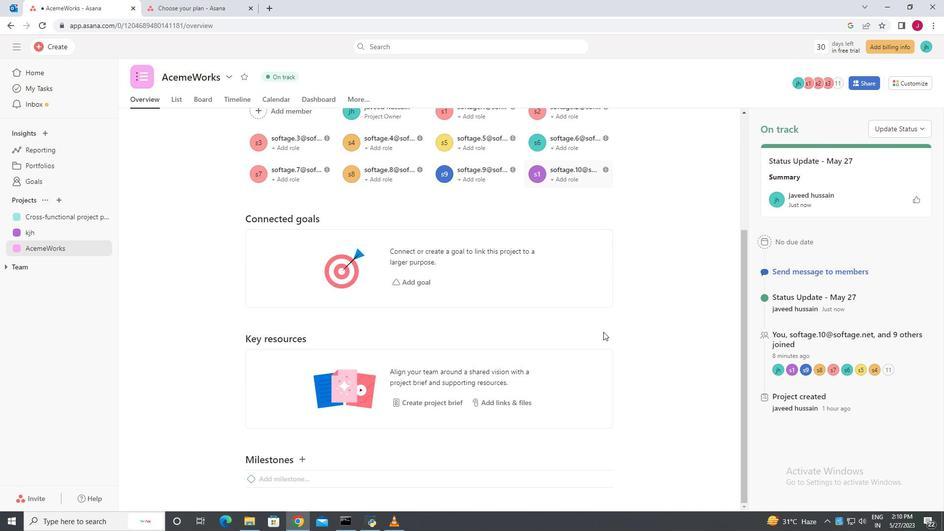 
Action: Mouse moved to (602, 331)
Screenshot: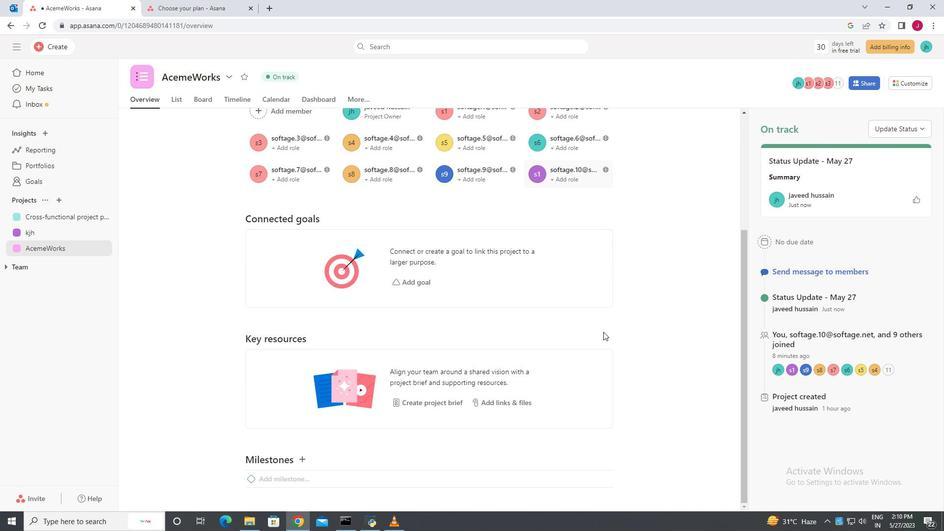 
Action: Mouse scrolled (602, 331) with delta (0, 0)
Screenshot: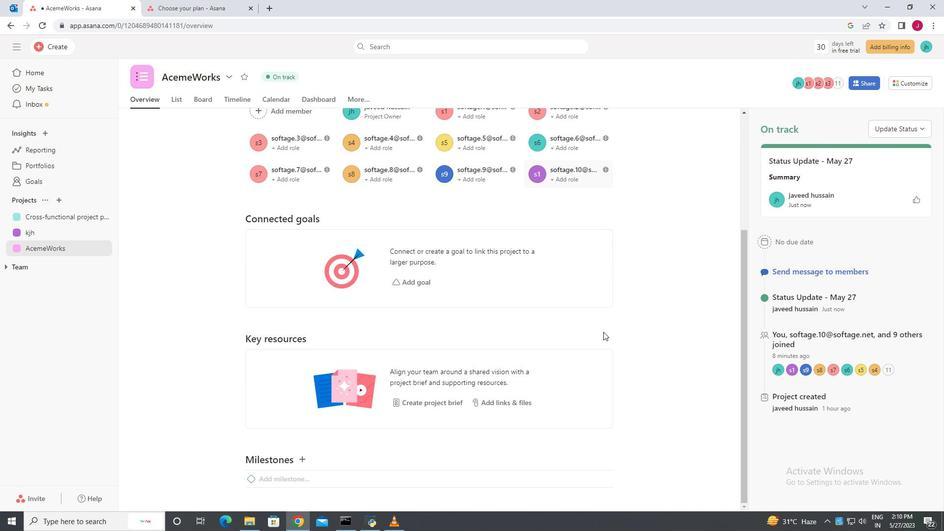 
Action: Mouse moved to (594, 324)
Screenshot: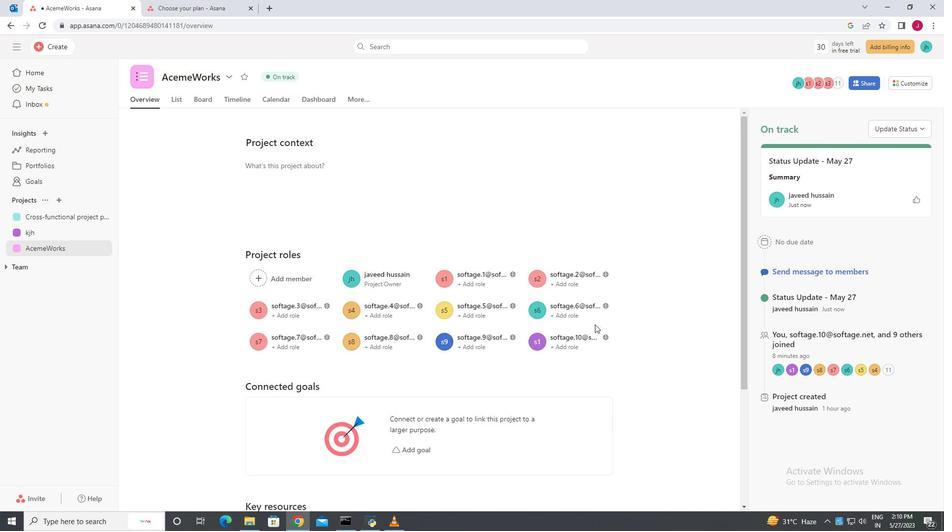 
